 Task: Find connections with filter location Holzkirchen with filter topic #Managementconsultingwith filter profile language Potuguese with filter current company Medikabazaar with filter school St. Xavier's School, Jaipur with filter industry Electrical Equipment Manufacturing with filter service category Translation with filter keywords title Animal Shelter Manager
Action: Mouse moved to (496, 70)
Screenshot: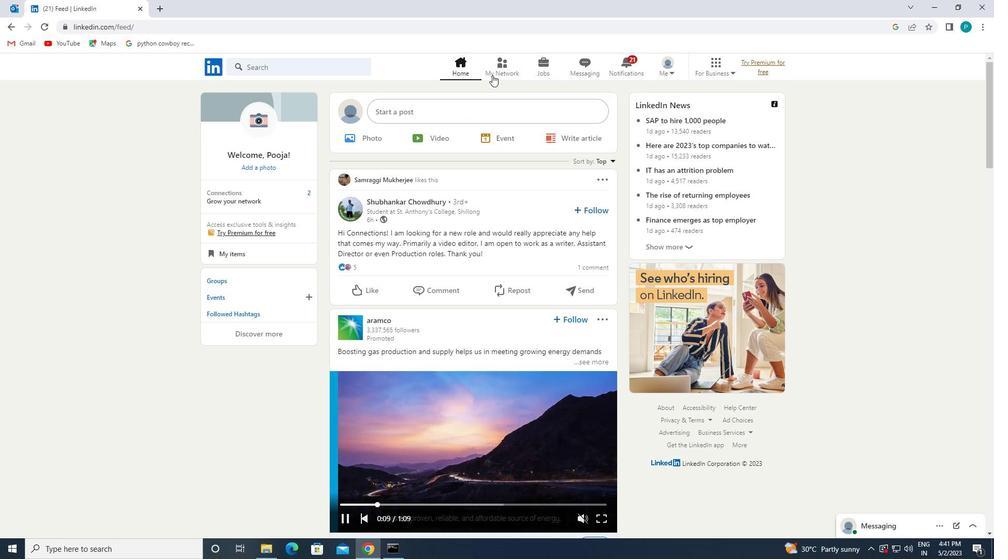 
Action: Mouse pressed left at (496, 70)
Screenshot: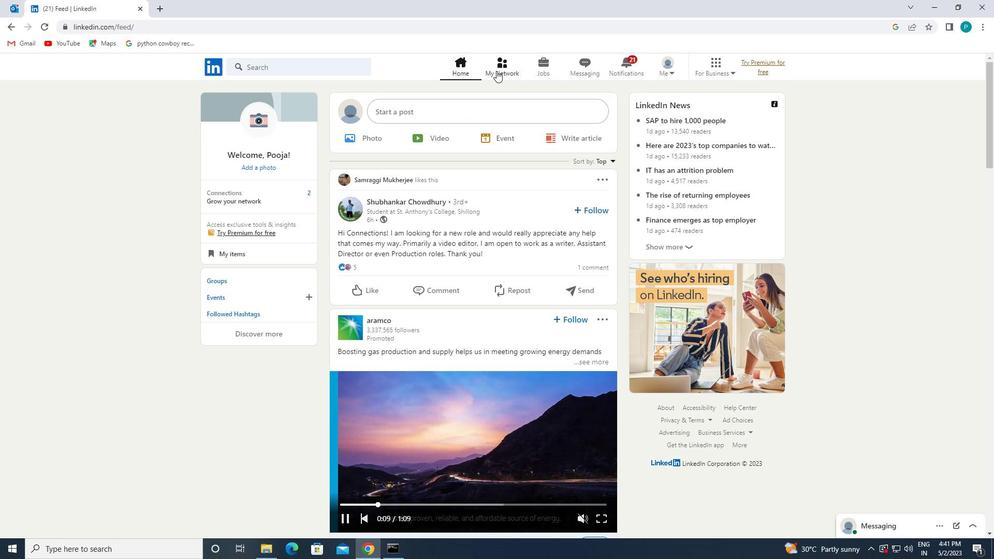 
Action: Mouse moved to (304, 123)
Screenshot: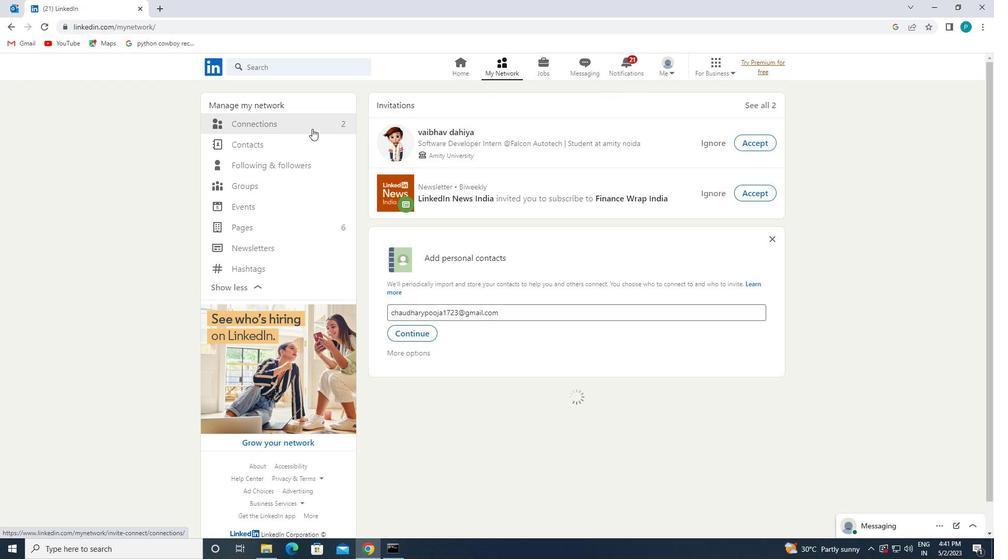
Action: Mouse pressed left at (304, 123)
Screenshot: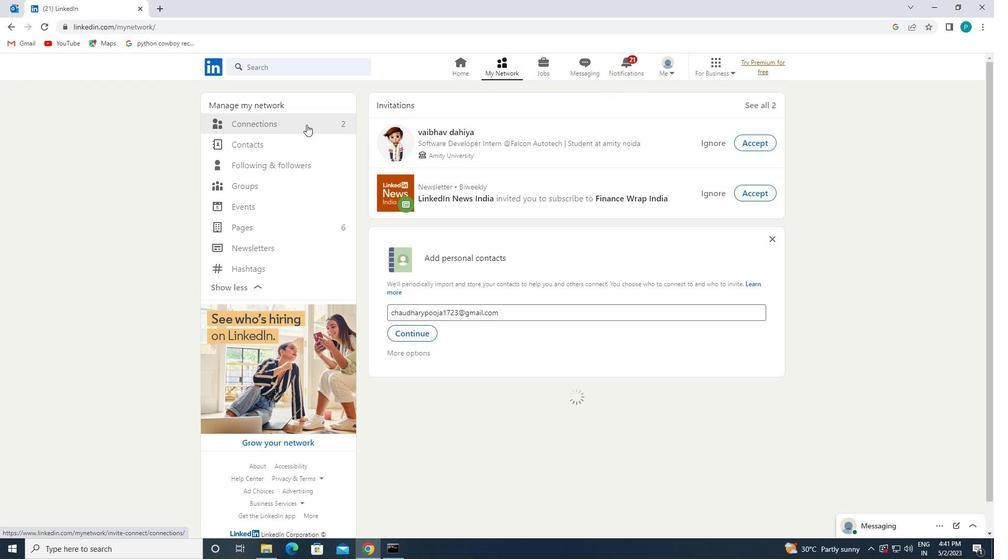 
Action: Mouse moved to (565, 129)
Screenshot: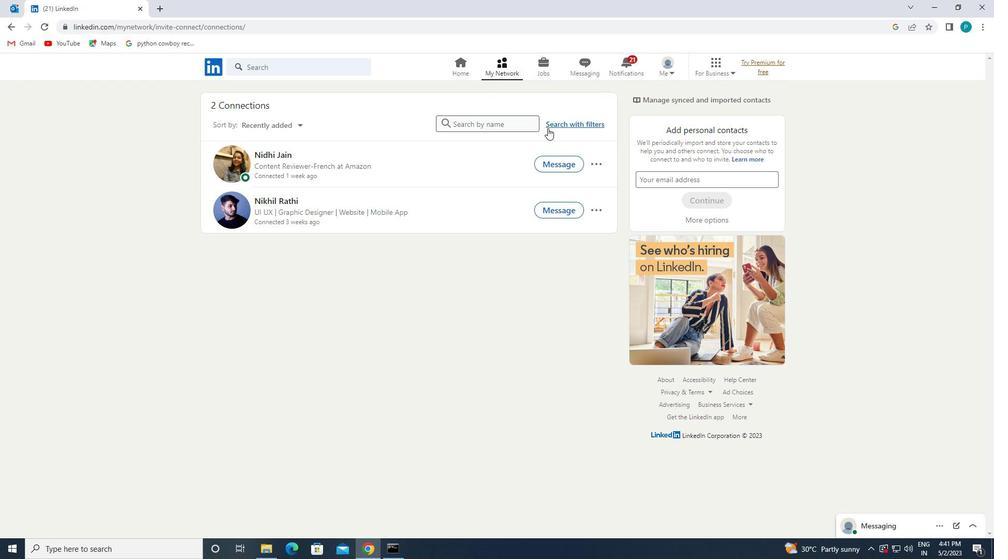 
Action: Mouse pressed left at (565, 129)
Screenshot: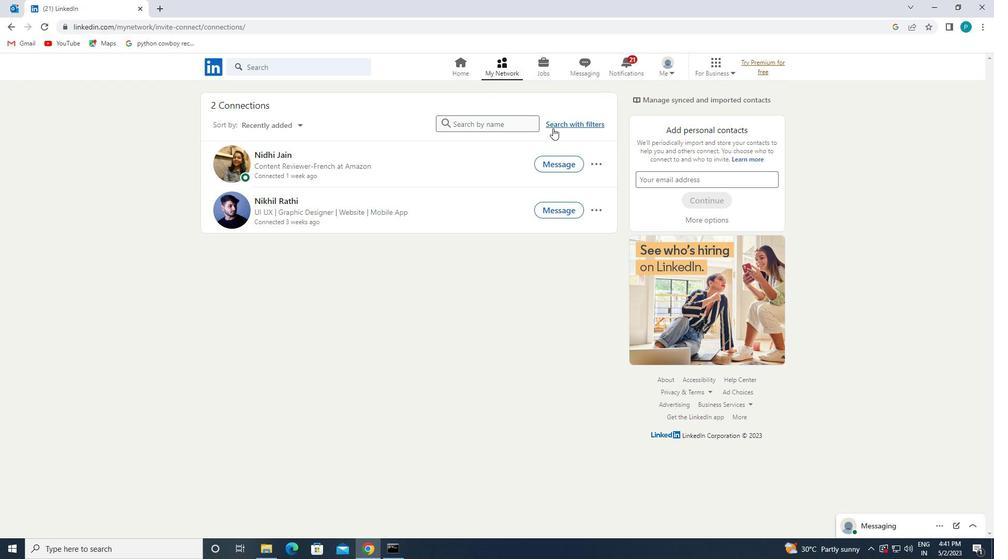 
Action: Mouse moved to (525, 98)
Screenshot: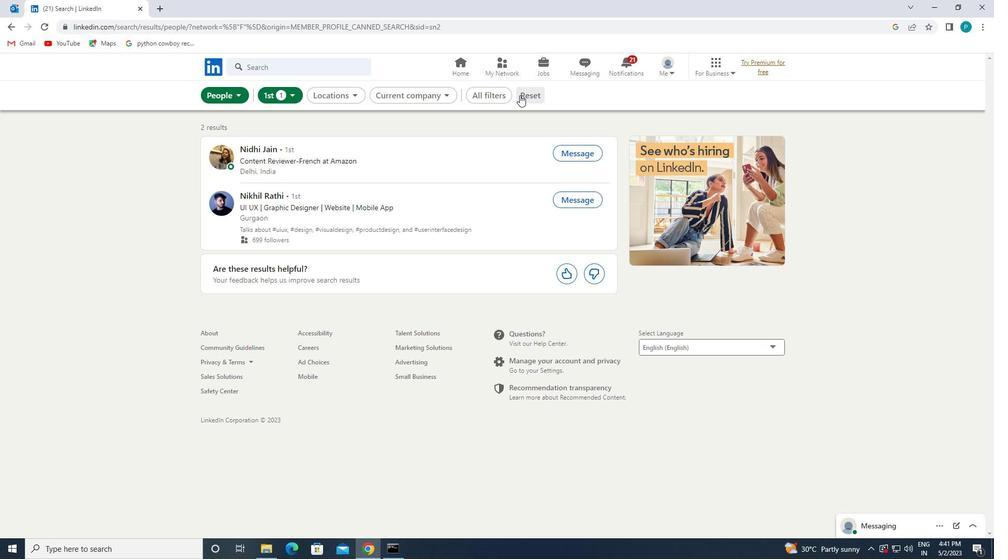 
Action: Mouse pressed left at (525, 98)
Screenshot: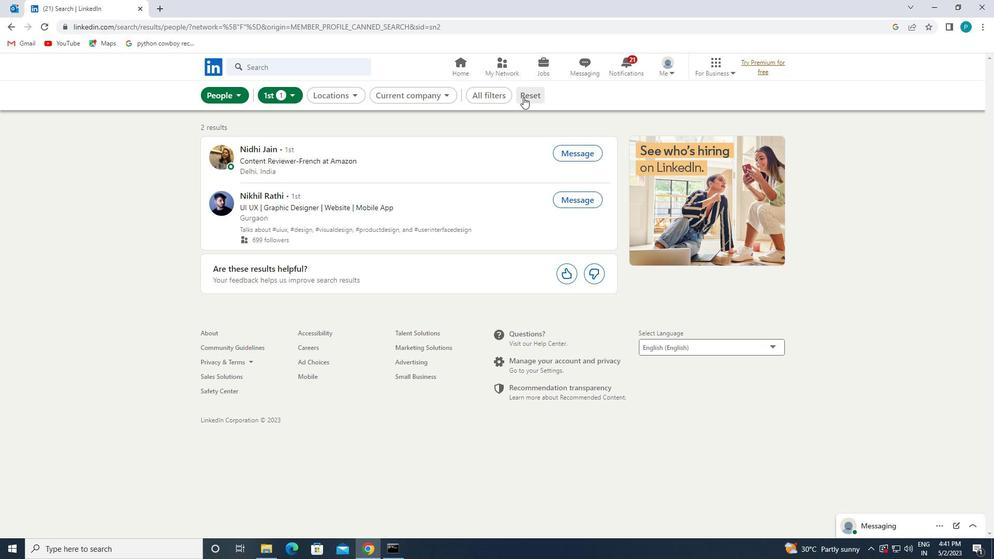 
Action: Mouse moved to (494, 95)
Screenshot: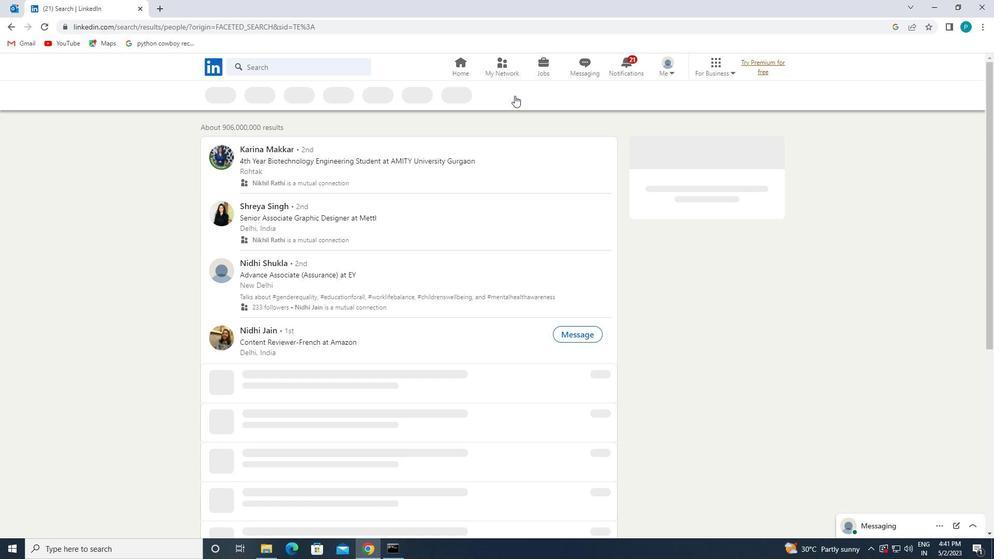 
Action: Mouse pressed left at (494, 95)
Screenshot: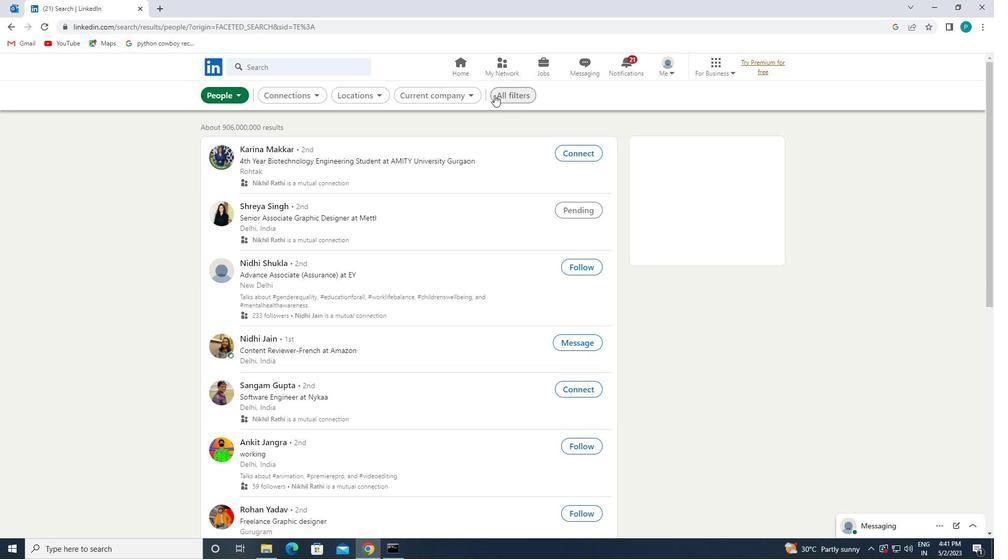 
Action: Mouse moved to (889, 282)
Screenshot: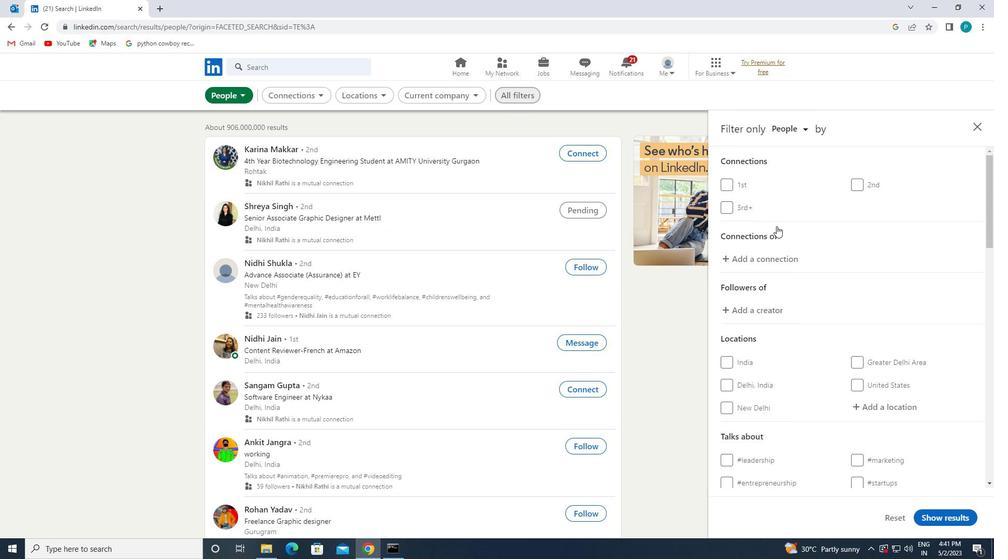 
Action: Mouse scrolled (889, 282) with delta (0, 0)
Screenshot: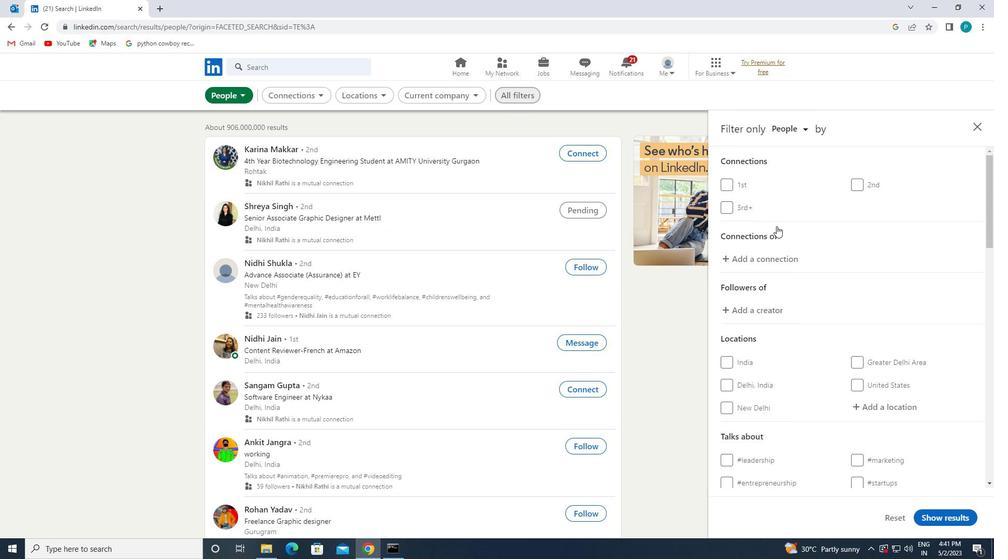 
Action: Mouse moved to (892, 287)
Screenshot: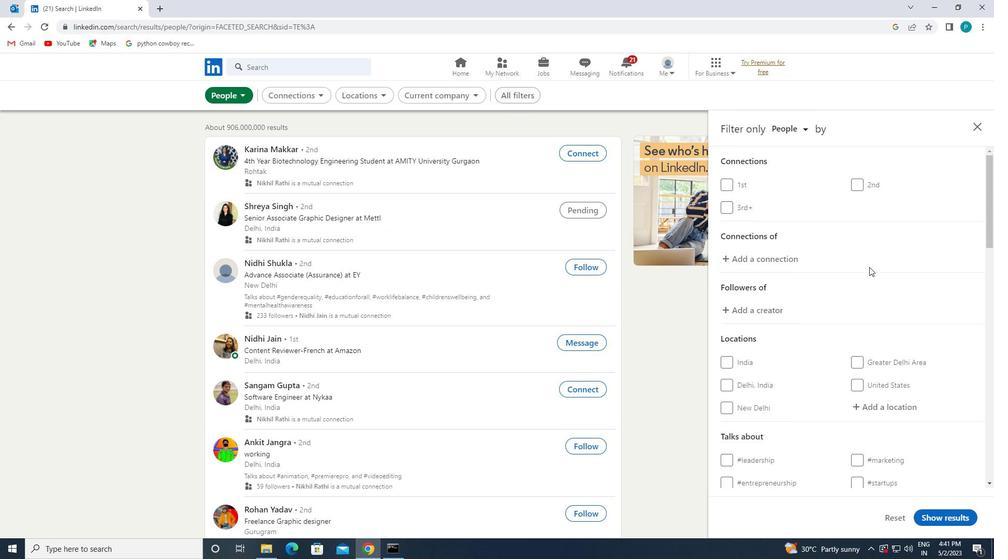
Action: Mouse scrolled (892, 286) with delta (0, 0)
Screenshot: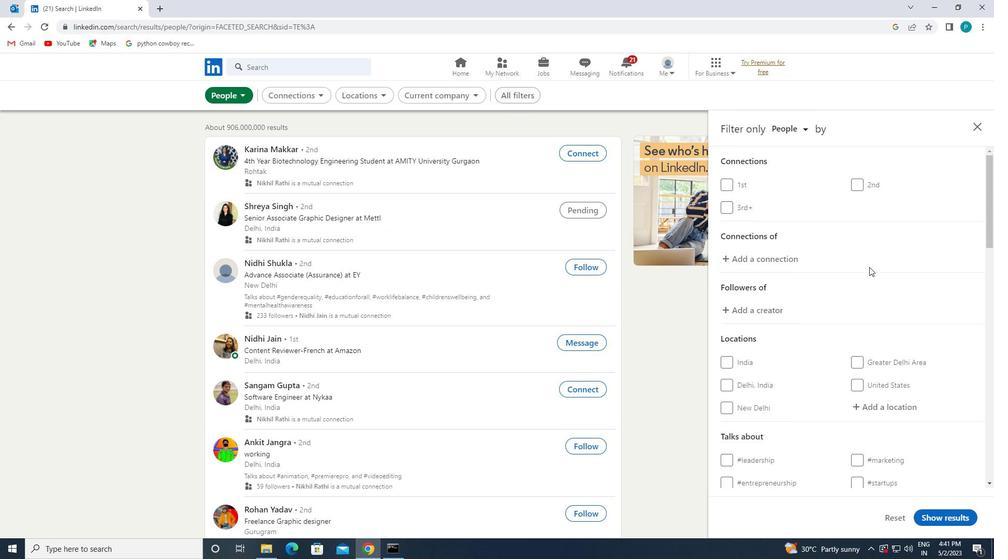 
Action: Mouse moved to (897, 302)
Screenshot: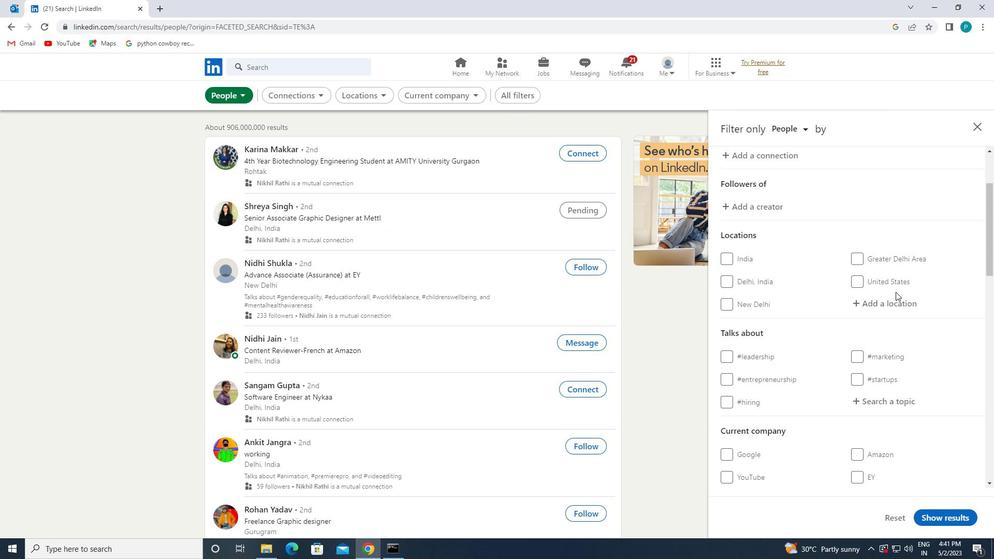 
Action: Mouse pressed left at (897, 302)
Screenshot: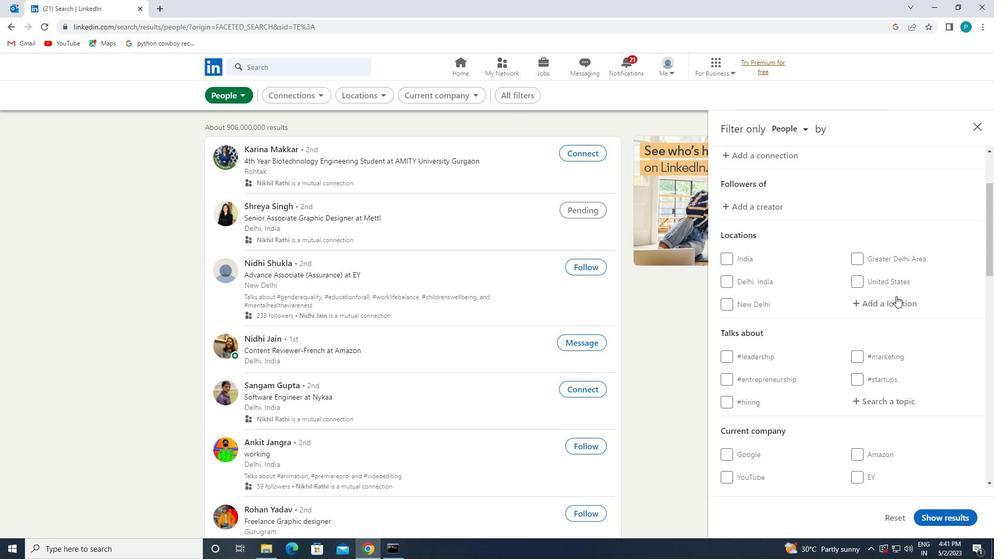 
Action: Mouse moved to (956, 335)
Screenshot: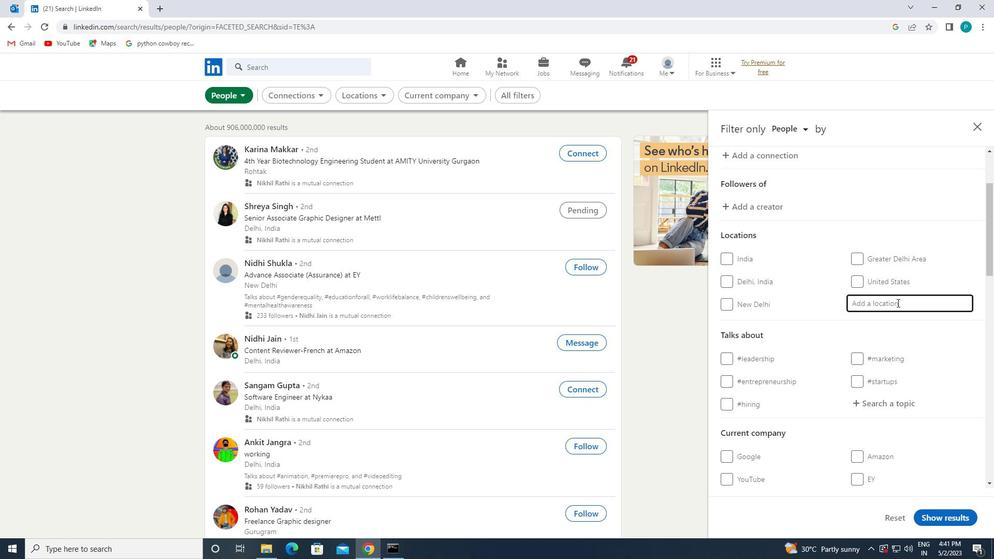
Action: Key pressed <Key.caps_lock>h<Key.caps_lock>olx<Key.backspace>zkir
Screenshot: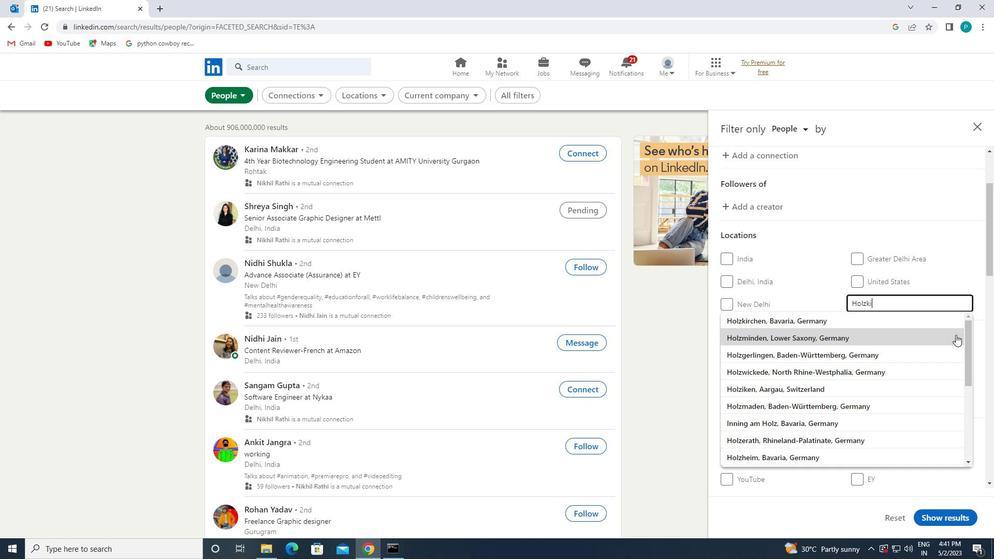 
Action: Mouse moved to (894, 331)
Screenshot: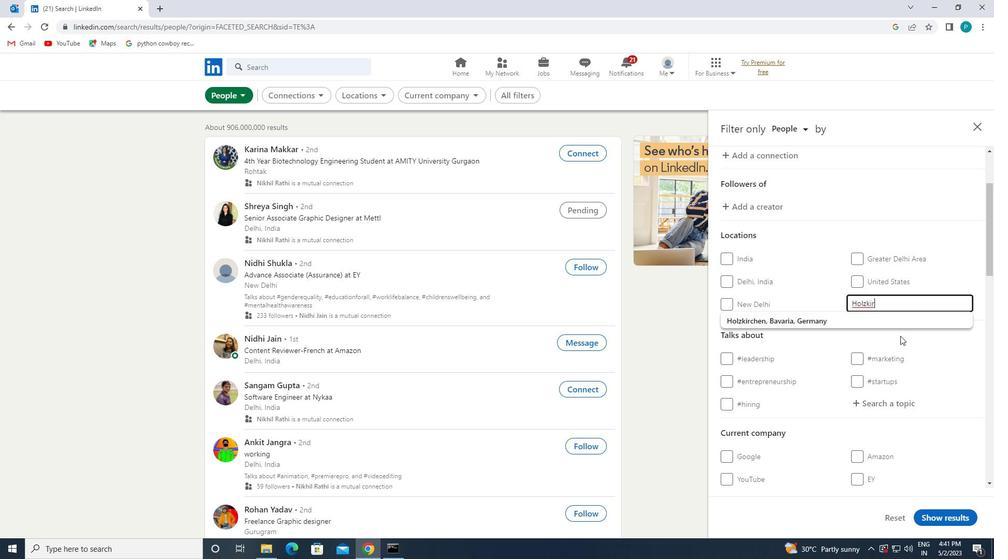
Action: Mouse pressed left at (894, 331)
Screenshot: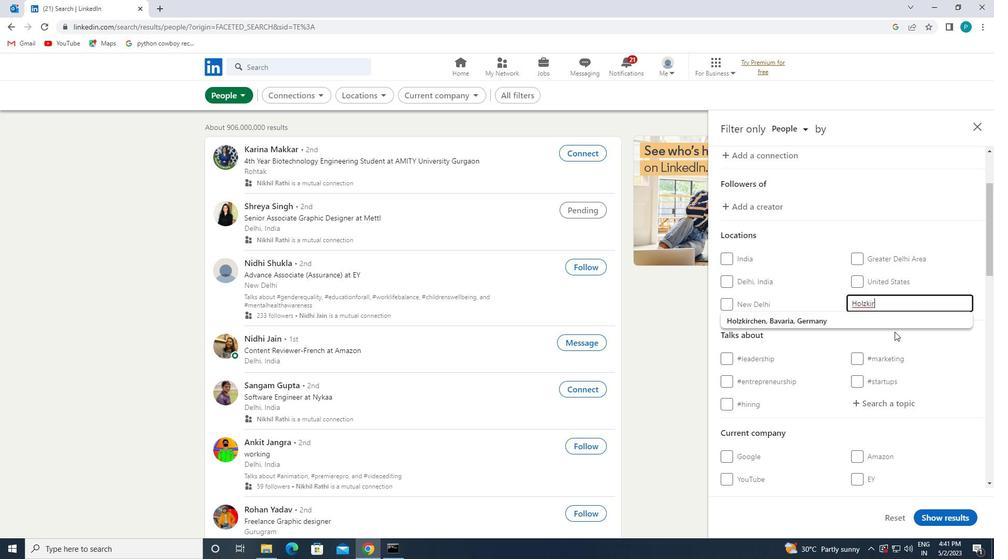 
Action: Mouse moved to (888, 308)
Screenshot: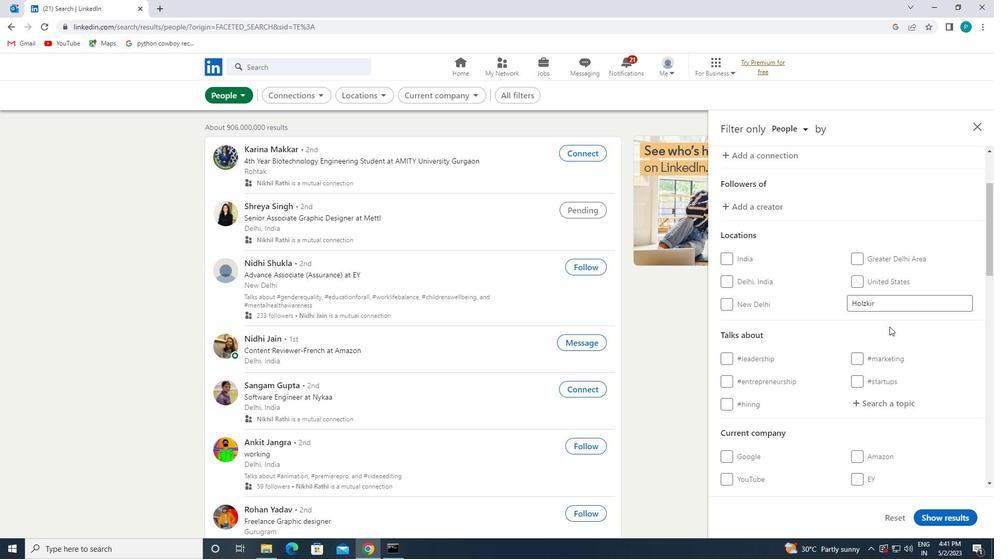 
Action: Mouse pressed left at (888, 308)
Screenshot: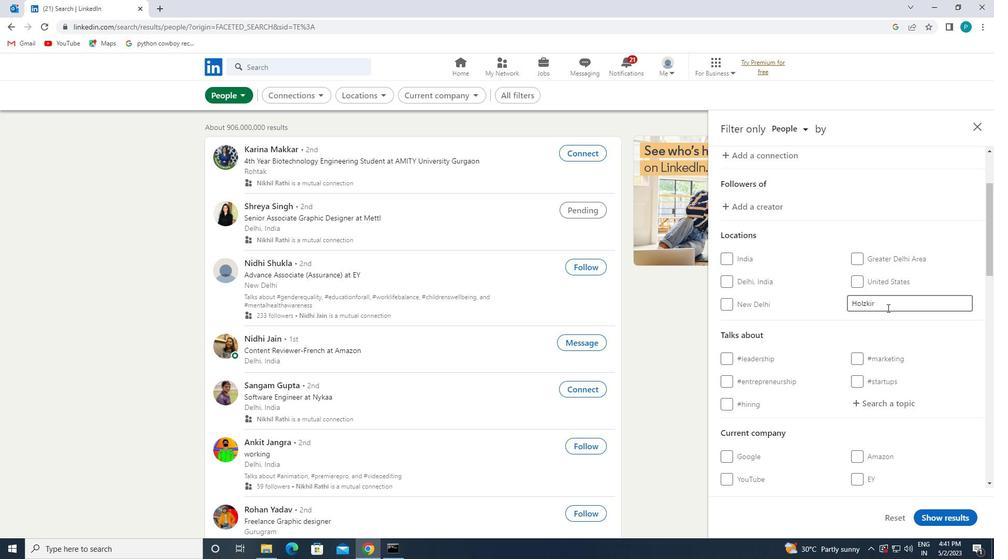 
Action: Mouse moved to (869, 321)
Screenshot: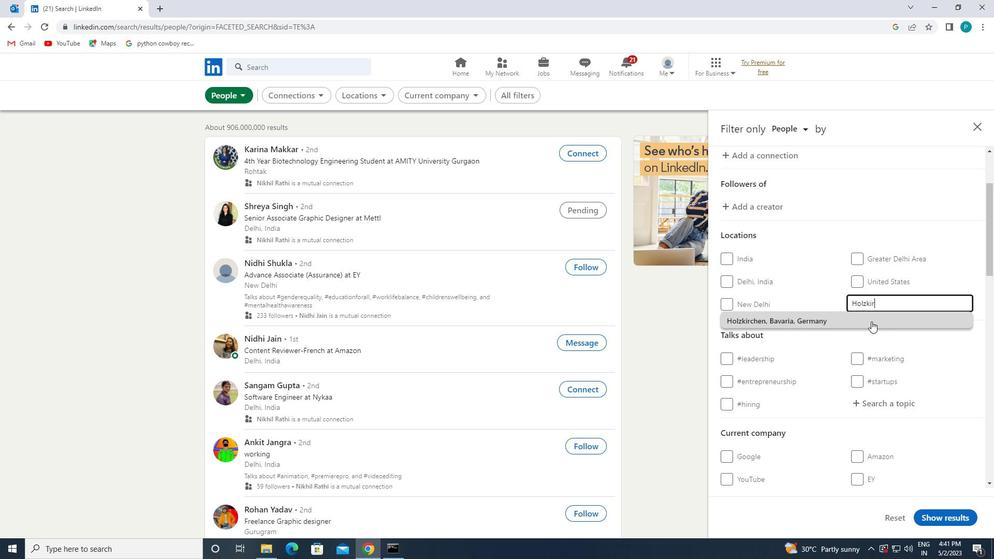 
Action: Mouse pressed left at (869, 321)
Screenshot: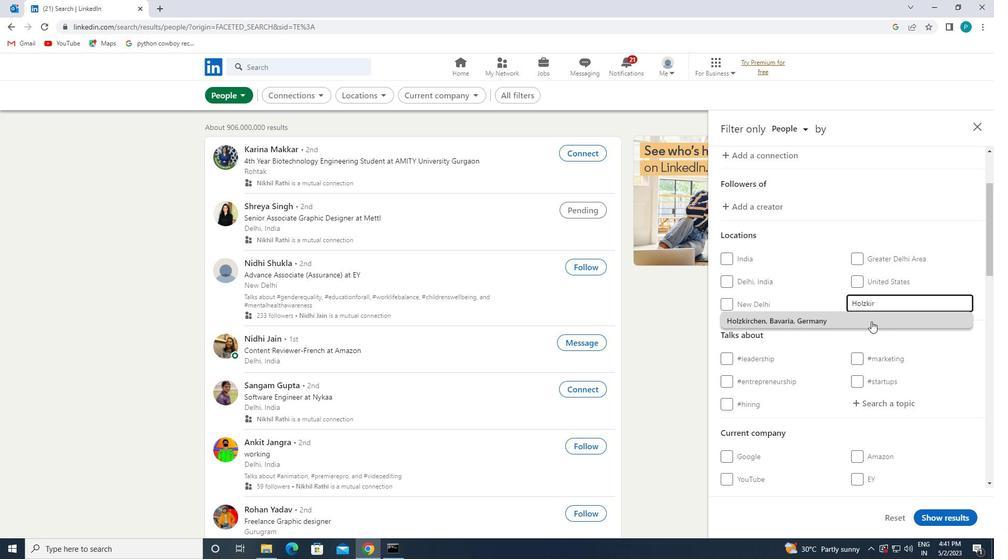 
Action: Mouse moved to (874, 336)
Screenshot: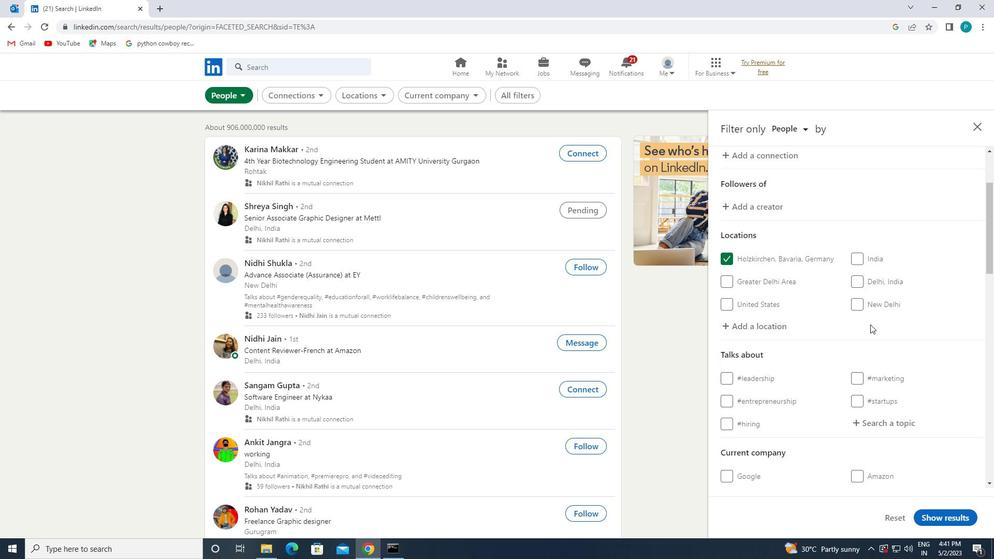 
Action: Mouse scrolled (874, 335) with delta (0, 0)
Screenshot: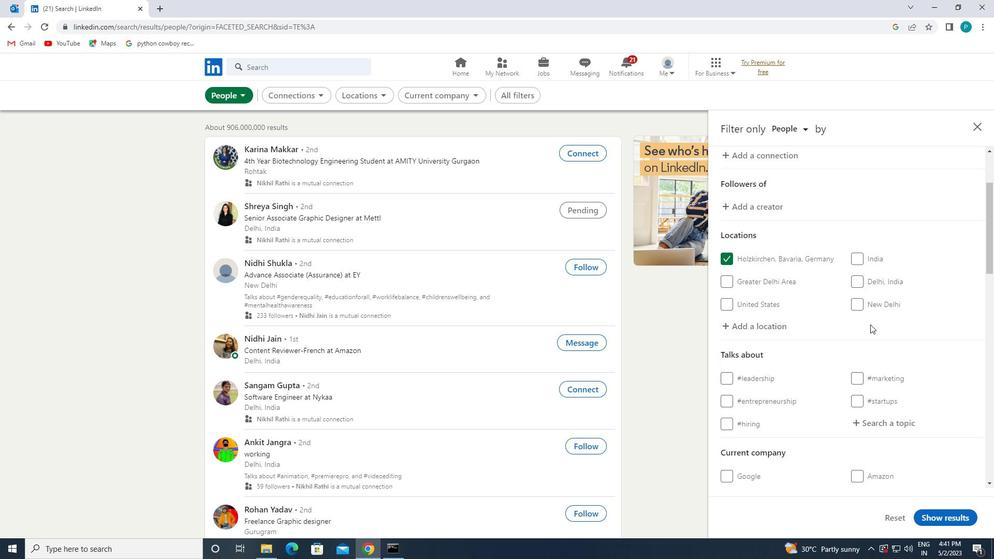 
Action: Mouse moved to (875, 339)
Screenshot: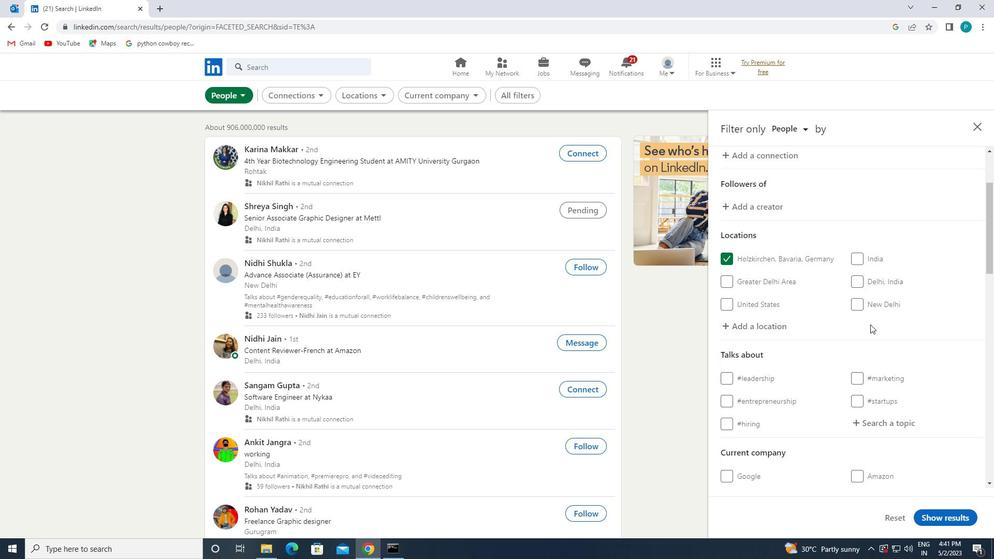
Action: Mouse scrolled (875, 339) with delta (0, 0)
Screenshot: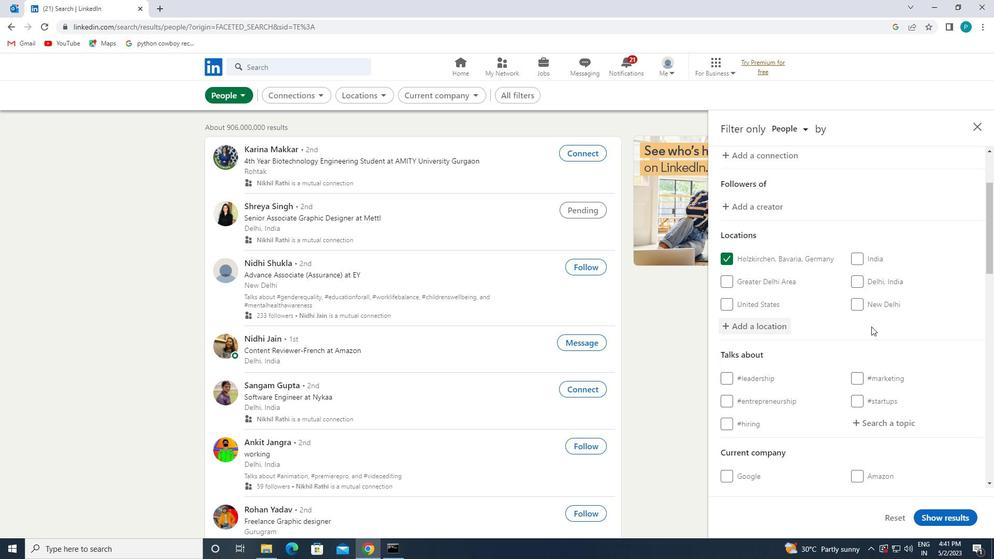 
Action: Mouse moved to (875, 340)
Screenshot: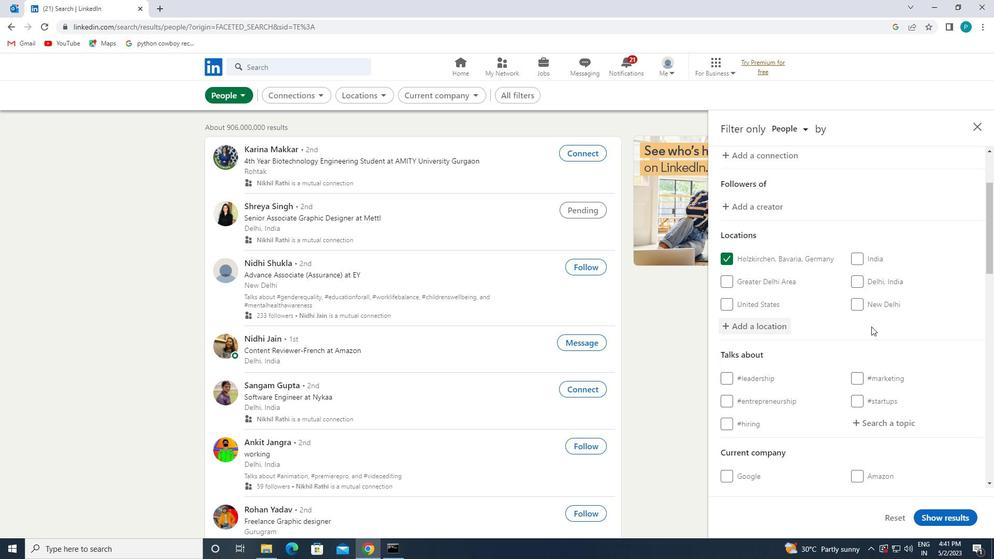 
Action: Mouse scrolled (875, 339) with delta (0, 0)
Screenshot: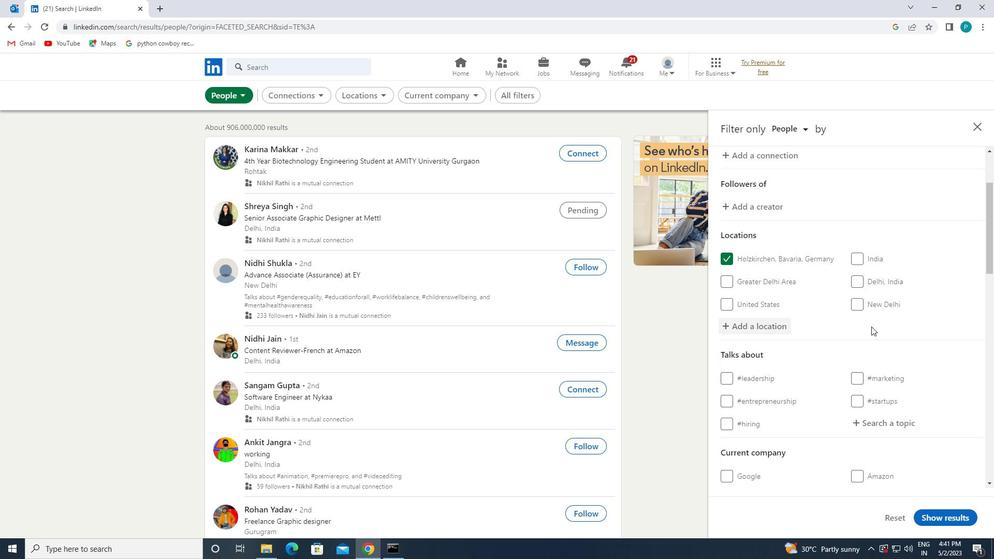 
Action: Mouse moved to (875, 266)
Screenshot: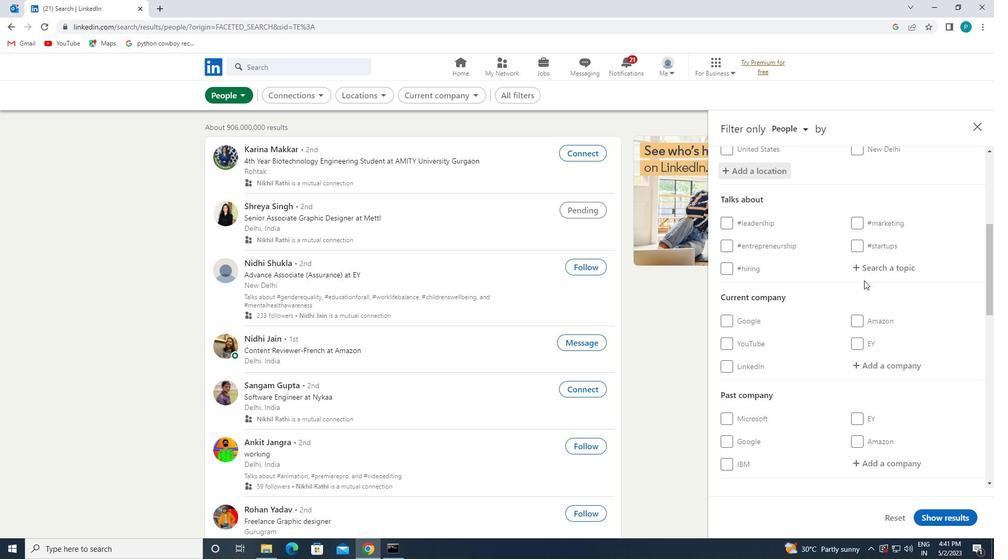 
Action: Mouse pressed left at (875, 266)
Screenshot: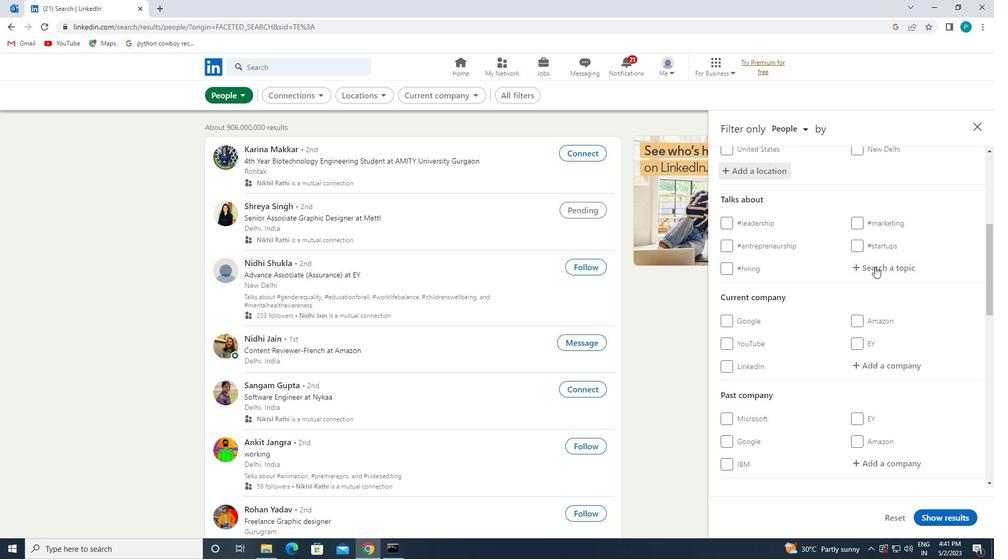 
Action: Mouse moved to (887, 272)
Screenshot: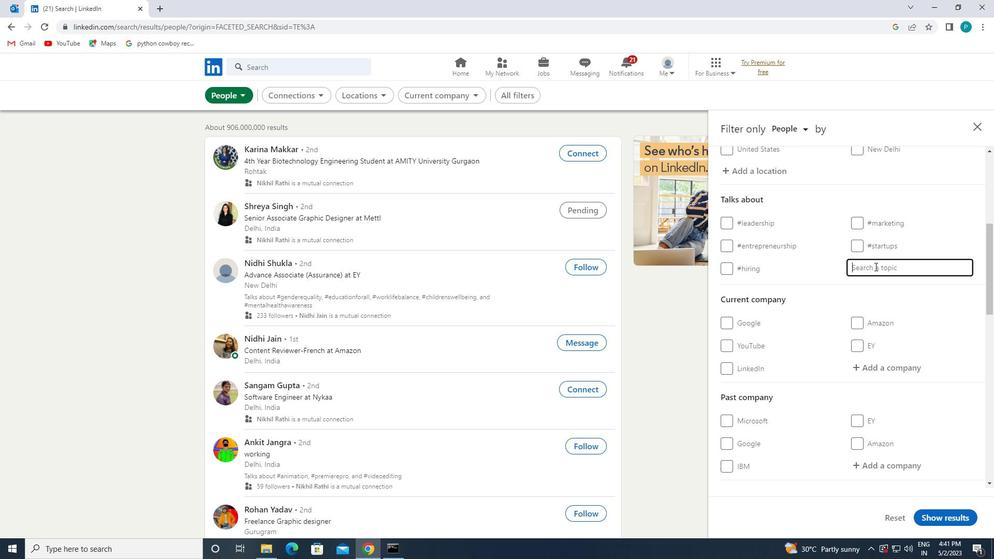 
Action: Key pressed <Key.shift><Key.shift><Key.shift>#<Key.caps_lock>M<Key.caps_lock>ANAGEMENT<Key.caps_lock>C<Key.caps_lock>ONSULTING
Screenshot: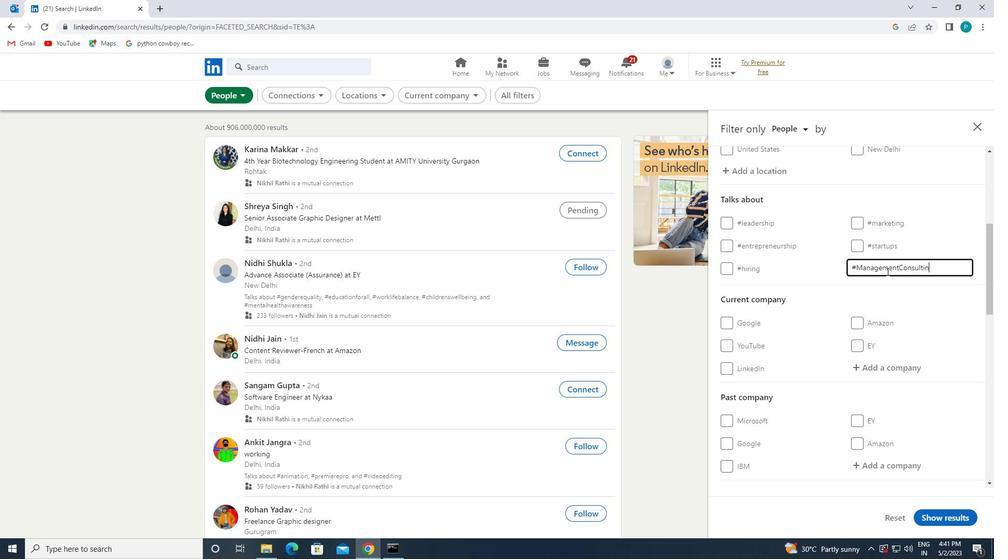 
Action: Mouse moved to (912, 348)
Screenshot: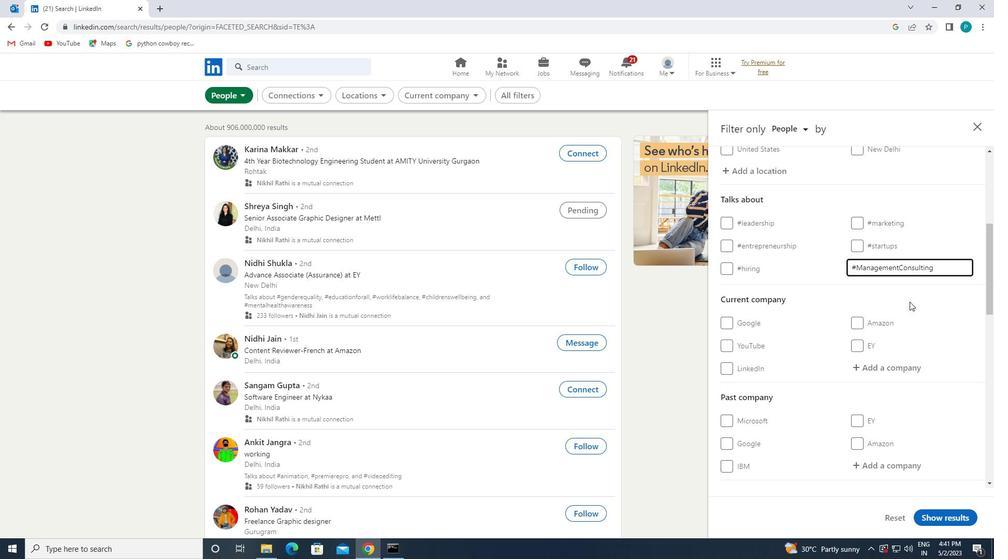 
Action: Mouse scrolled (912, 347) with delta (0, 0)
Screenshot: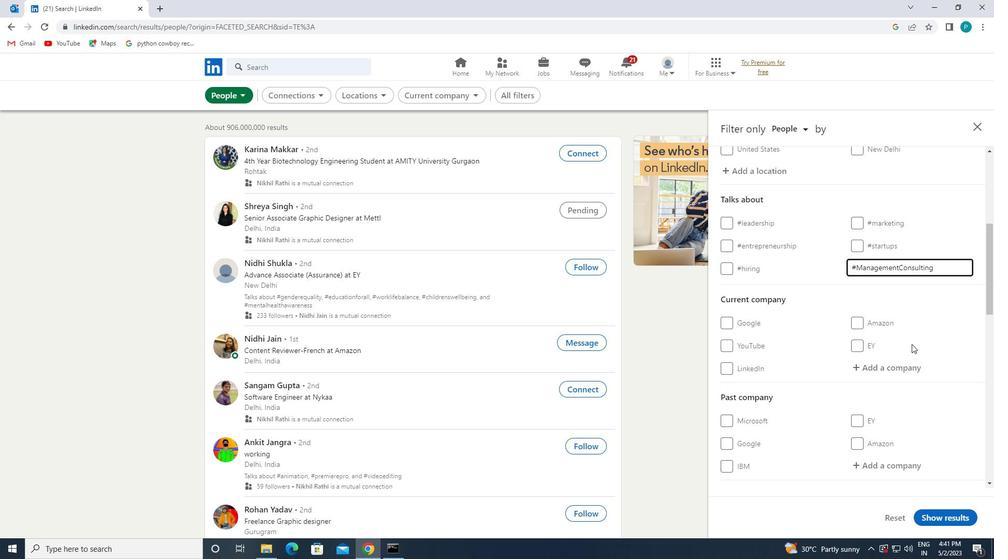 
Action: Mouse moved to (885, 333)
Screenshot: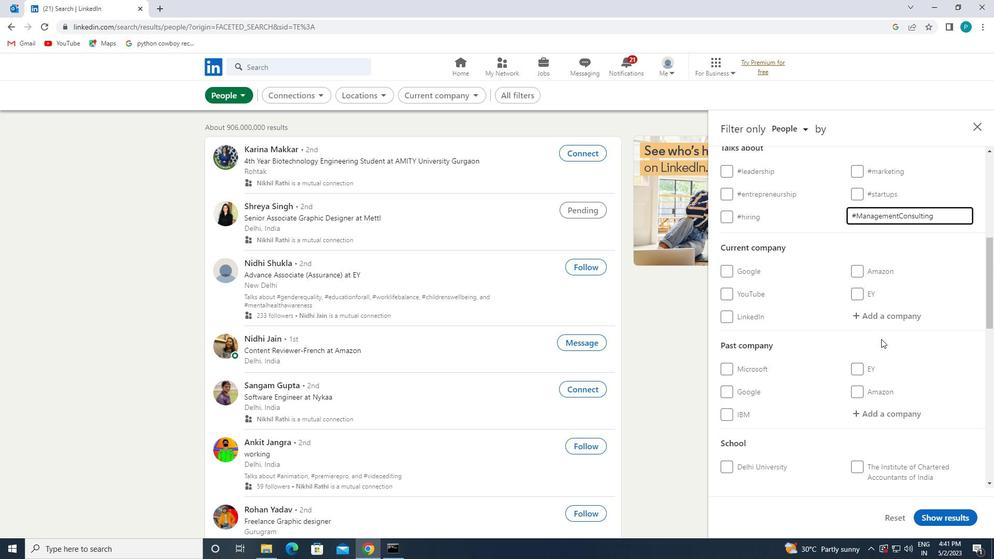 
Action: Mouse scrolled (885, 333) with delta (0, 0)
Screenshot: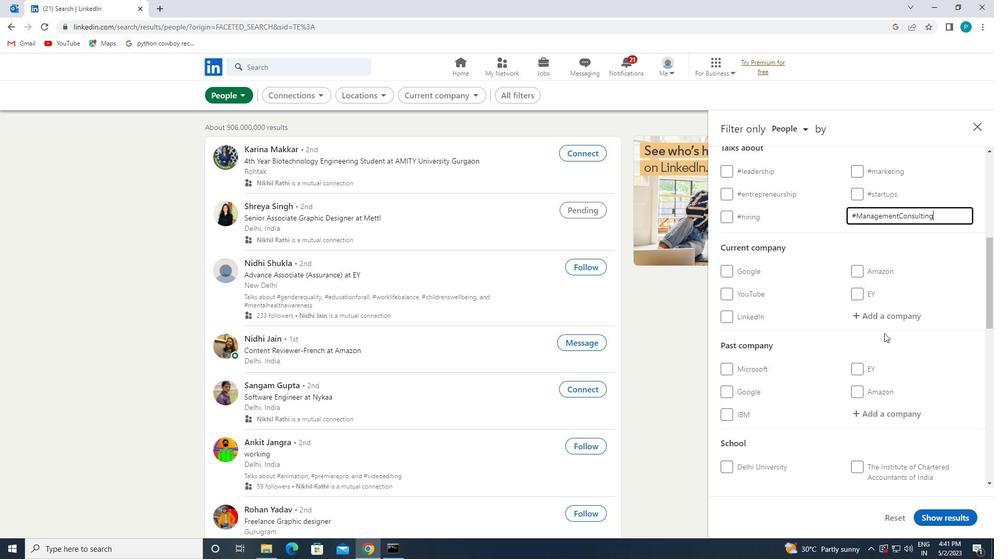 
Action: Mouse scrolled (885, 333) with delta (0, 0)
Screenshot: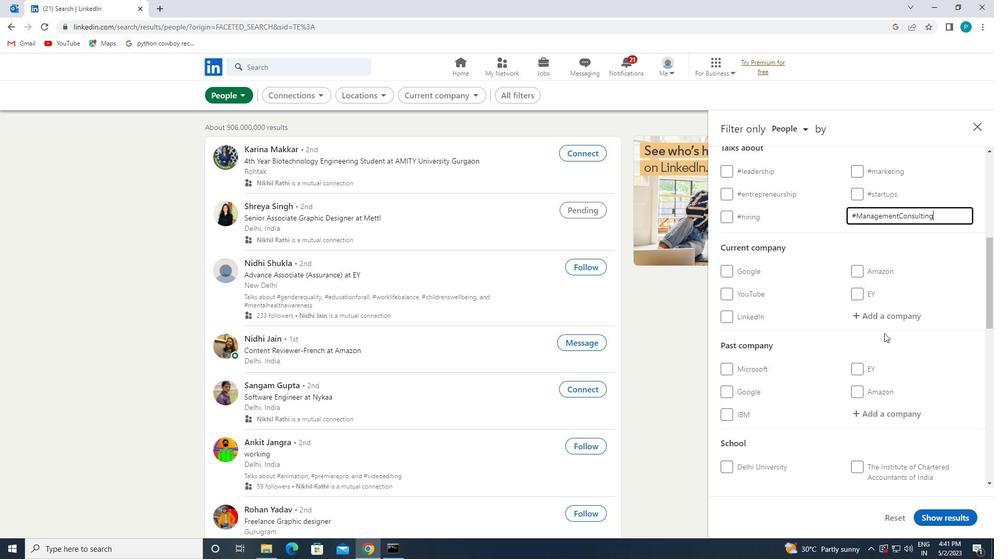 
Action: Mouse scrolled (885, 333) with delta (0, 0)
Screenshot: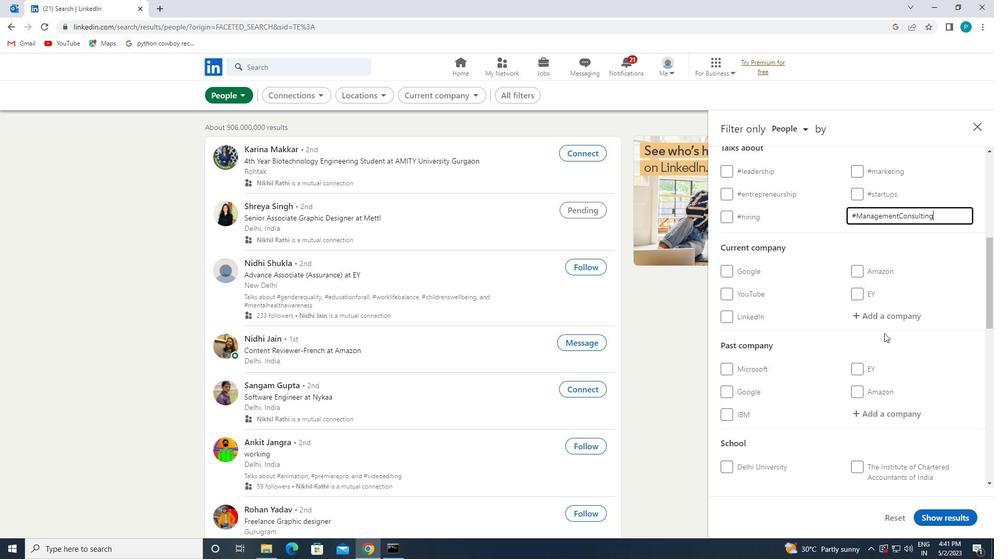 
Action: Mouse scrolled (885, 333) with delta (0, 0)
Screenshot: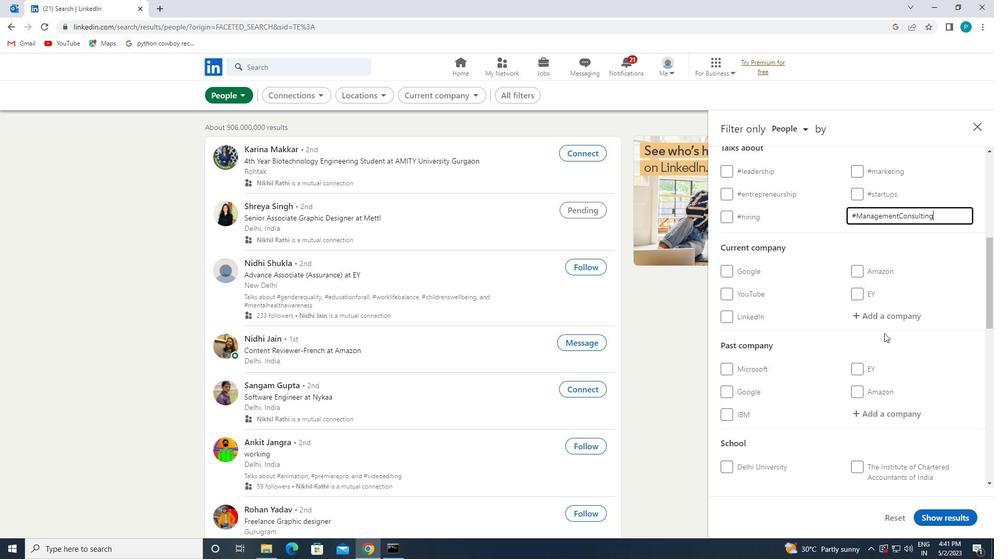 
Action: Mouse moved to (854, 349)
Screenshot: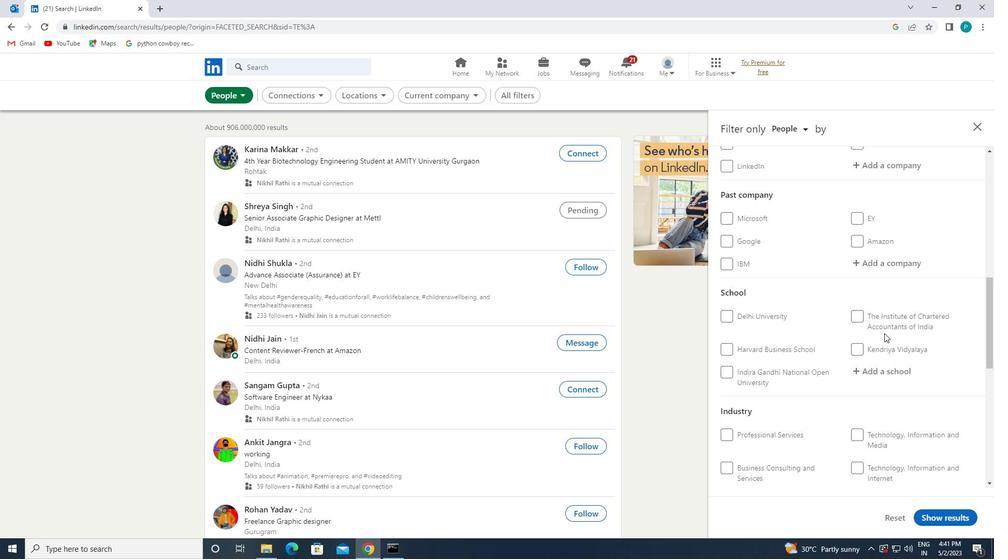 
Action: Mouse scrolled (854, 348) with delta (0, 0)
Screenshot: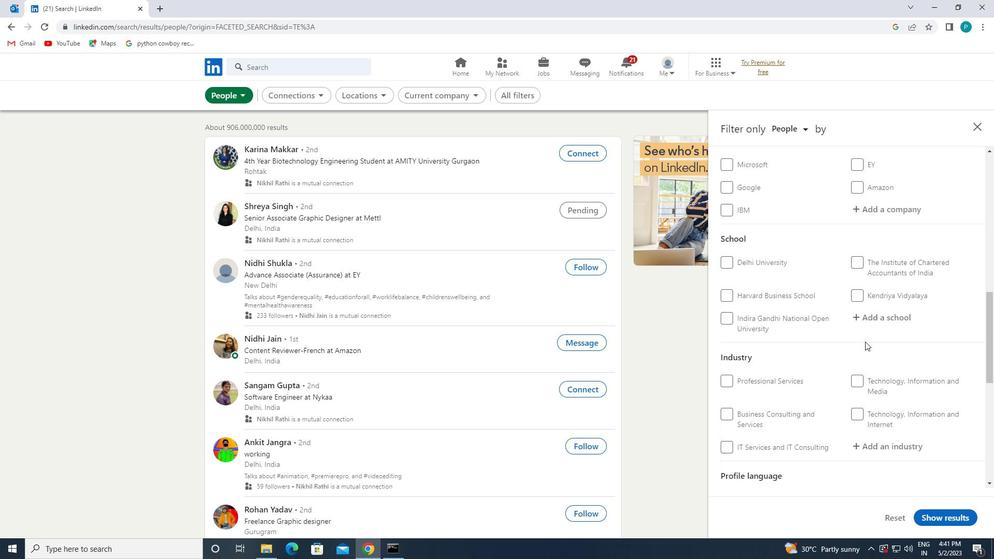 
Action: Mouse moved to (854, 349)
Screenshot: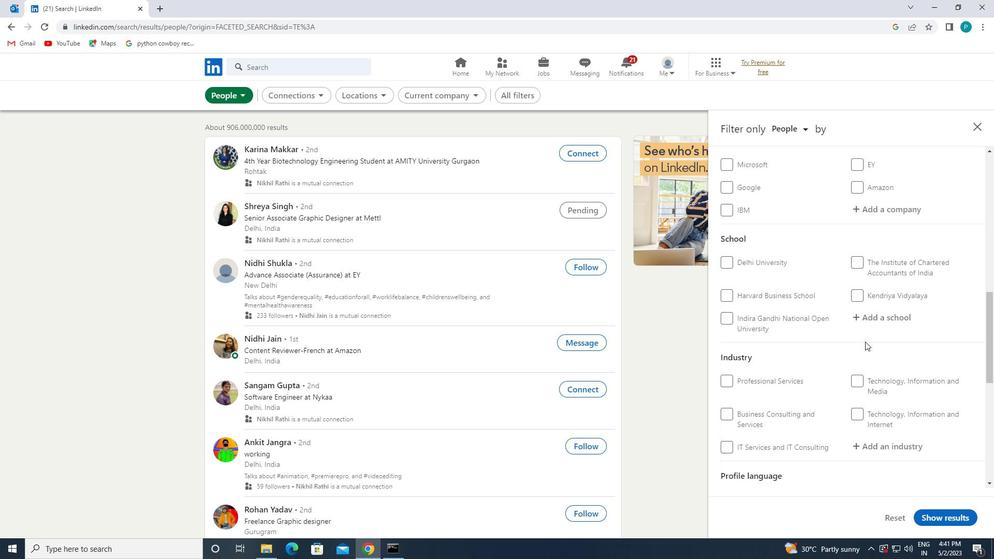
Action: Mouse scrolled (854, 348) with delta (0, 0)
Screenshot: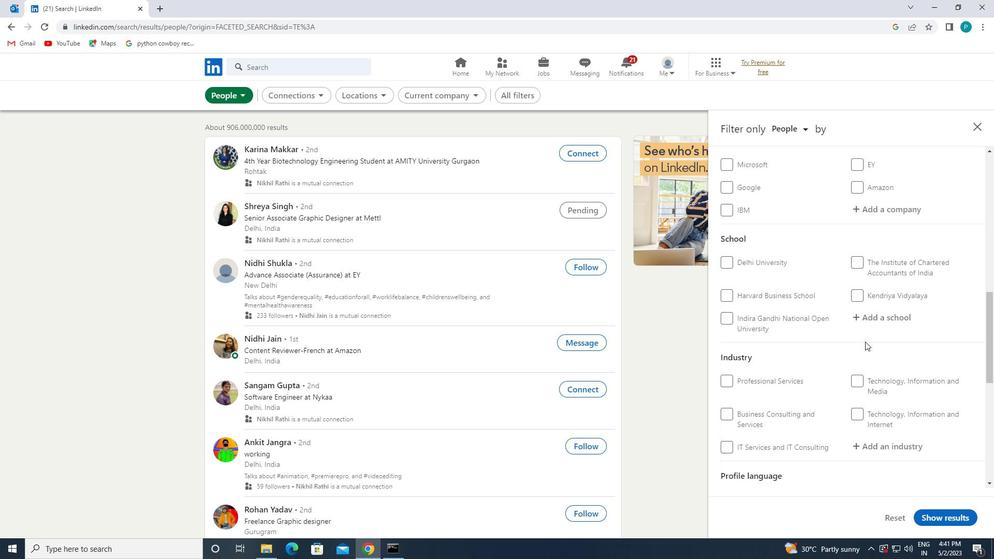 
Action: Mouse moved to (862, 370)
Screenshot: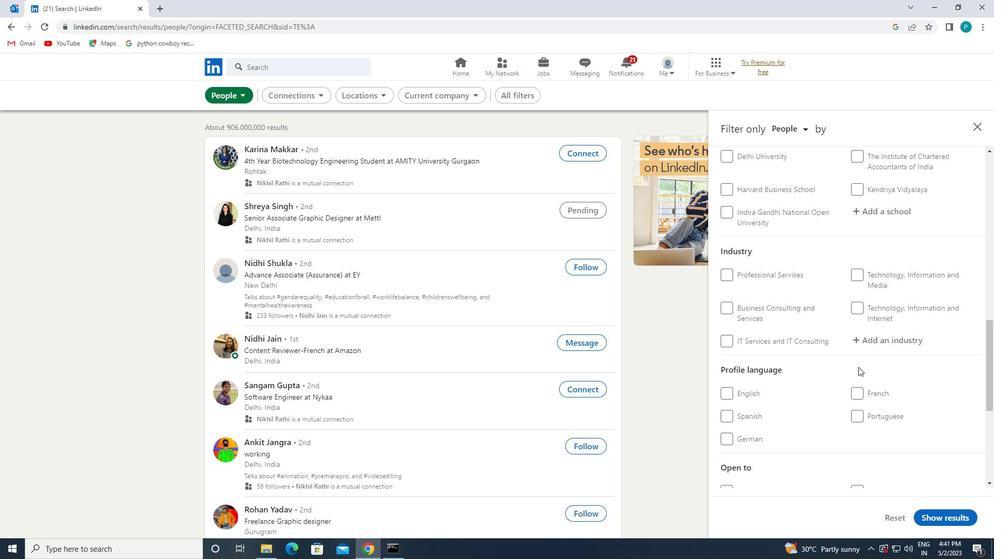 
Action: Mouse scrolled (862, 370) with delta (0, 0)
Screenshot: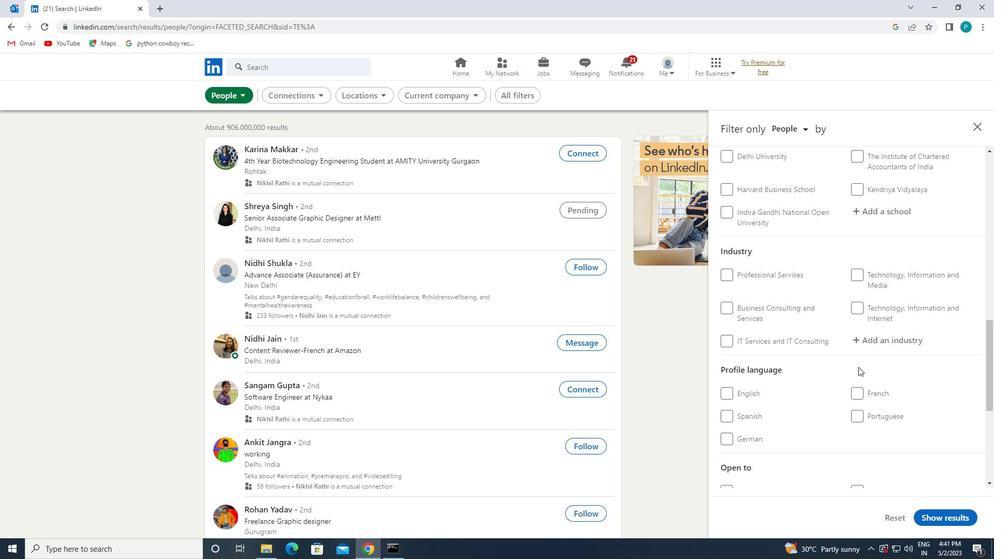 
Action: Mouse pressed left at (862, 370)
Screenshot: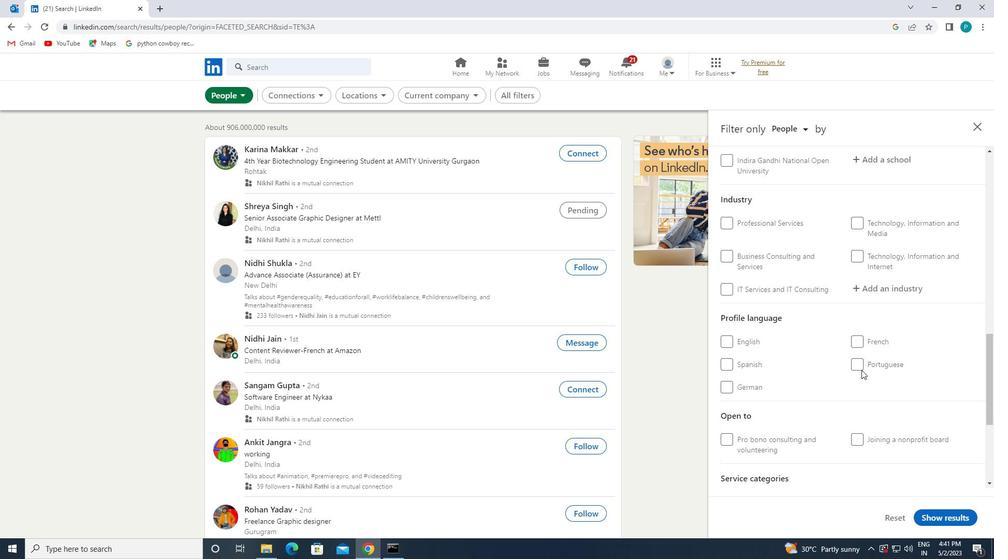 
Action: Mouse moved to (942, 360)
Screenshot: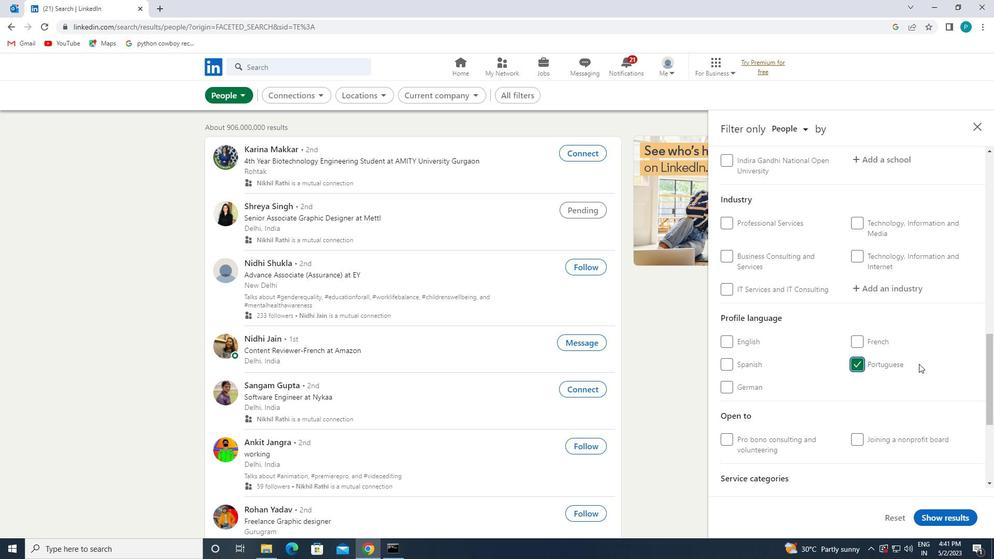 
Action: Mouse scrolled (942, 361) with delta (0, 0)
Screenshot: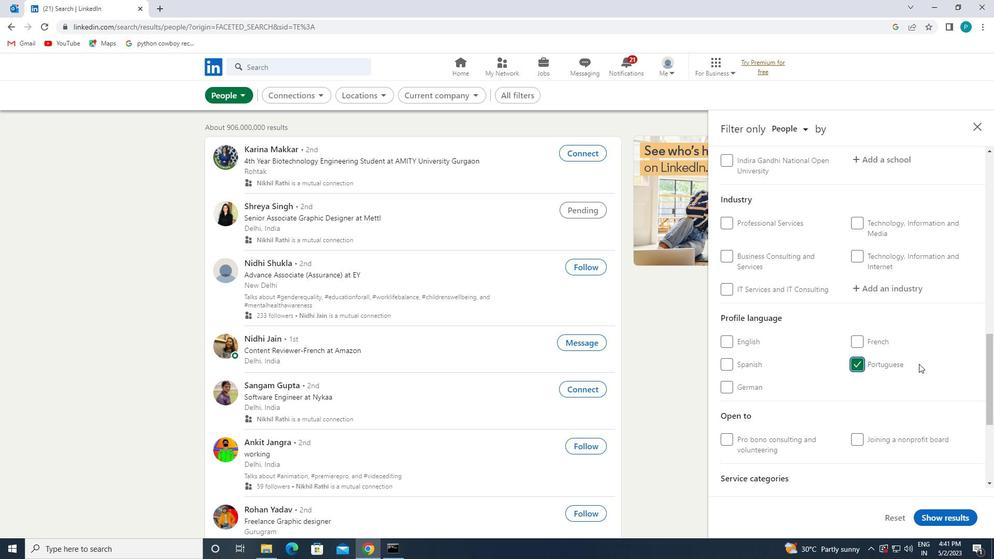 
Action: Mouse scrolled (942, 361) with delta (0, 0)
Screenshot: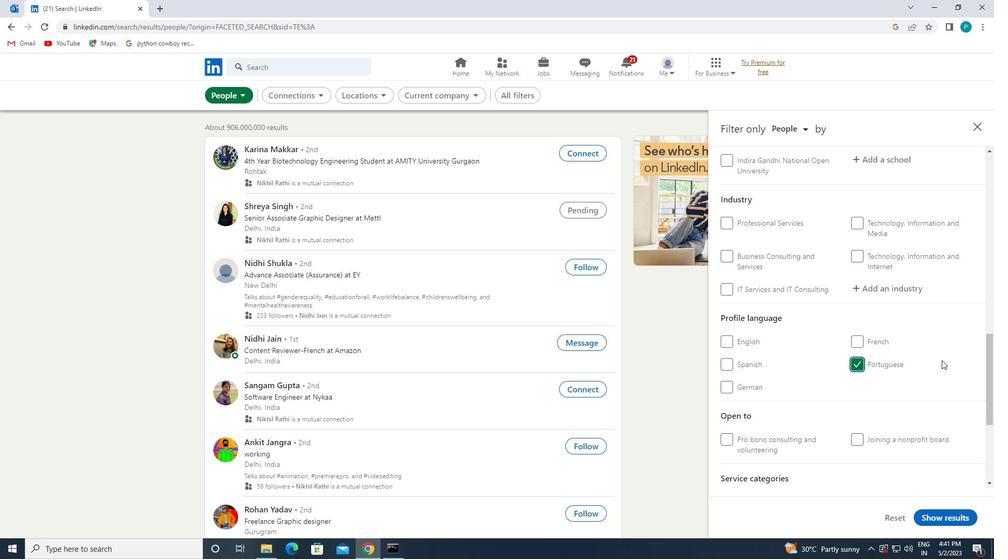 
Action: Mouse scrolled (942, 361) with delta (0, 0)
Screenshot: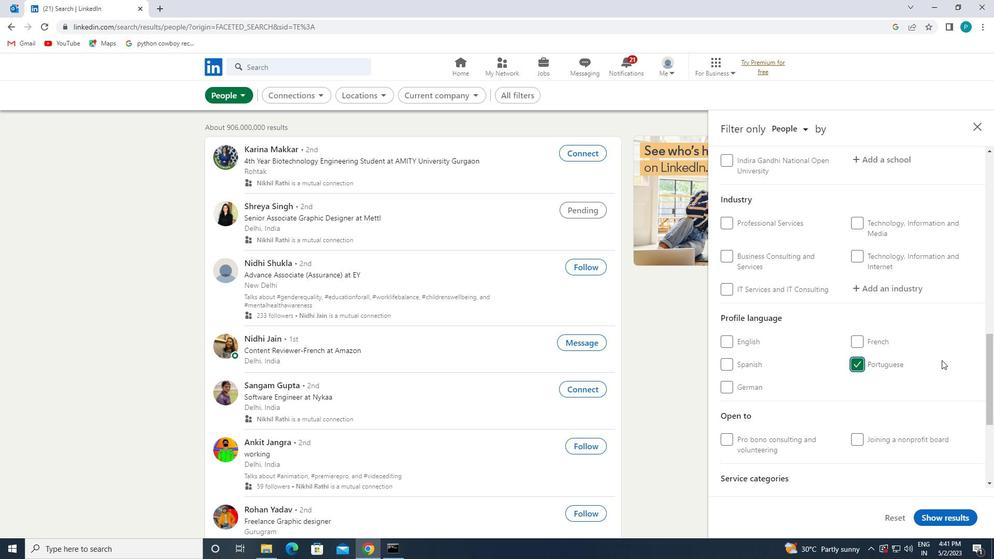 
Action: Mouse moved to (928, 351)
Screenshot: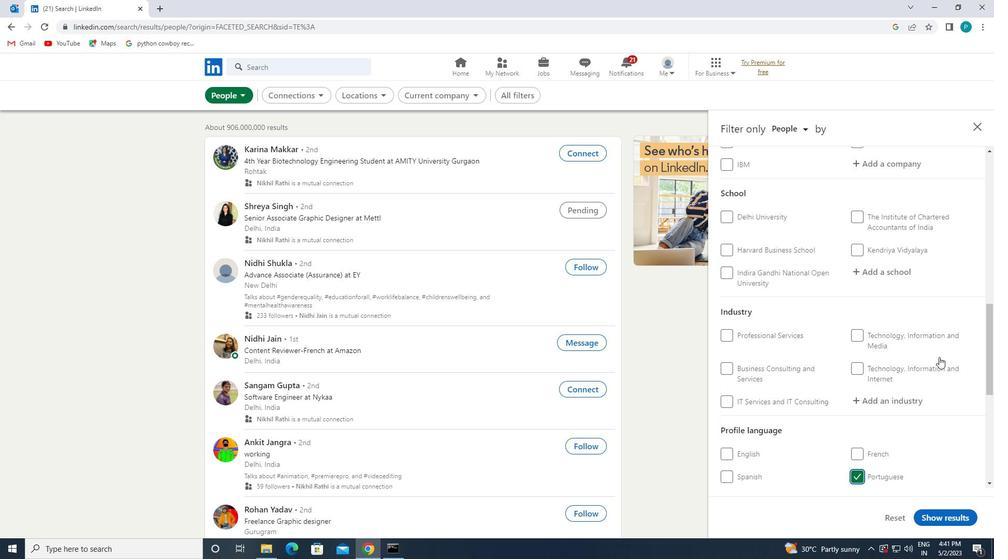 
Action: Mouse scrolled (928, 351) with delta (0, 0)
Screenshot: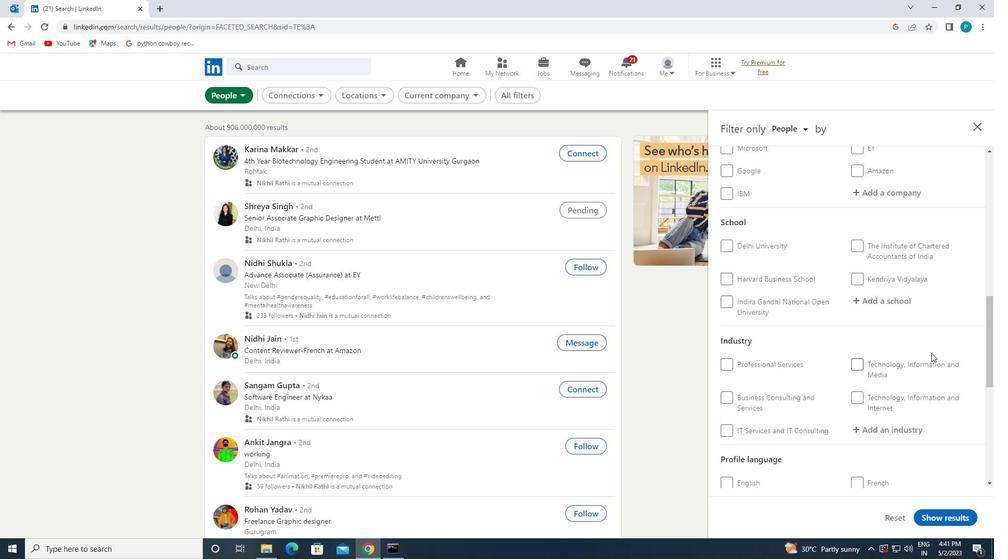 
Action: Mouse scrolled (928, 351) with delta (0, 0)
Screenshot: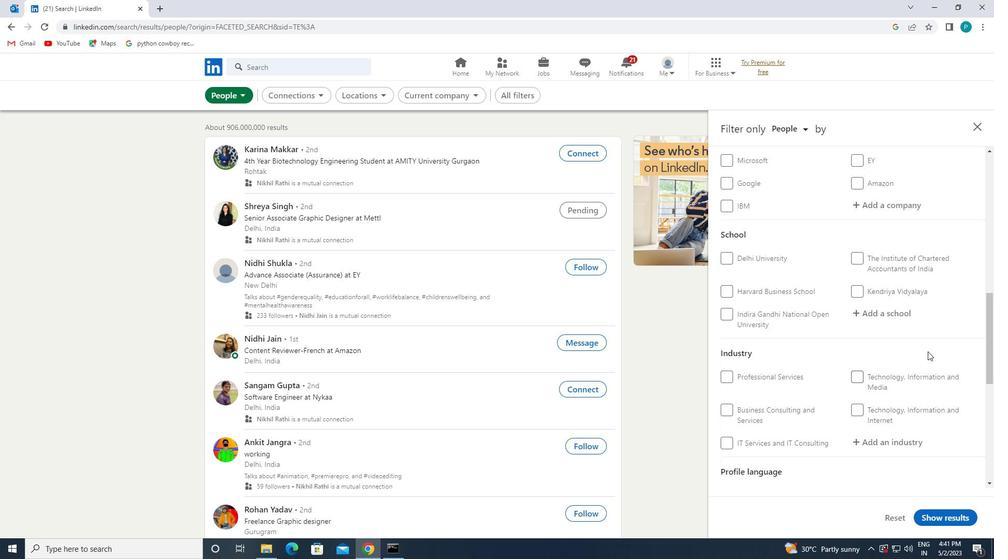 
Action: Mouse moved to (906, 338)
Screenshot: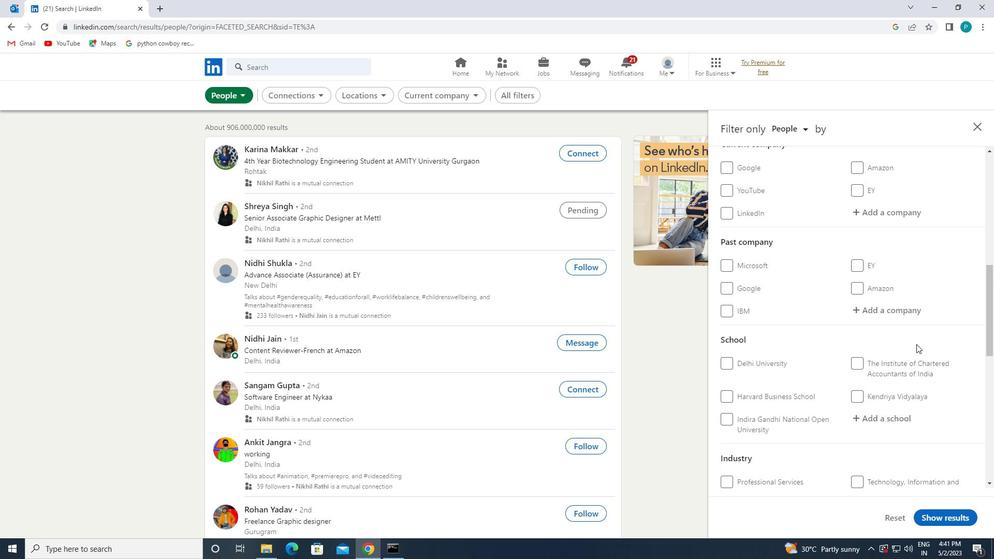 
Action: Mouse scrolled (906, 338) with delta (0, 0)
Screenshot: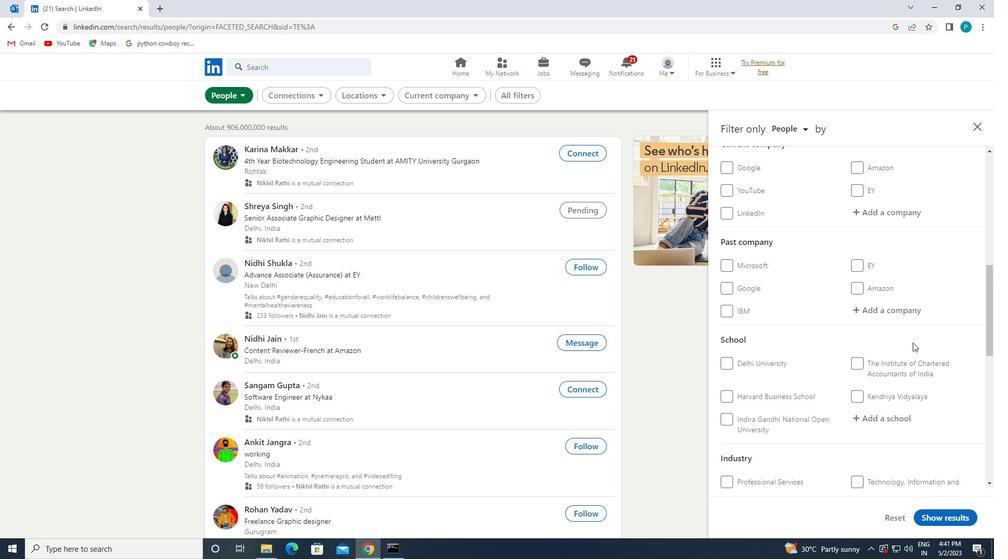 
Action: Mouse moved to (906, 338)
Screenshot: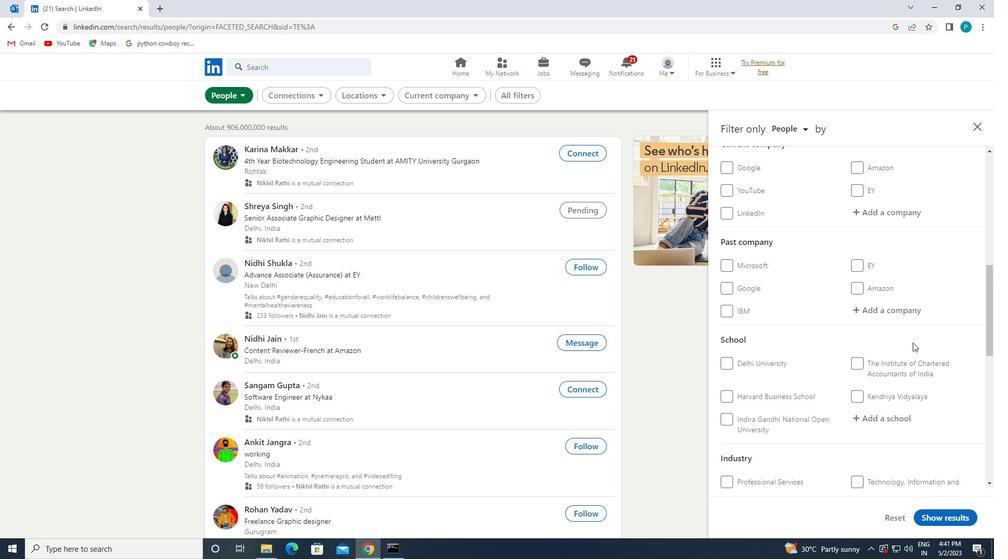 
Action: Mouse scrolled (906, 338) with delta (0, 0)
Screenshot: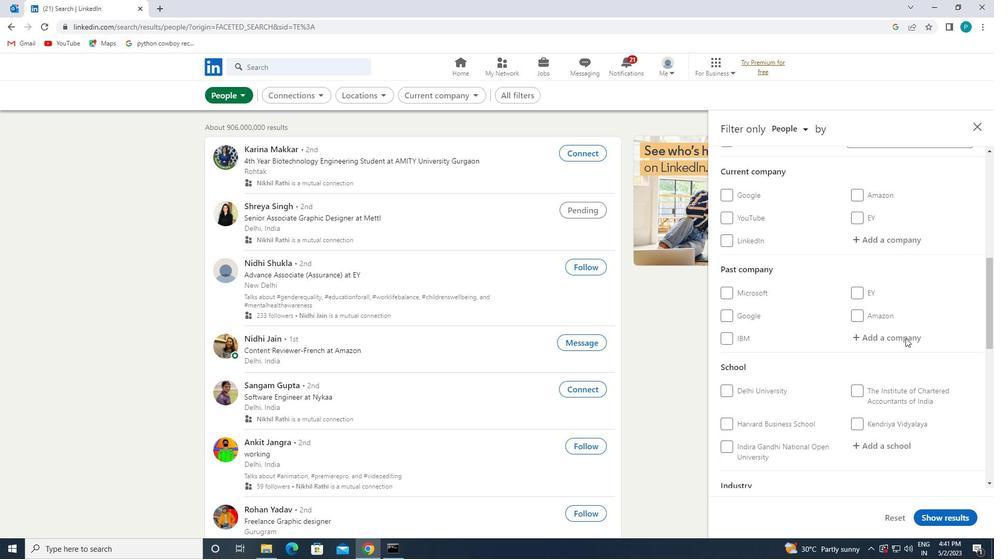 
Action: Mouse moved to (886, 325)
Screenshot: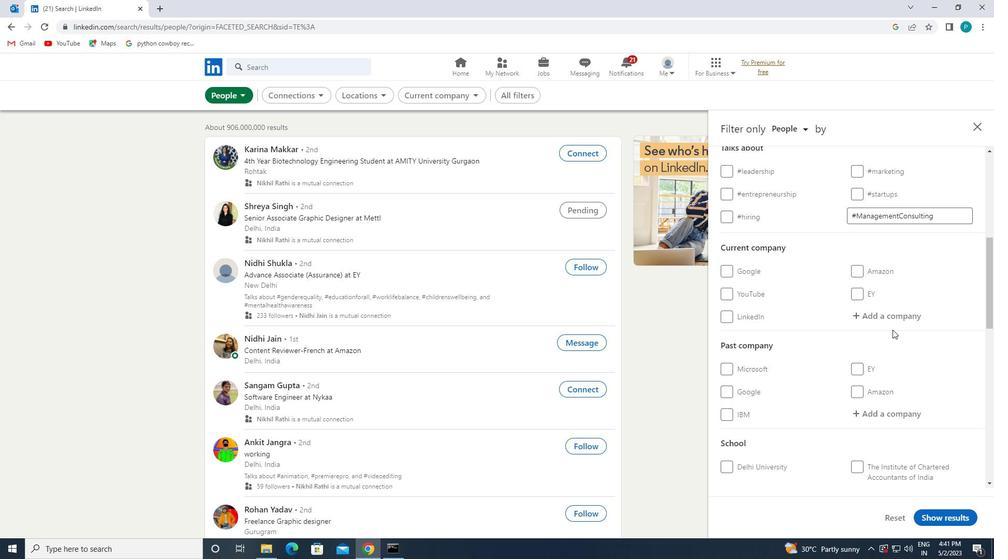 
Action: Mouse pressed left at (886, 325)
Screenshot: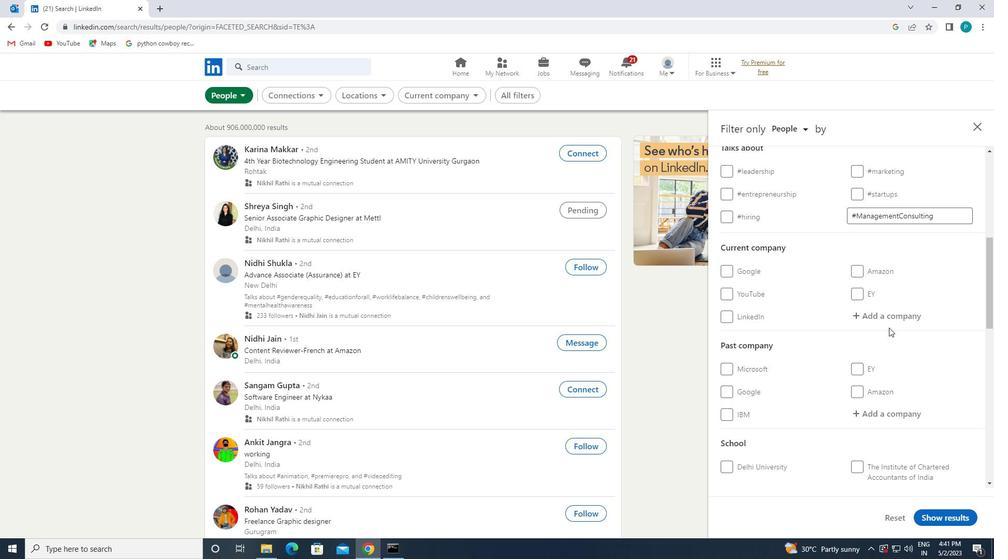 
Action: Mouse moved to (883, 323)
Screenshot: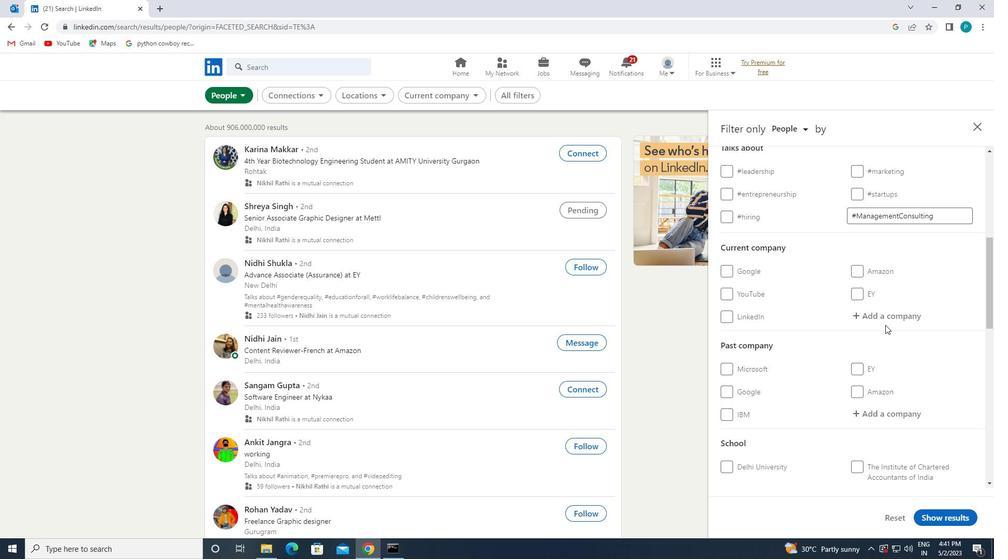 
Action: Mouse pressed left at (883, 323)
Screenshot: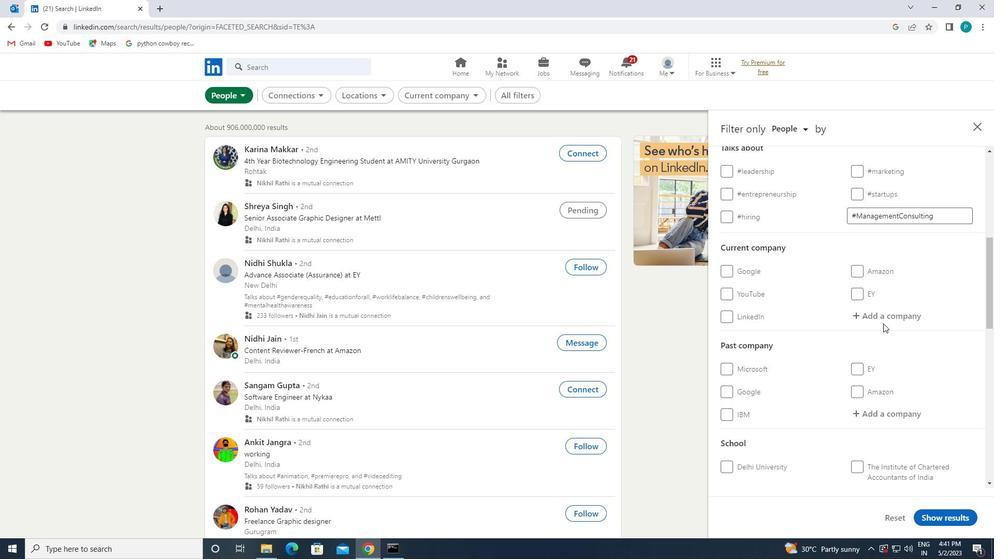 
Action: Key pressed <Key.caps_lock>M<Key.caps_lock>EDIK
Screenshot: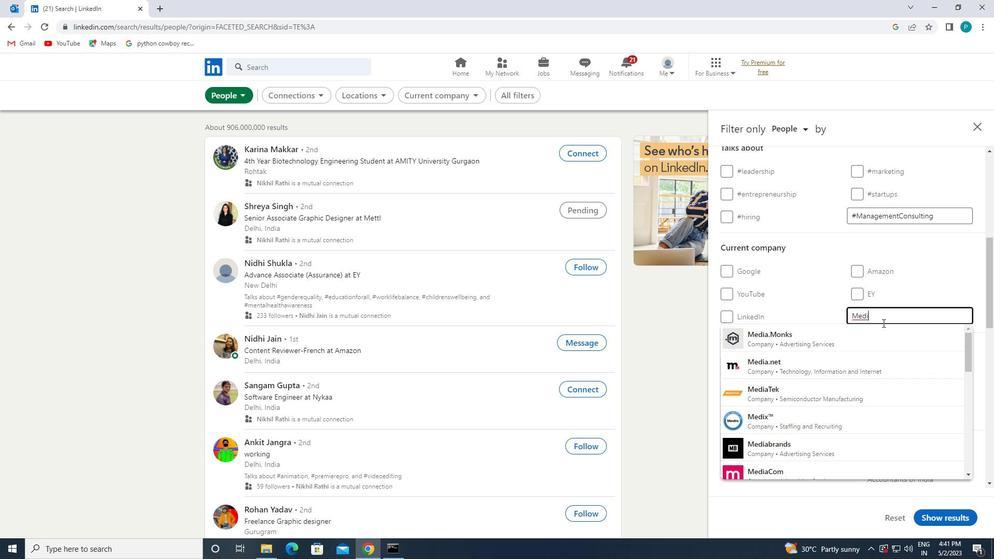 
Action: Mouse moved to (866, 356)
Screenshot: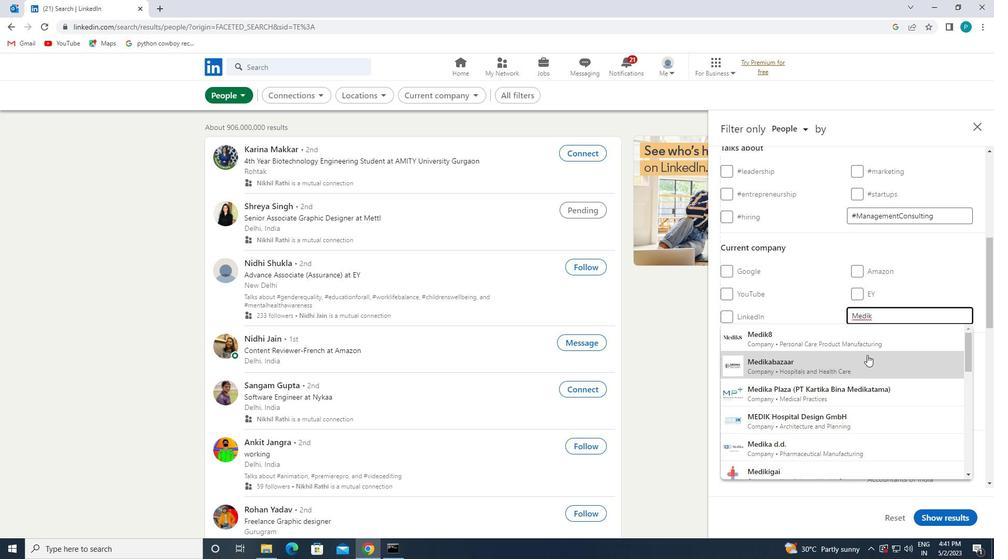 
Action: Mouse pressed left at (866, 356)
Screenshot: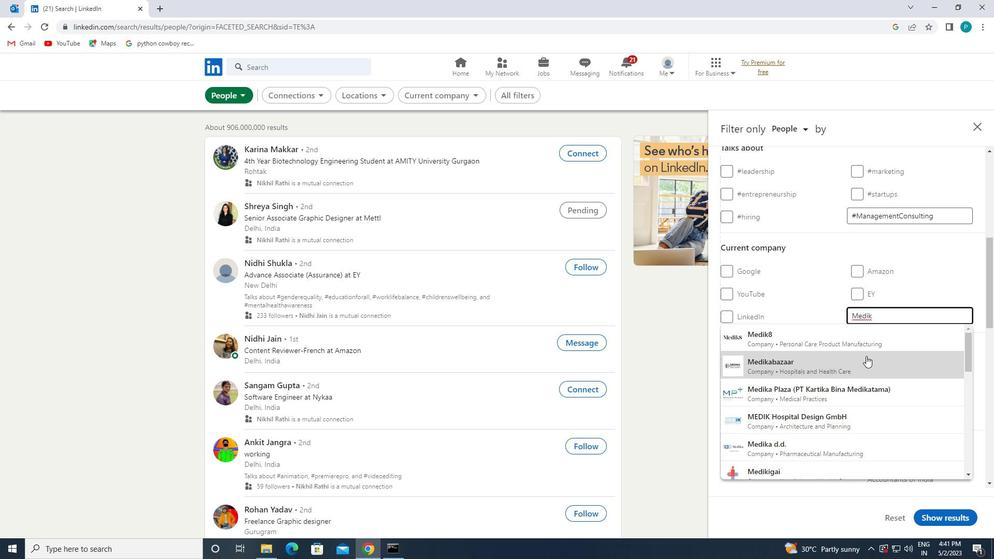 
Action: Mouse scrolled (866, 356) with delta (0, 0)
Screenshot: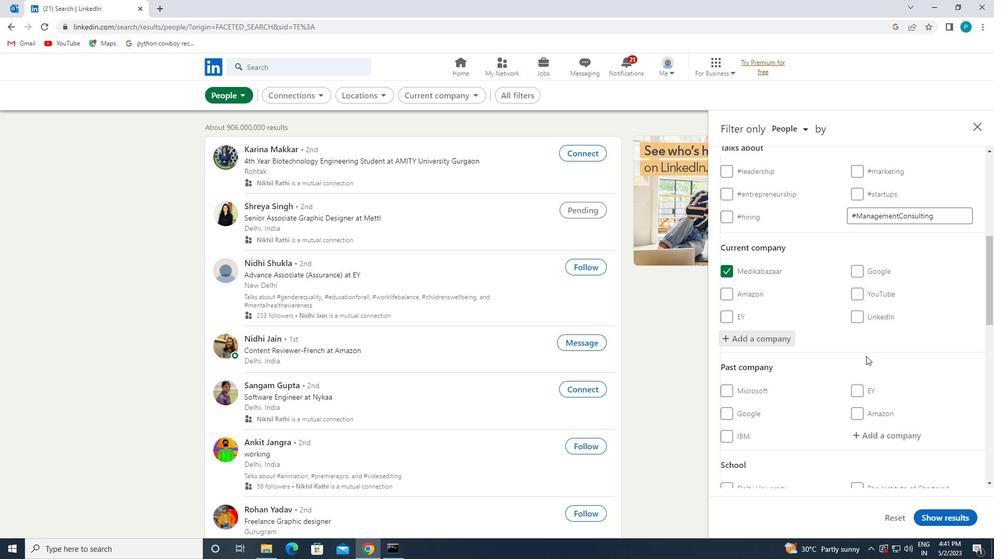 
Action: Mouse scrolled (866, 356) with delta (0, 0)
Screenshot: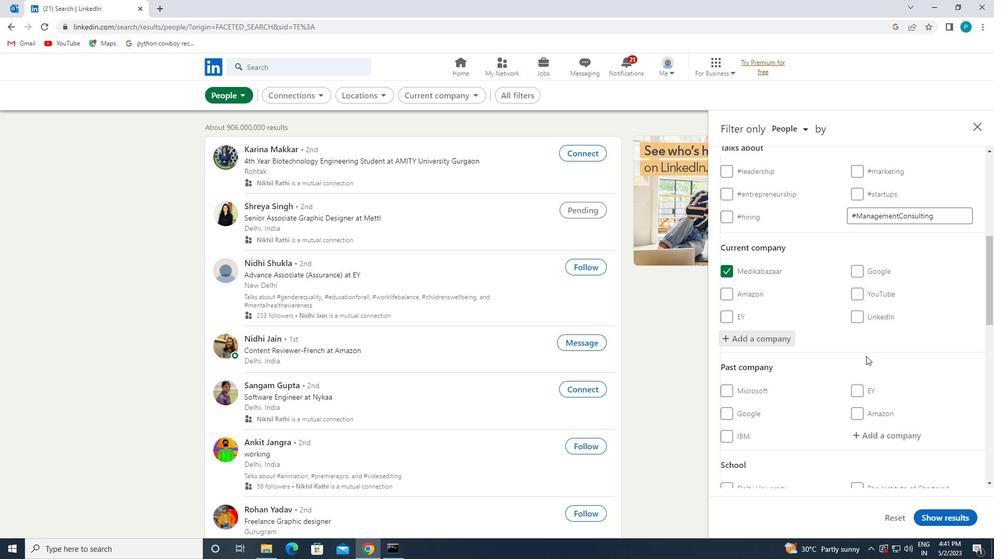 
Action: Mouse scrolled (866, 356) with delta (0, 0)
Screenshot: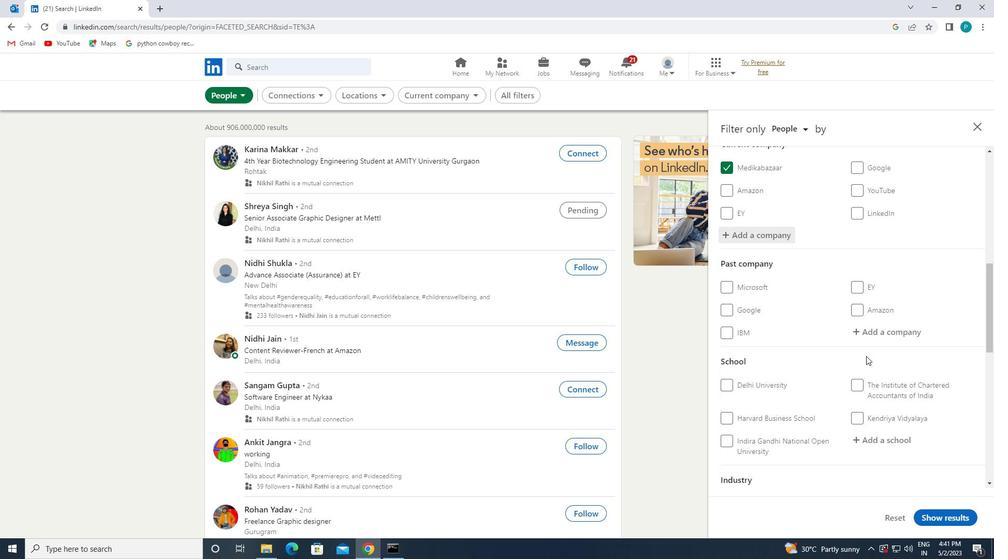 
Action: Mouse moved to (867, 358)
Screenshot: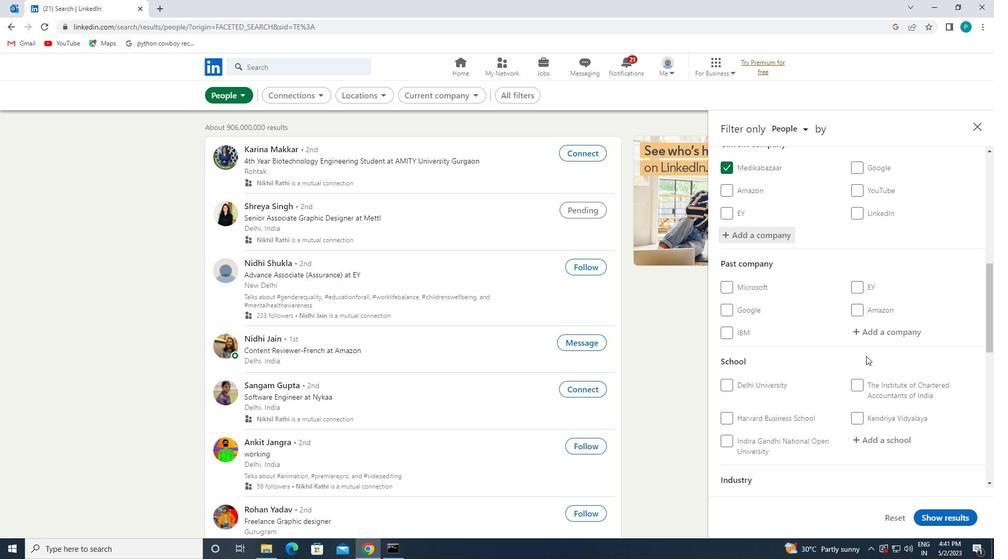 
Action: Mouse scrolled (867, 358) with delta (0, 0)
Screenshot: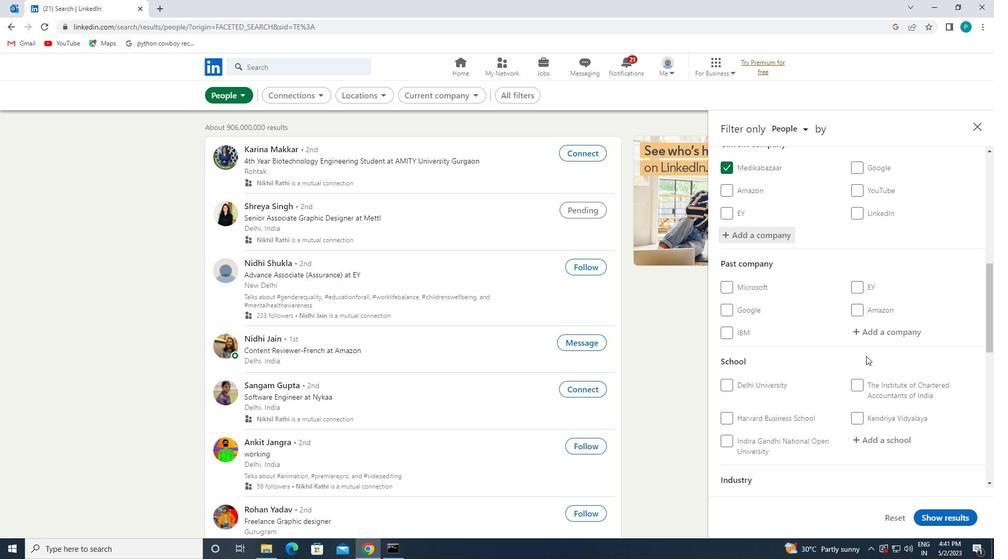 
Action: Mouse moved to (876, 340)
Screenshot: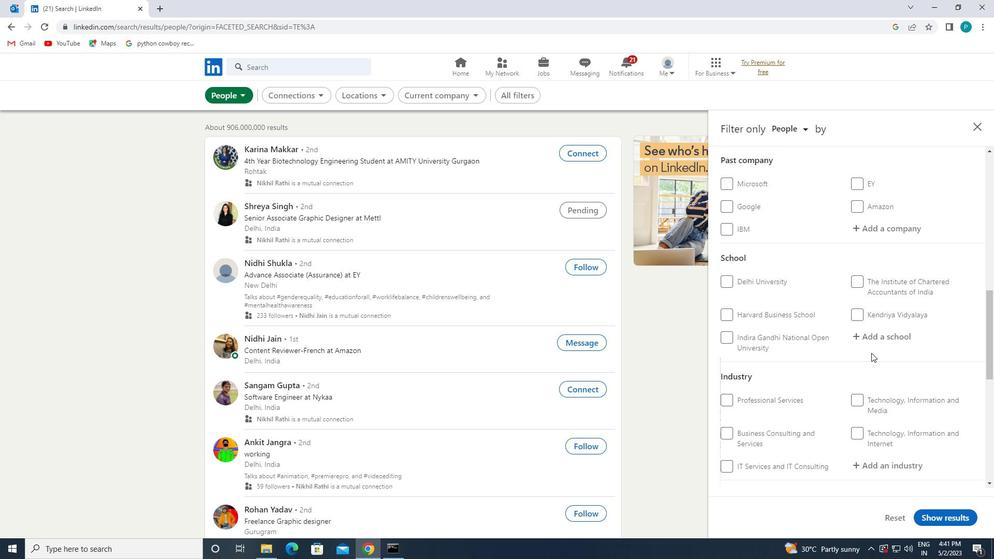
Action: Mouse pressed left at (876, 340)
Screenshot: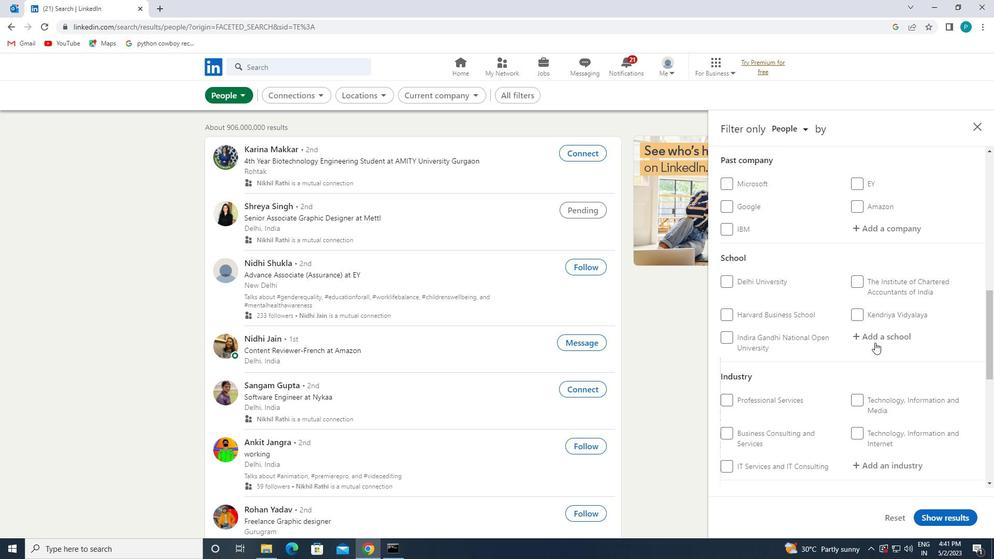 
Action: Mouse moved to (885, 345)
Screenshot: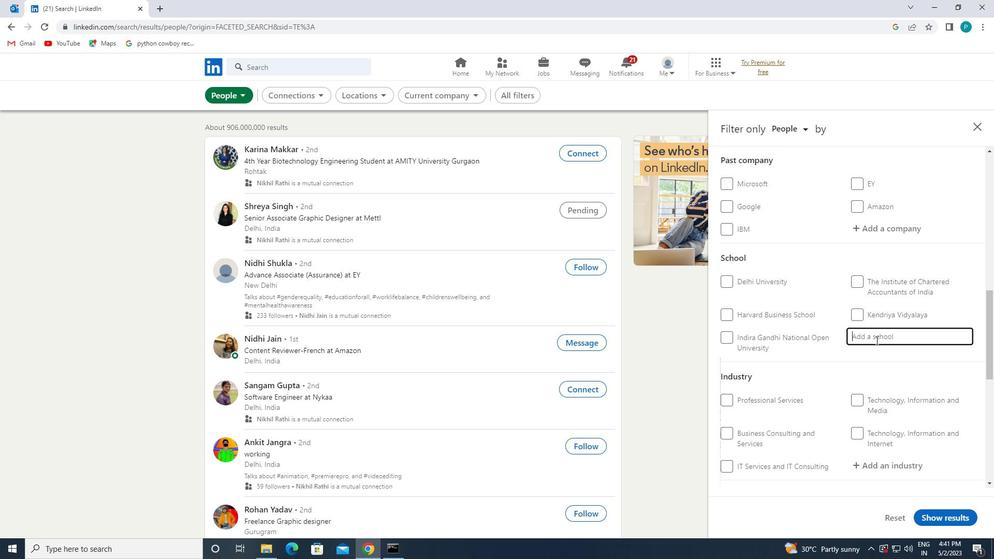 
Action: Key pressed <Key.caps_lock>S<Key.caps_lock>T,<Key.backspace>.
Screenshot: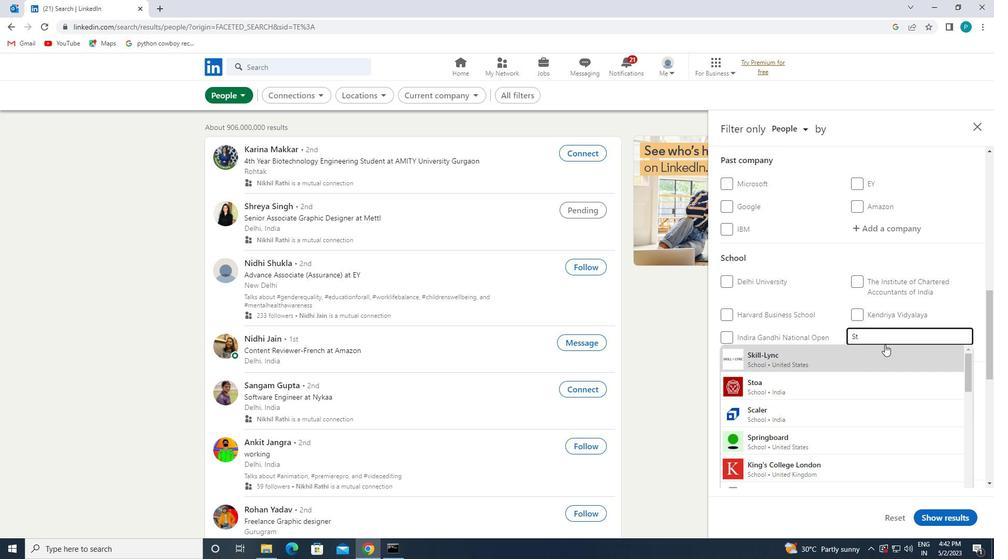 
Action: Mouse moved to (870, 385)
Screenshot: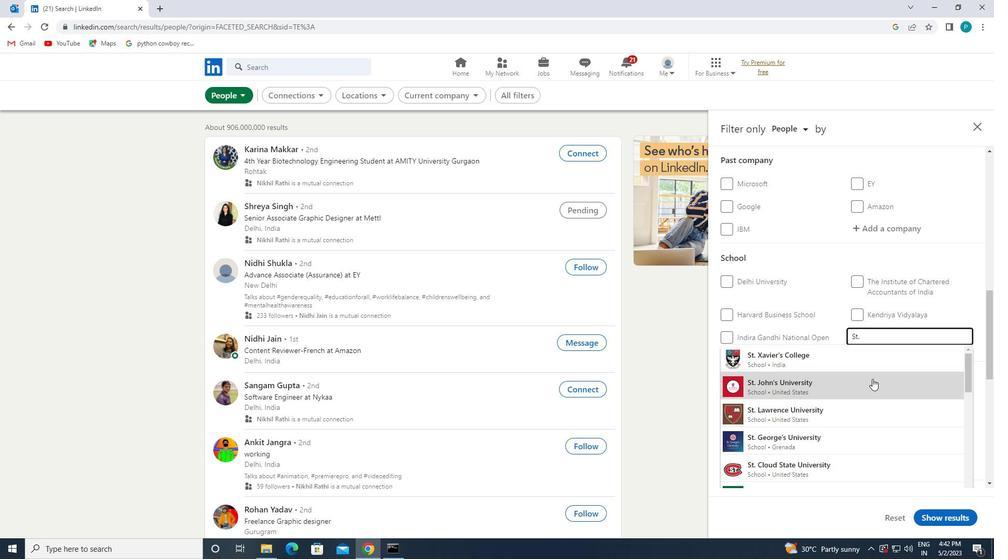 
Action: Mouse scrolled (870, 384) with delta (0, 0)
Screenshot: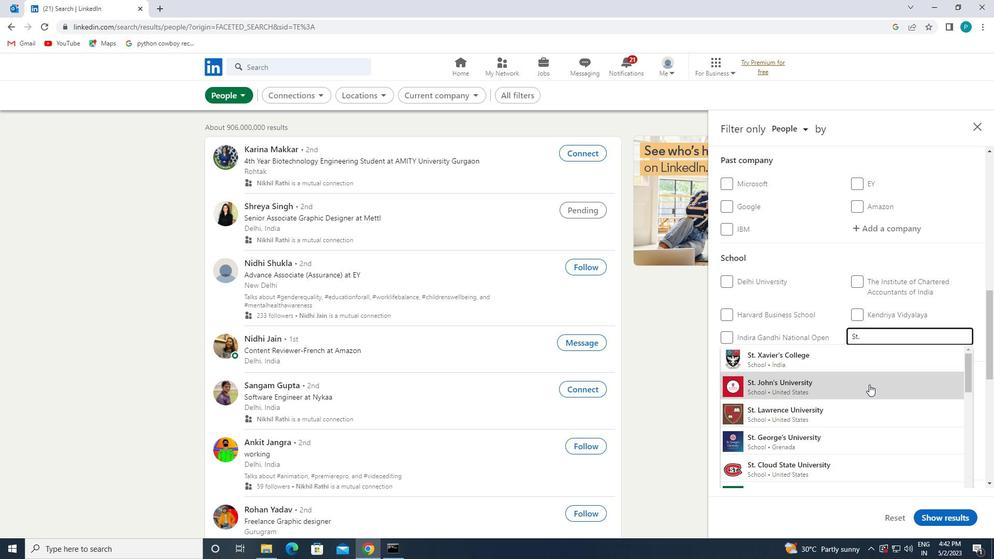 
Action: Mouse moved to (938, 380)
Screenshot: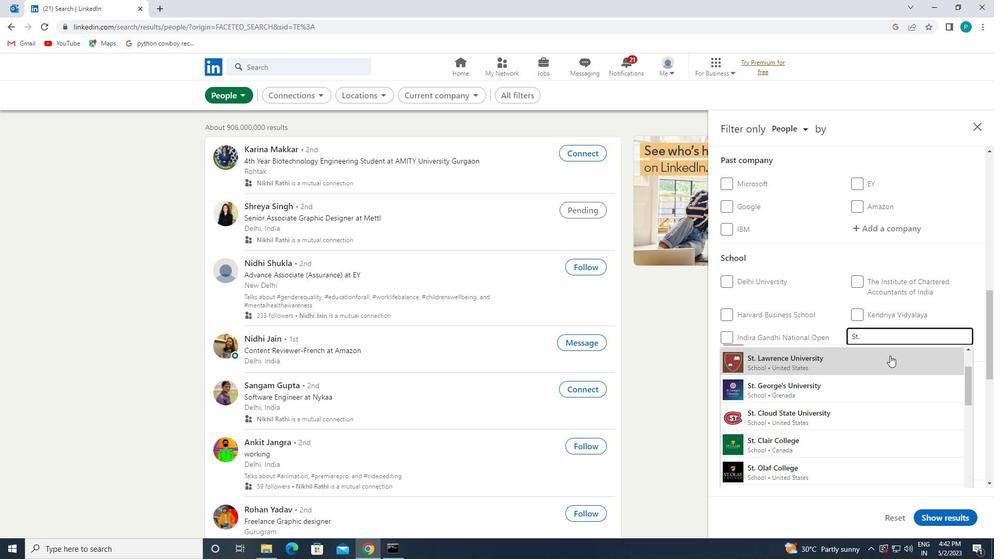 
Action: Key pressed <Key.space><Key.caps_lock>X<Key.caps_lock>AVIER'S
Screenshot: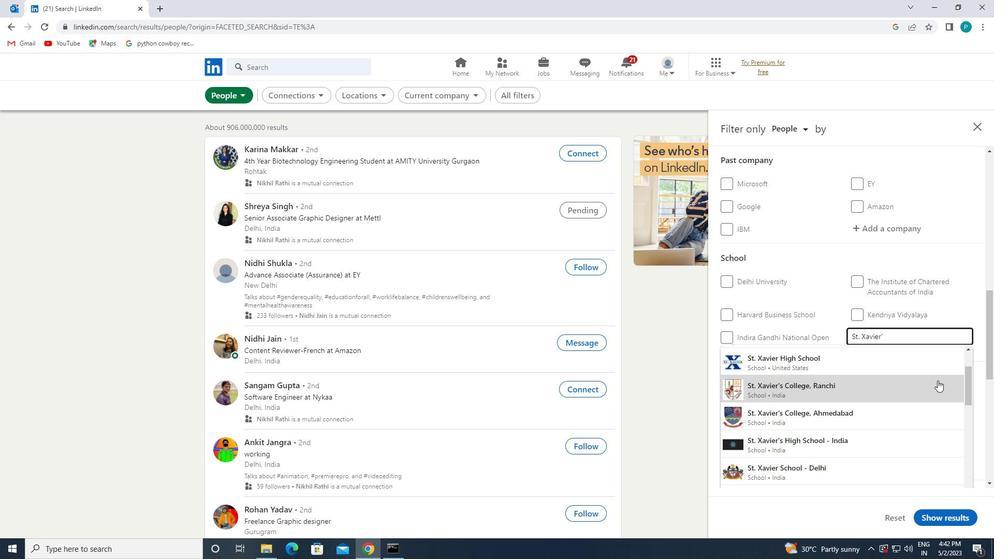 
Action: Mouse moved to (922, 372)
Screenshot: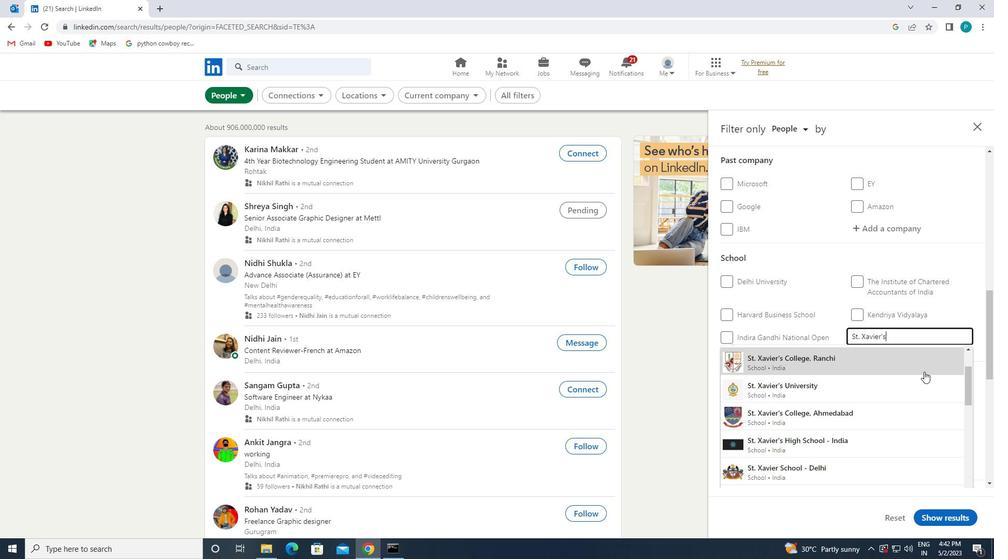 
Action: Mouse scrolled (922, 372) with delta (0, 0)
Screenshot: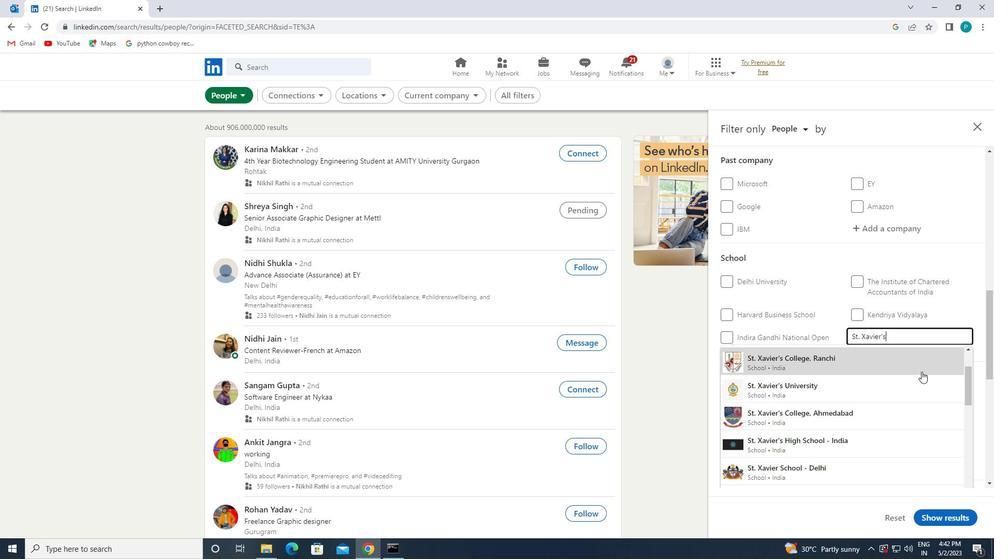 
Action: Mouse moved to (922, 372)
Screenshot: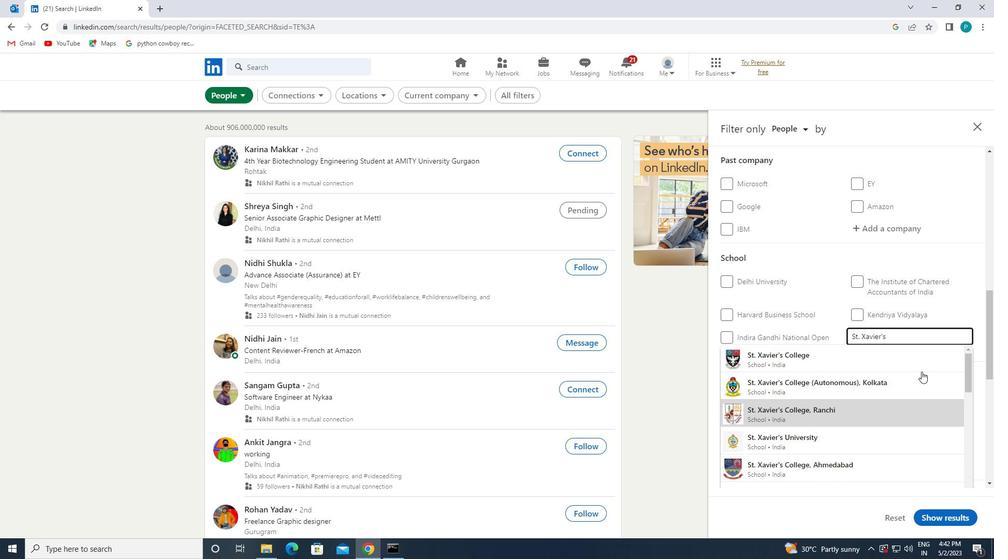 
Action: Mouse scrolled (922, 372) with delta (0, 0)
Screenshot: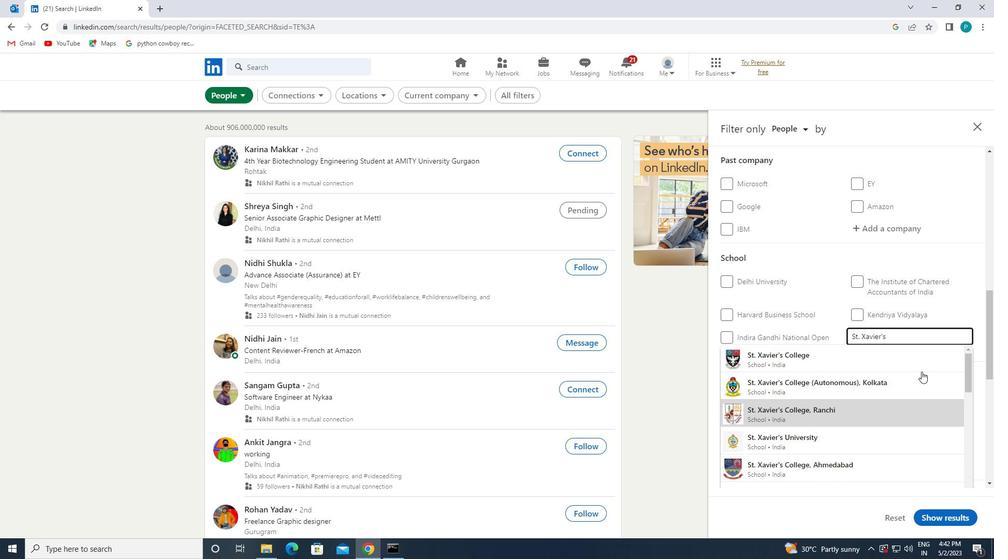 
Action: Mouse moved to (923, 374)
Screenshot: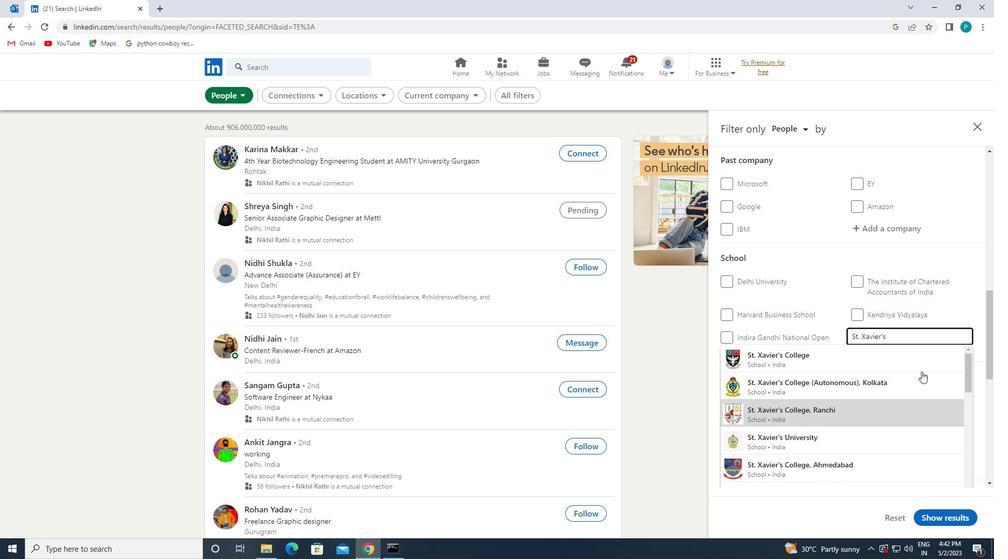 
Action: Mouse scrolled (923, 374) with delta (0, 0)
Screenshot: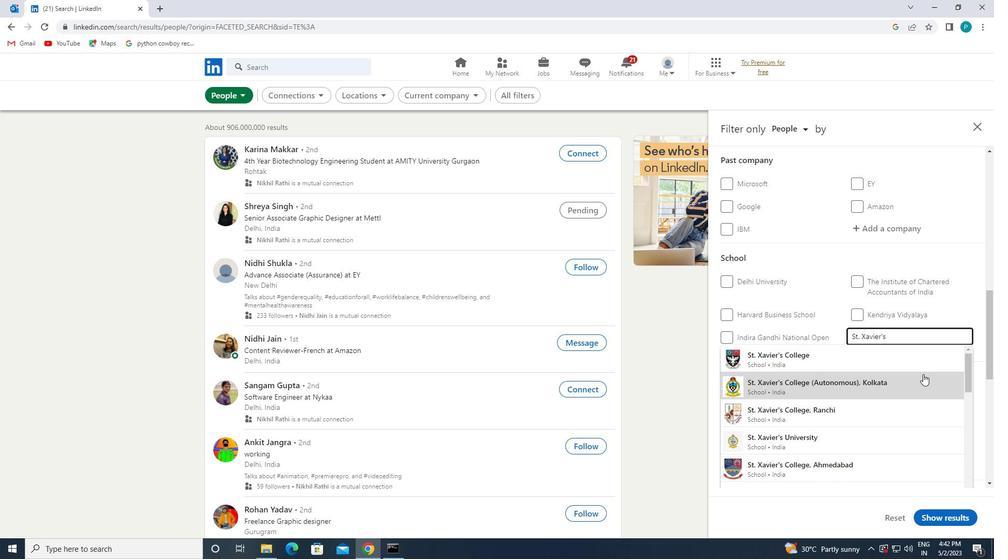 
Action: Mouse scrolled (923, 374) with delta (0, 0)
Screenshot: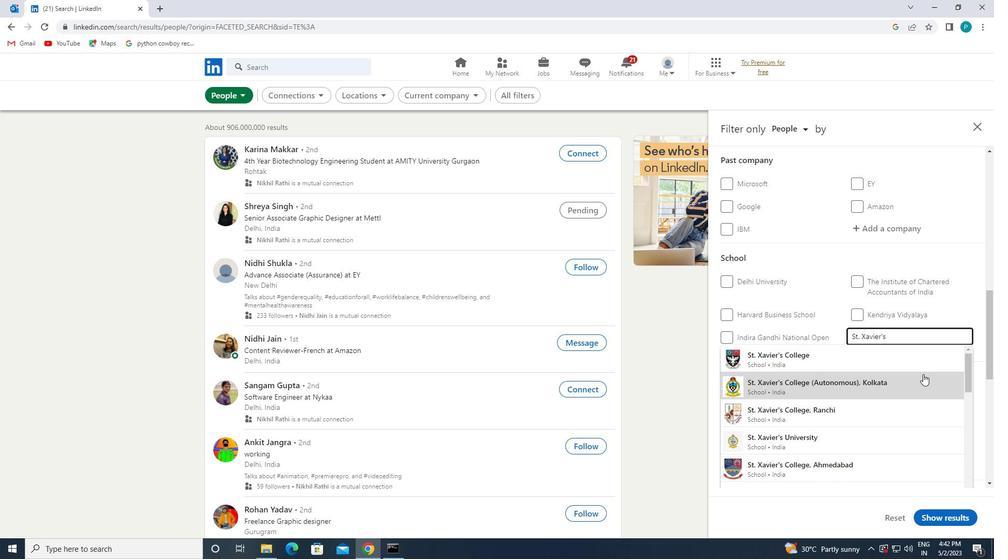 
Action: Mouse scrolled (923, 375) with delta (0, 0)
Screenshot: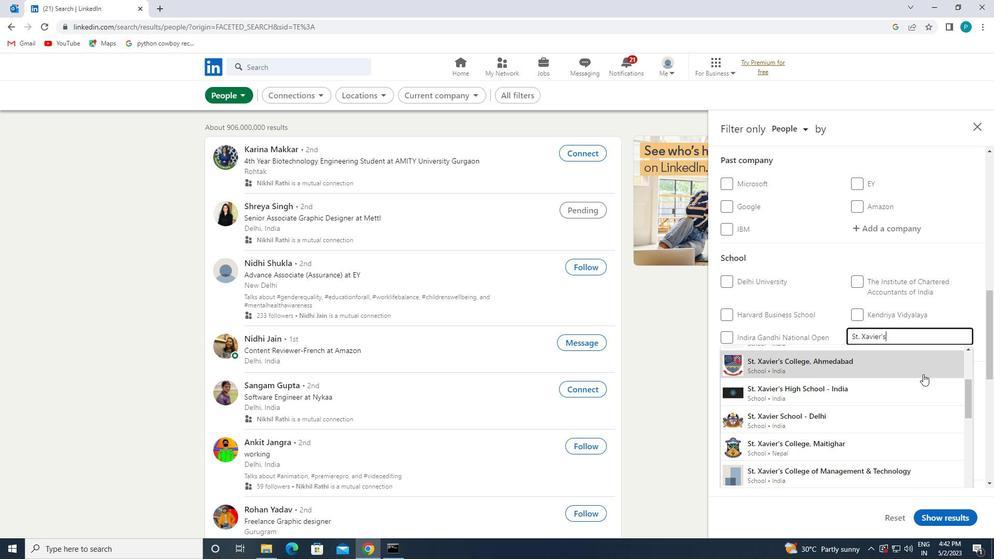 
Action: Mouse moved to (923, 374)
Screenshot: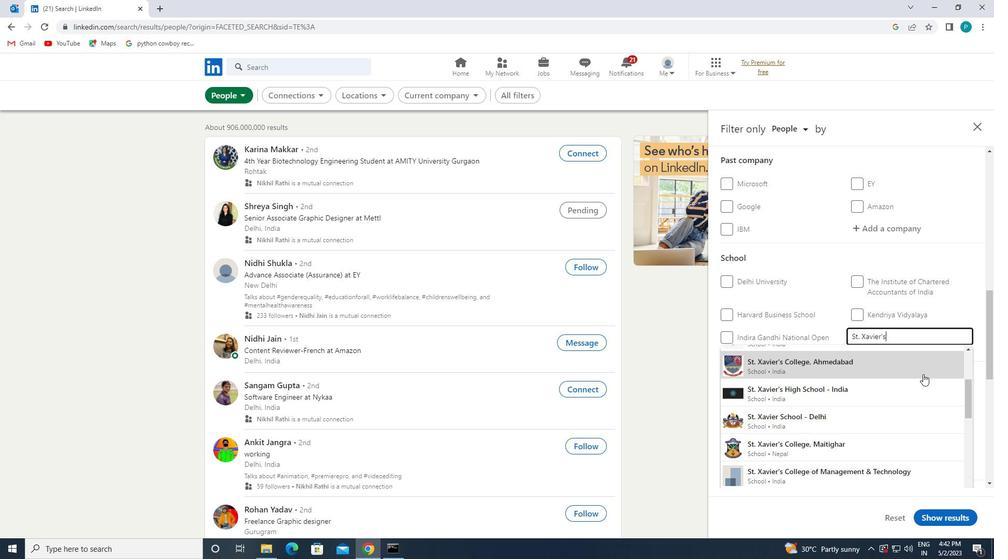 
Action: Mouse scrolled (923, 374) with delta (0, 0)
Screenshot: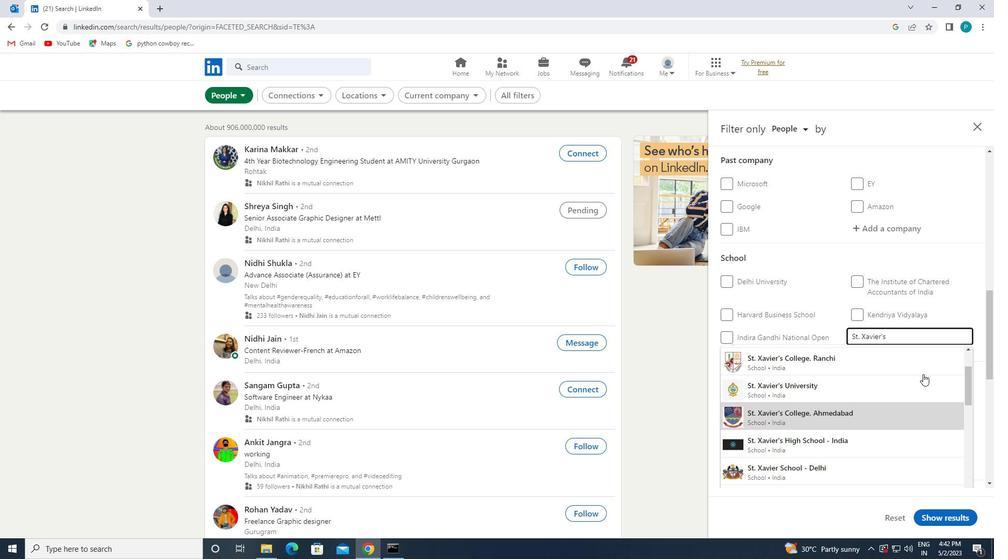 
Action: Mouse moved to (907, 400)
Screenshot: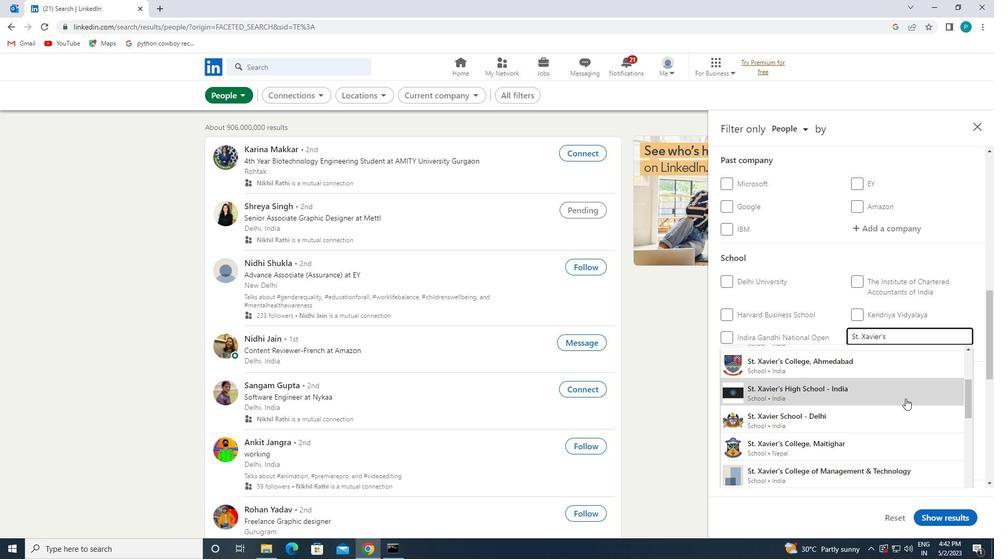 
Action: Mouse scrolled (907, 401) with delta (0, 0)
Screenshot: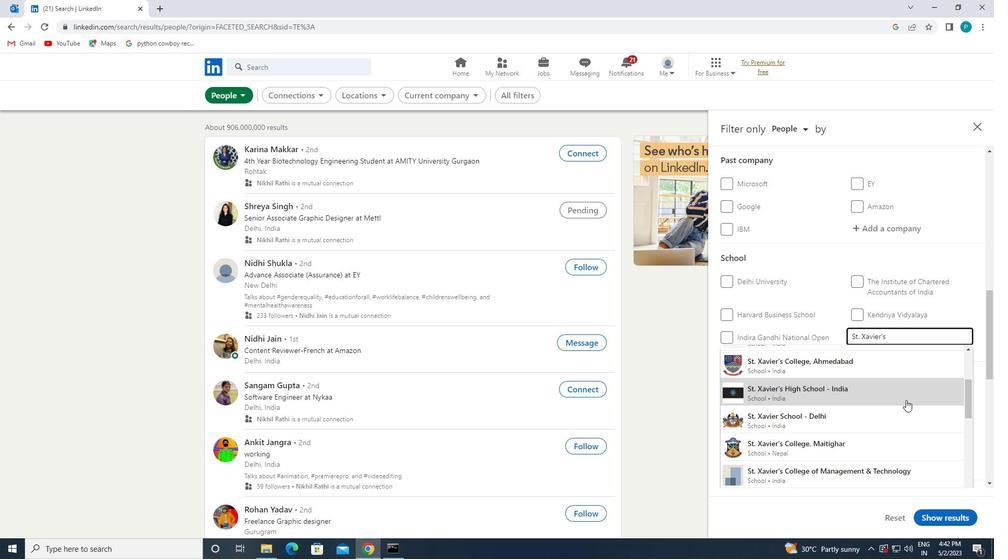 
Action: Mouse scrolled (907, 400) with delta (0, 0)
Screenshot: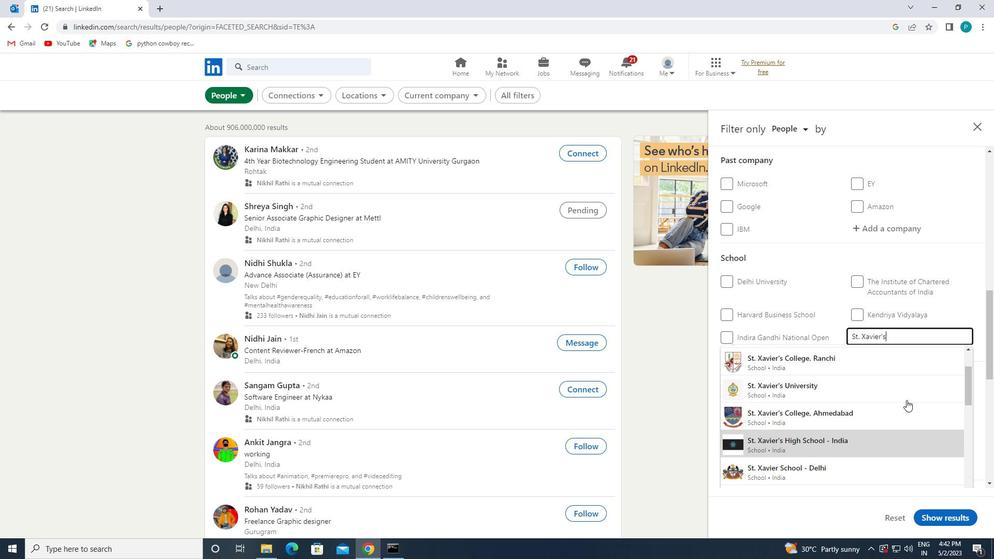 
Action: Mouse scrolled (907, 400) with delta (0, 0)
Screenshot: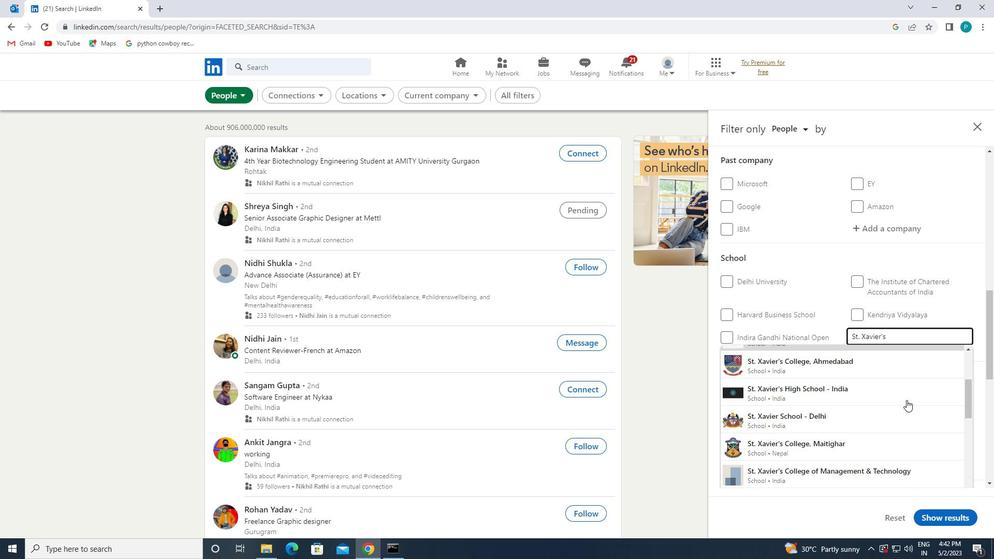 
Action: Mouse scrolled (907, 400) with delta (0, 0)
Screenshot: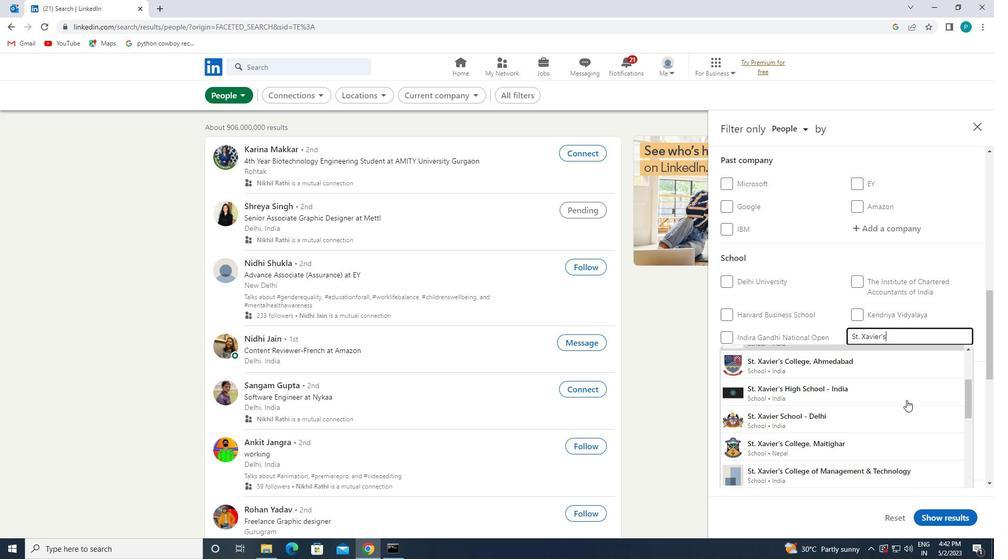 
Action: Mouse moved to (897, 411)
Screenshot: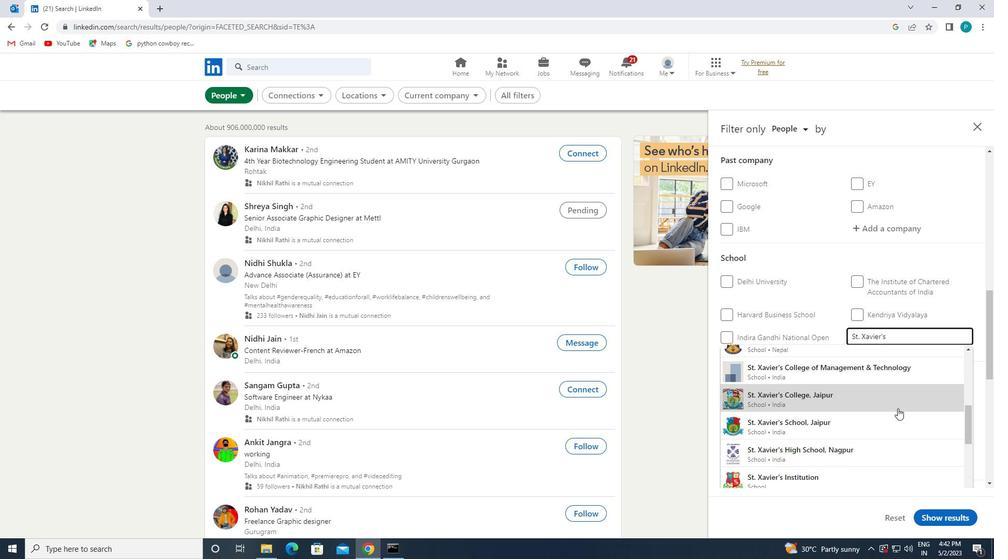 
Action: Mouse pressed left at (897, 411)
Screenshot: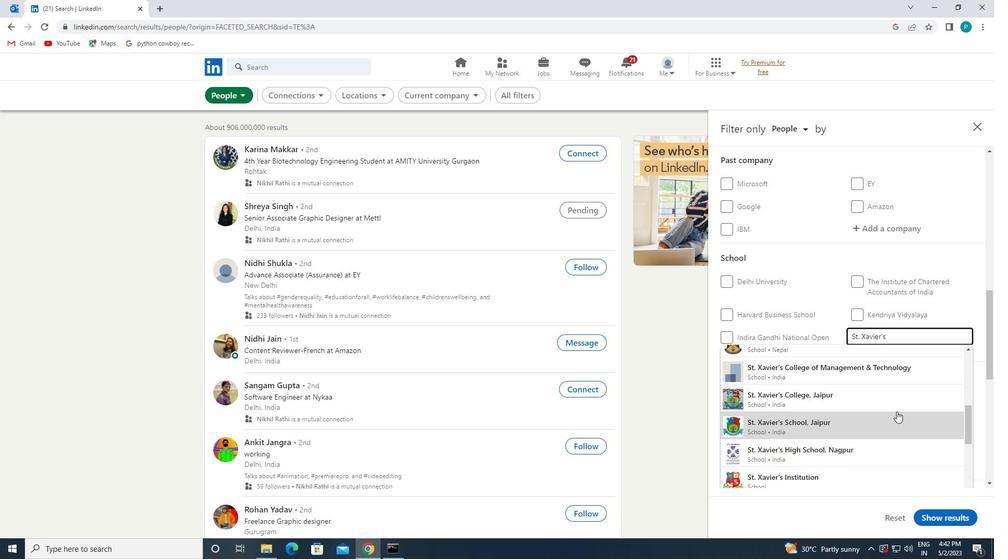 
Action: Mouse scrolled (897, 411) with delta (0, 0)
Screenshot: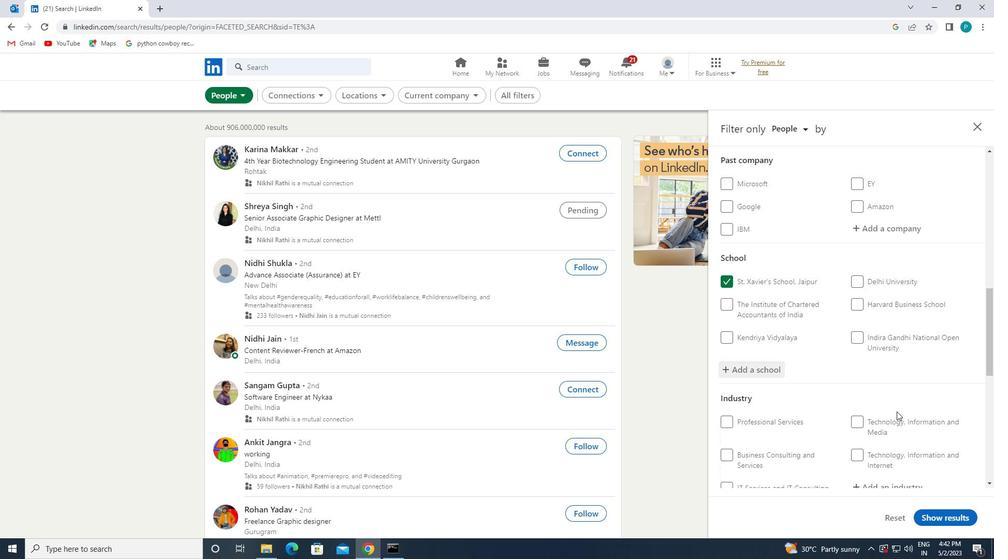 
Action: Mouse scrolled (897, 411) with delta (0, 0)
Screenshot: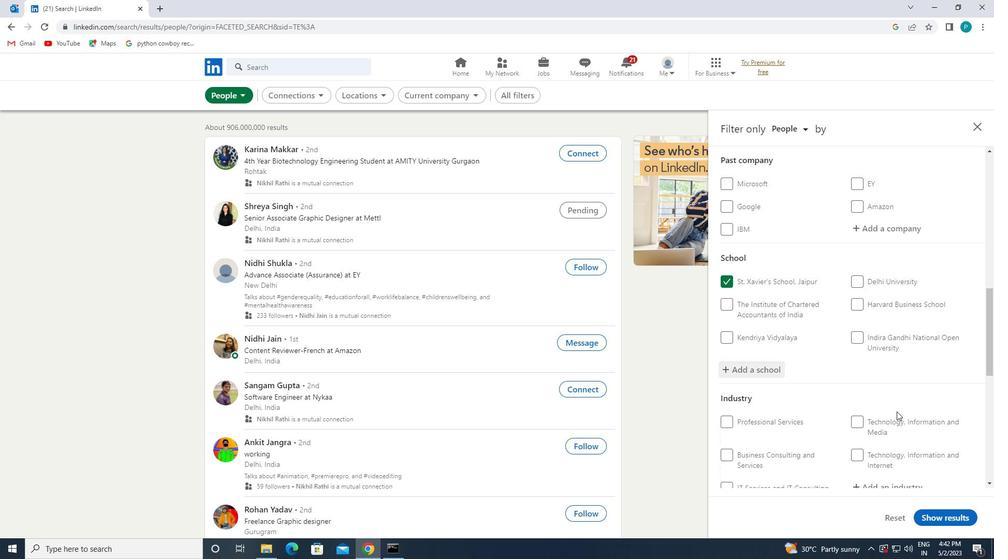
Action: Mouse moved to (893, 390)
Screenshot: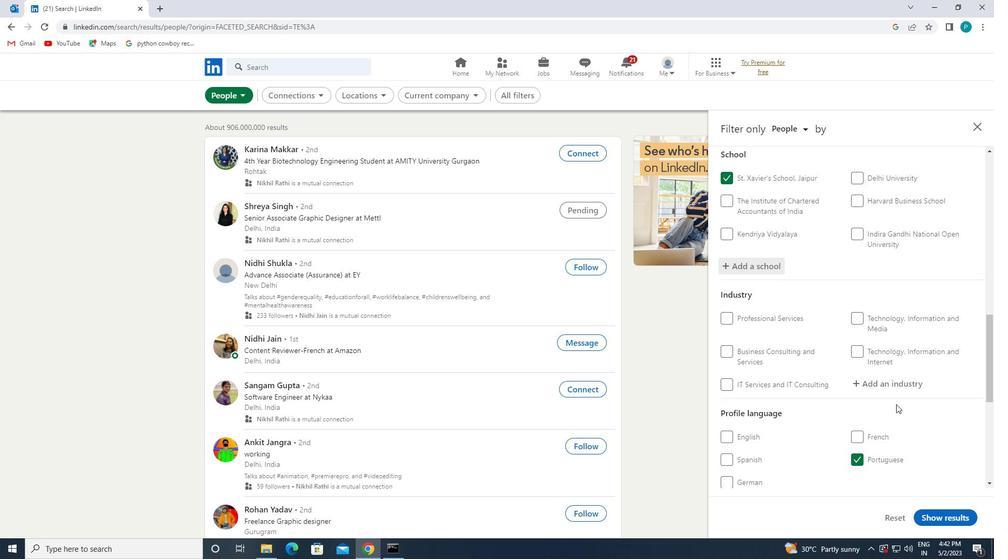 
Action: Mouse pressed left at (893, 390)
Screenshot: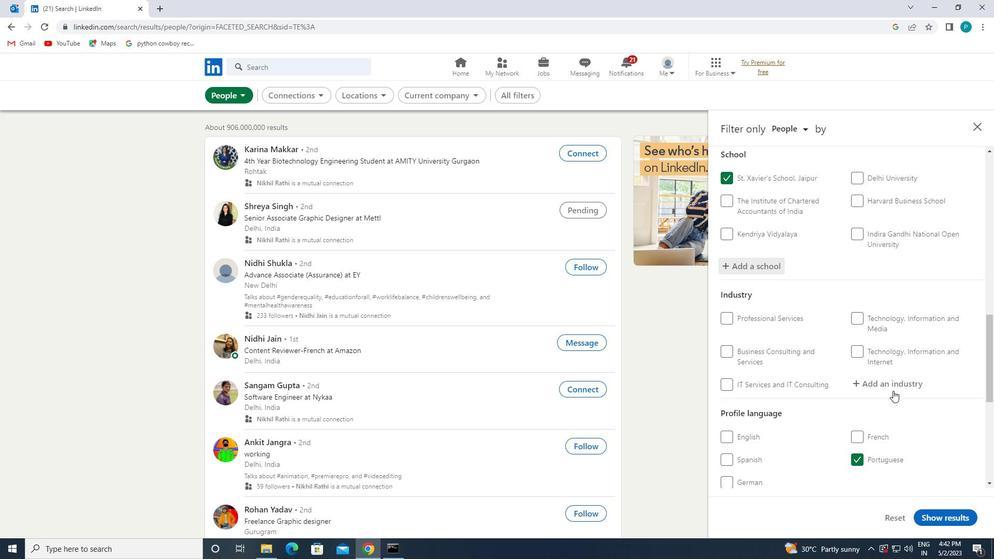 
Action: Mouse moved to (906, 399)
Screenshot: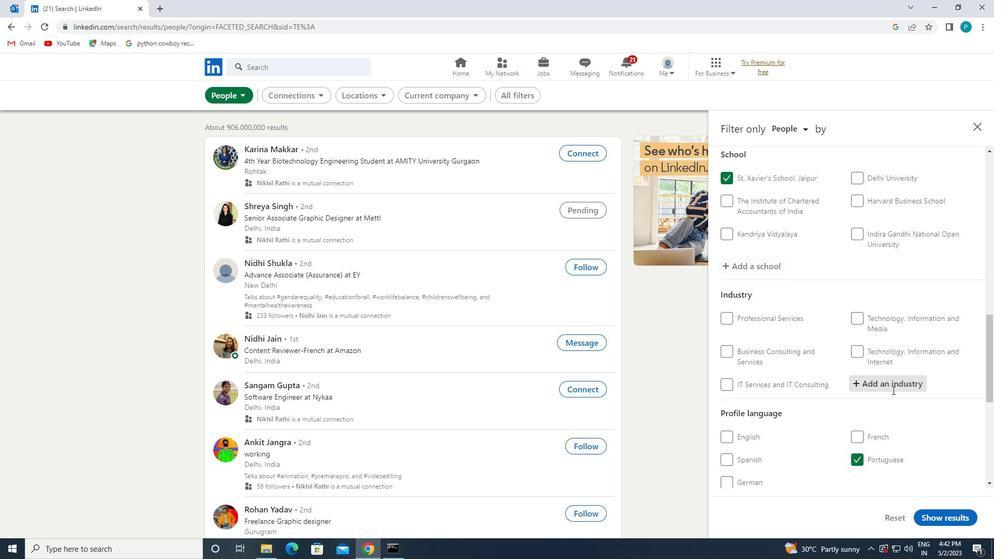 
Action: Key pressed <Key.caps_lock>E<Key.caps_lock>LECTI<Key.backspace>E<Key.backspace>RICAL<Key.space>
Screenshot: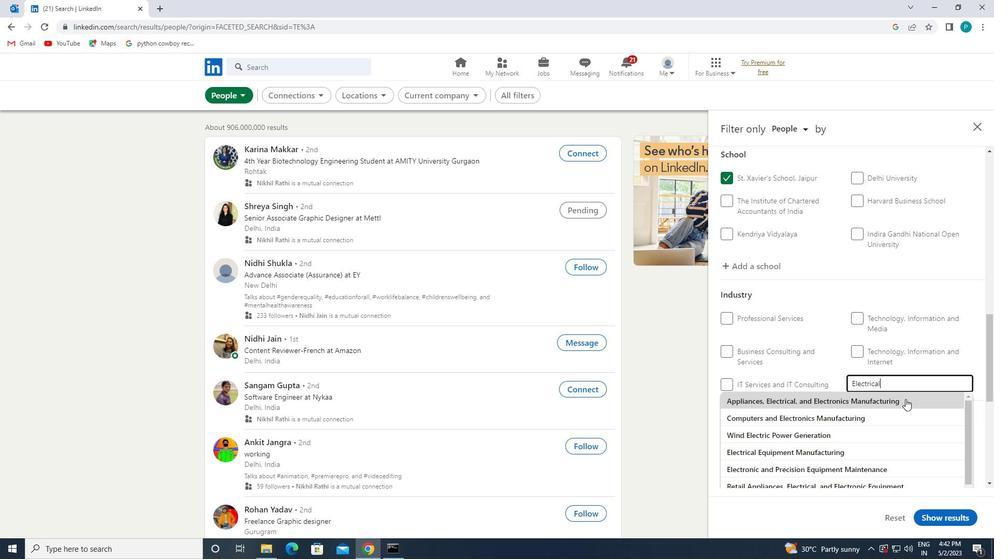 
Action: Mouse moved to (875, 408)
Screenshot: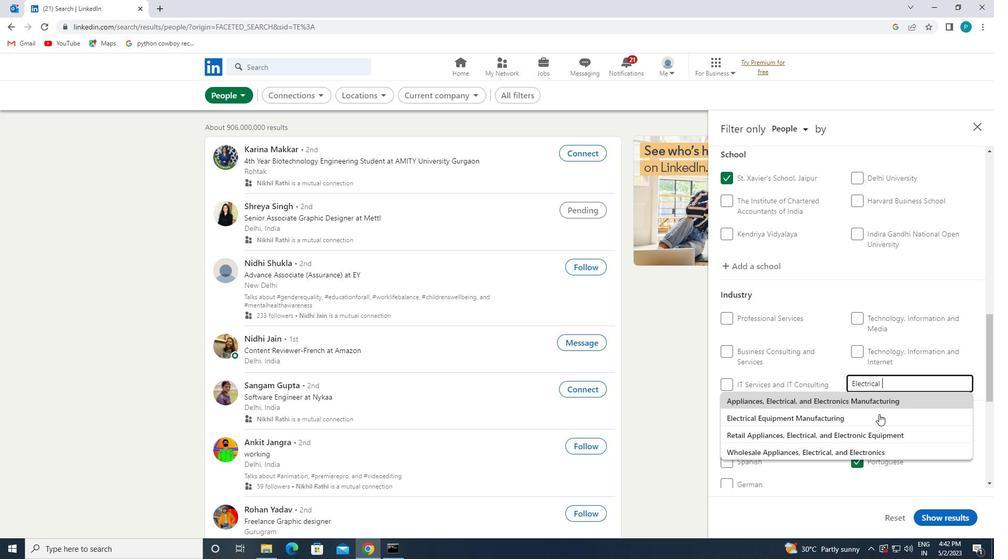 
Action: Mouse pressed left at (875, 408)
Screenshot: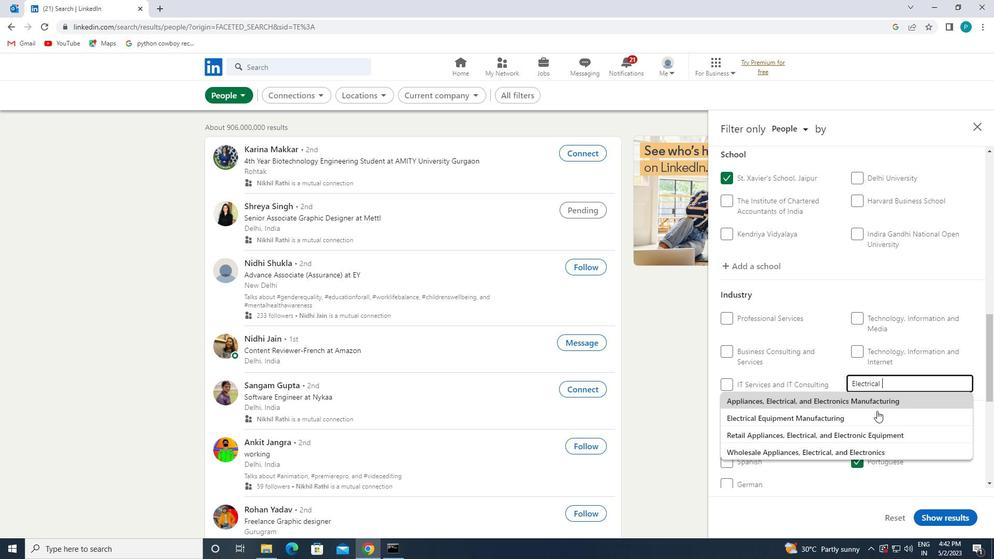 
Action: Mouse moved to (875, 414)
Screenshot: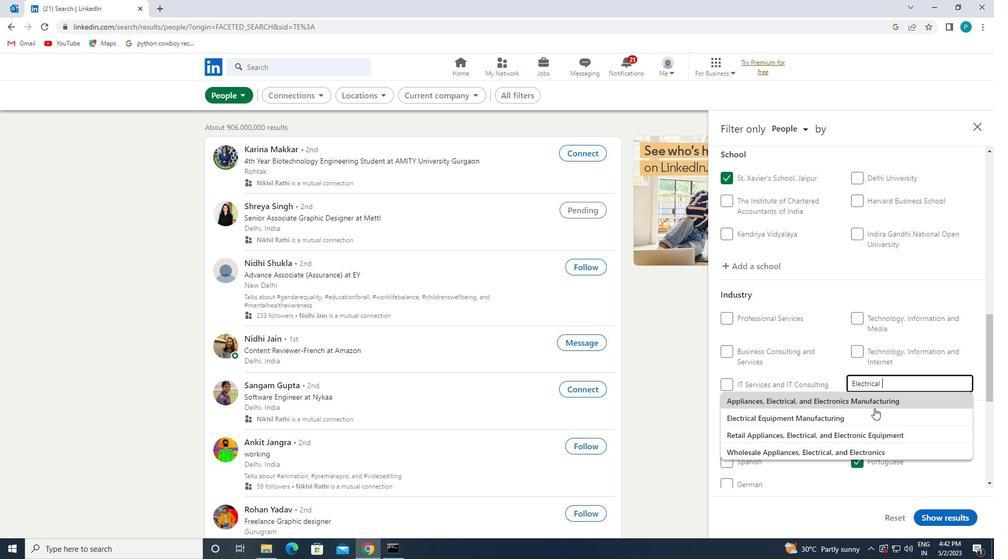 
Action: Mouse pressed left at (875, 414)
Screenshot: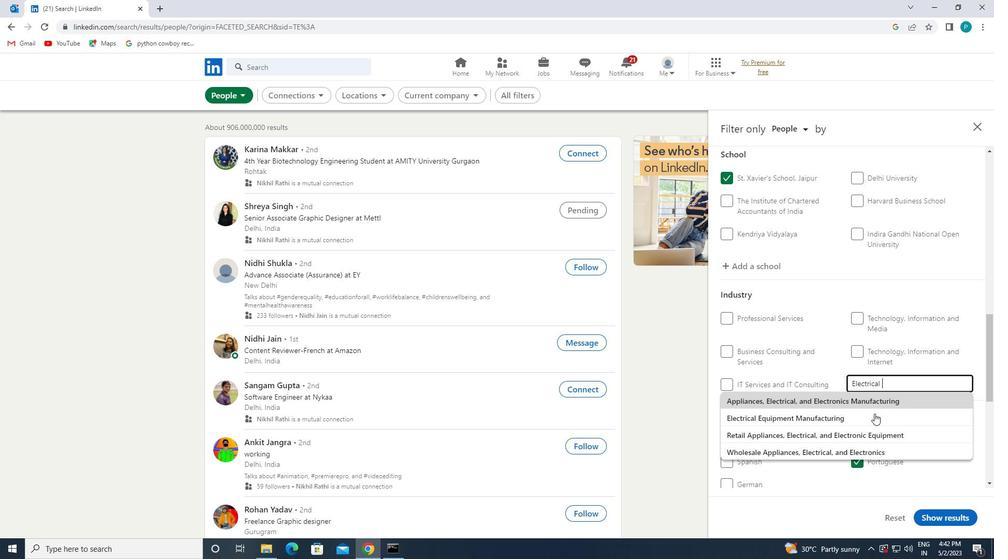 
Action: Mouse moved to (874, 414)
Screenshot: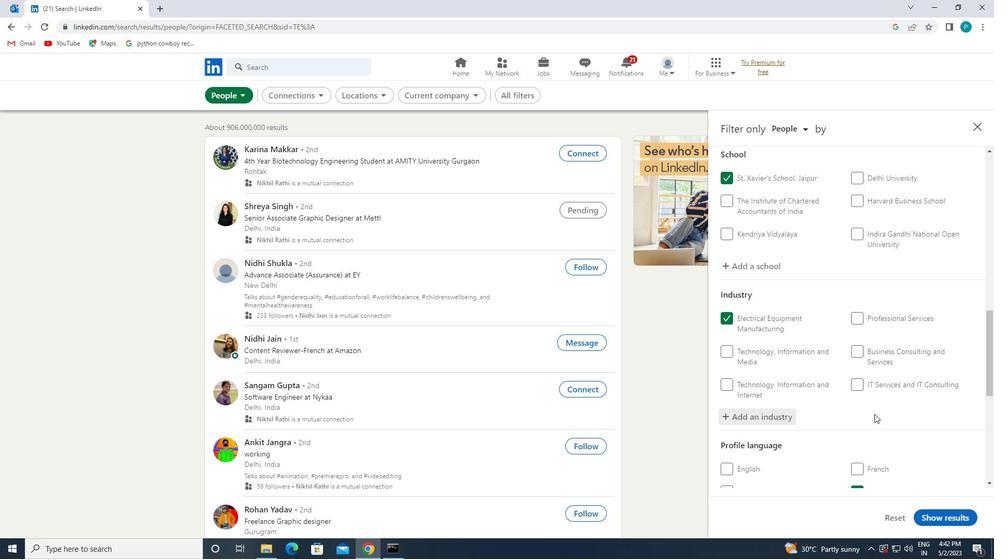 
Action: Mouse scrolled (874, 414) with delta (0, 0)
Screenshot: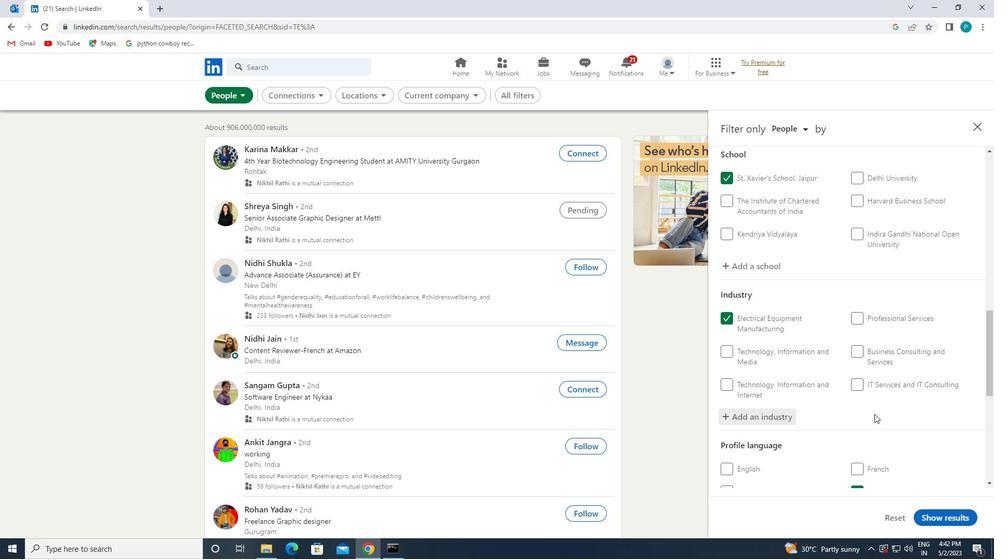 
Action: Mouse moved to (874, 415)
Screenshot: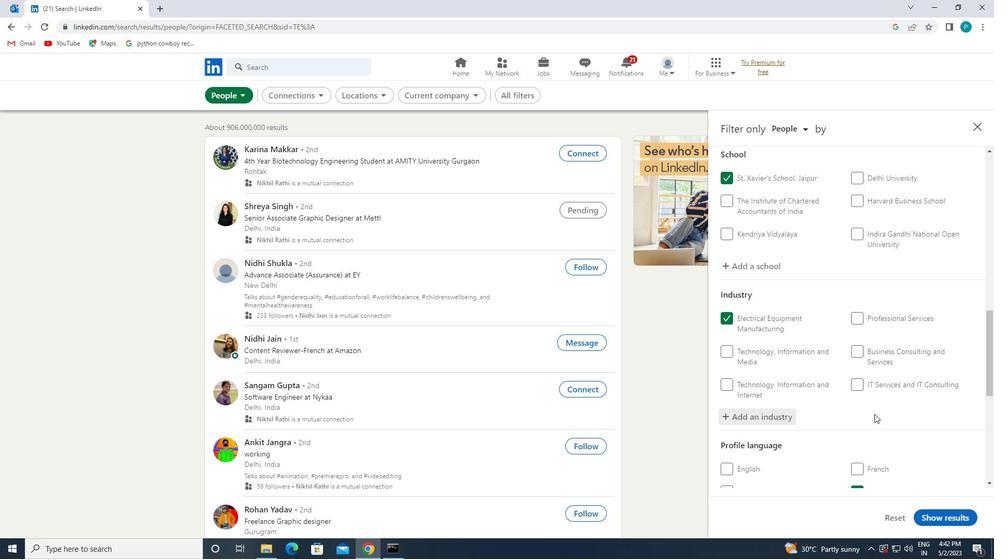 
Action: Mouse scrolled (874, 414) with delta (0, 0)
Screenshot: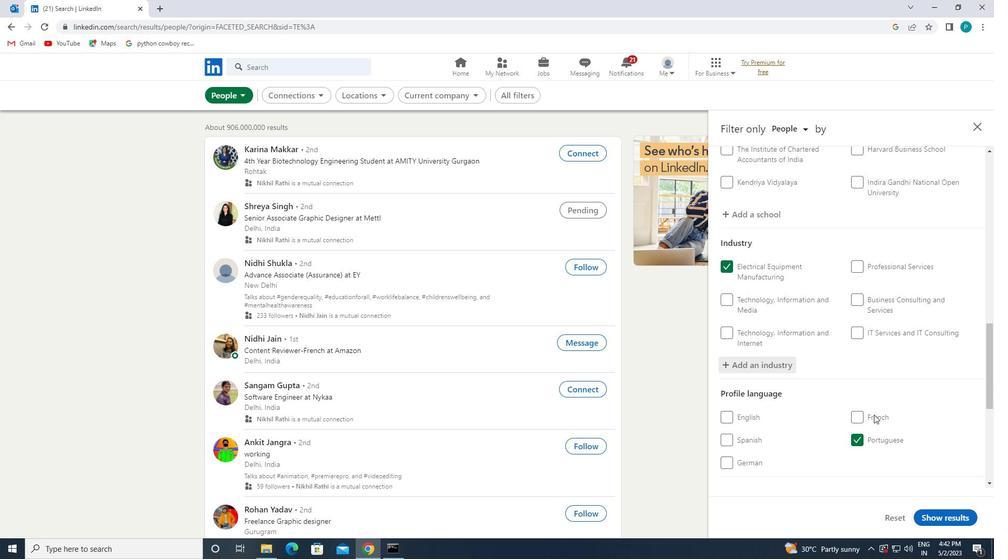 
Action: Mouse scrolled (874, 414) with delta (0, 0)
Screenshot: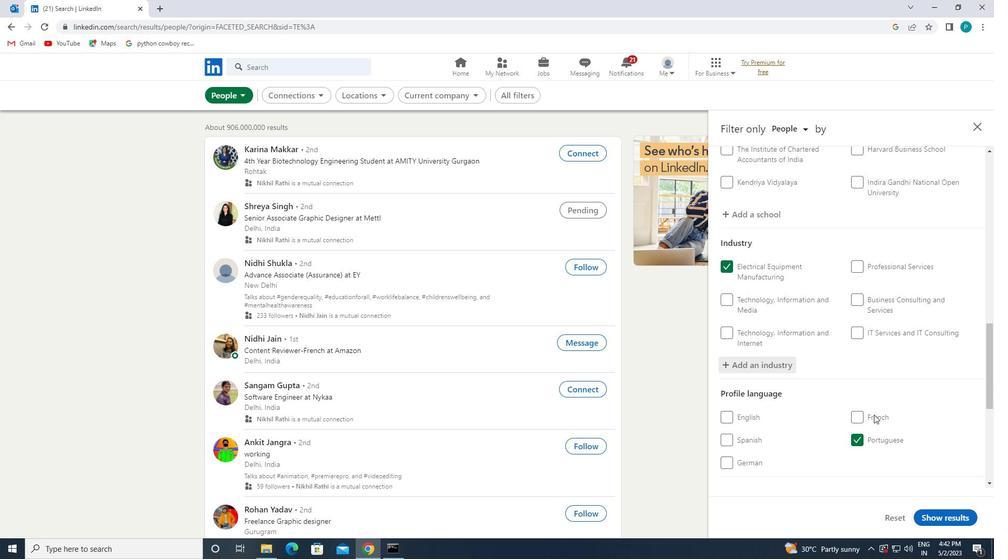 
Action: Mouse moved to (874, 416)
Screenshot: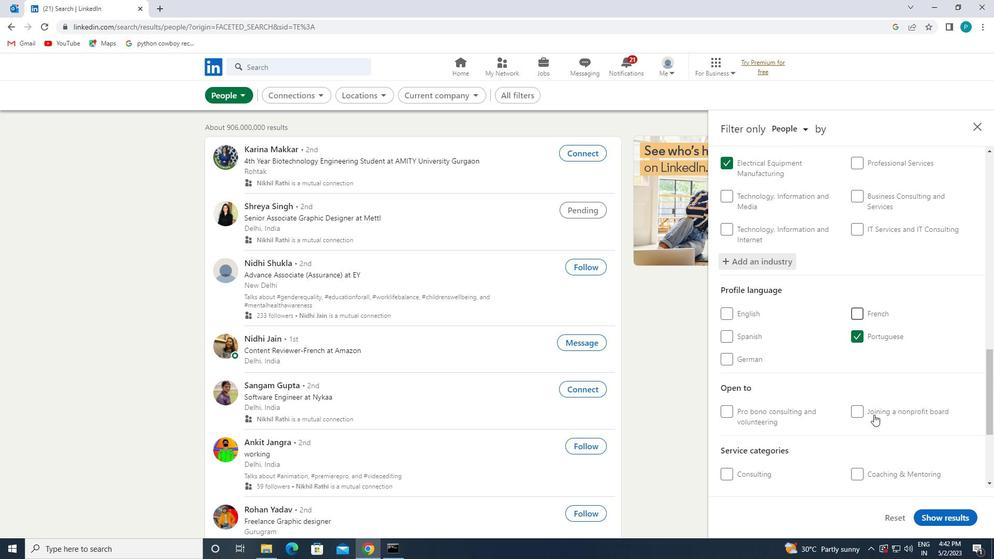 
Action: Mouse scrolled (874, 416) with delta (0, 0)
Screenshot: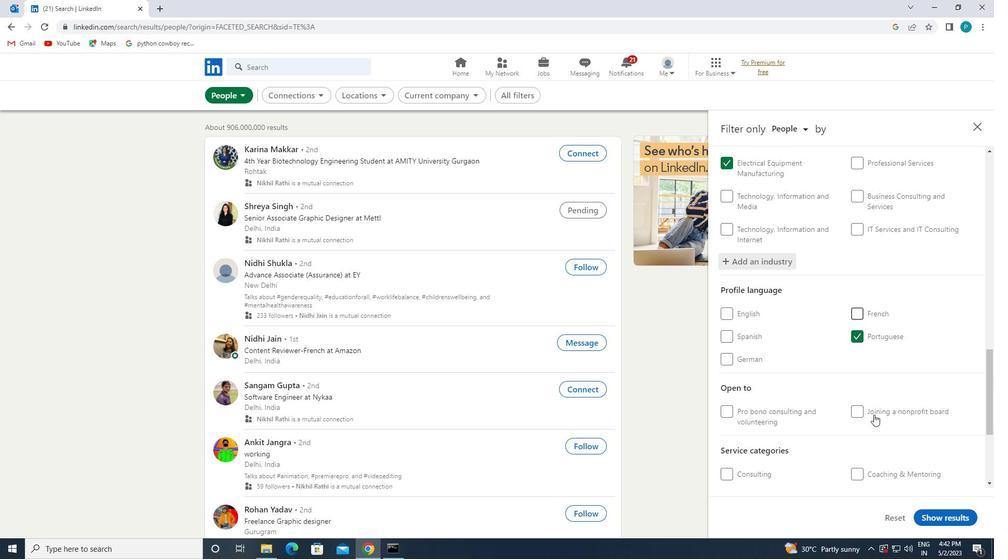 
Action: Mouse scrolled (874, 416) with delta (0, 0)
Screenshot: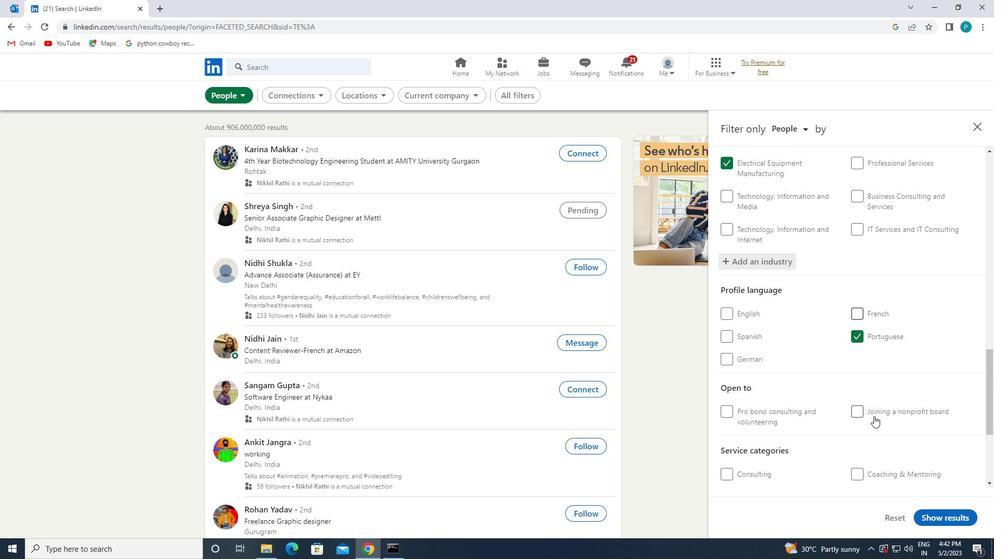 
Action: Mouse moved to (875, 417)
Screenshot: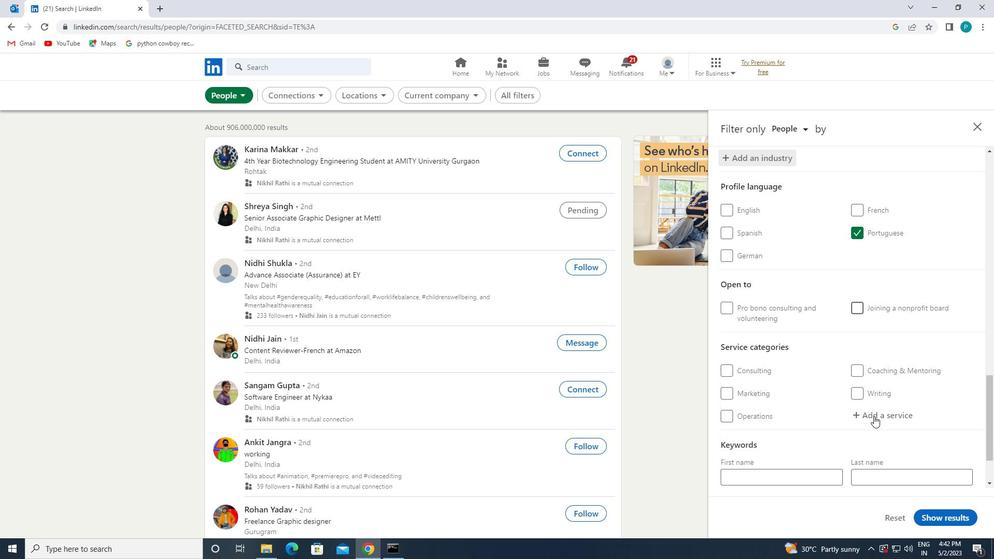 
Action: Mouse pressed left at (875, 417)
Screenshot: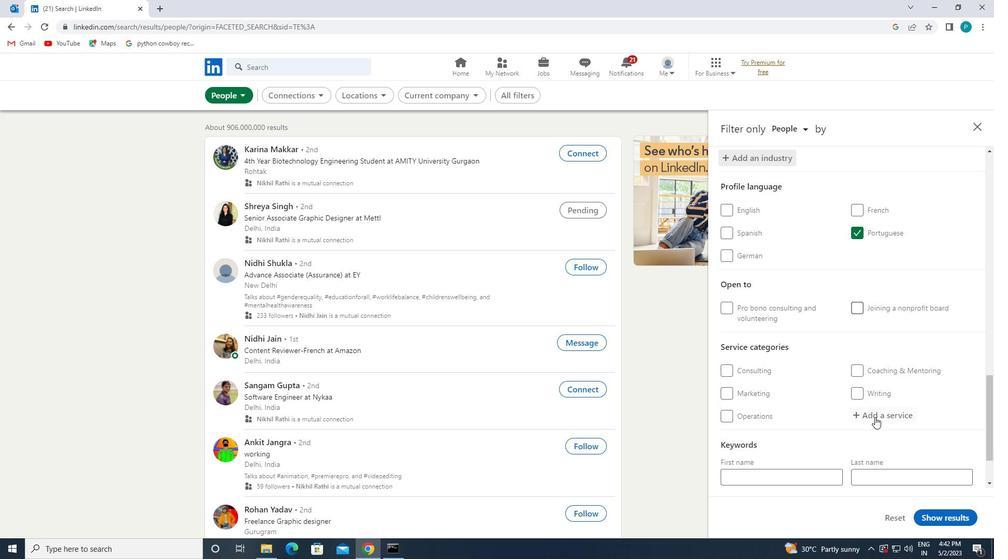
Action: Key pressed <Key.caps_lock>T<Key.caps_lock>RANS
Screenshot: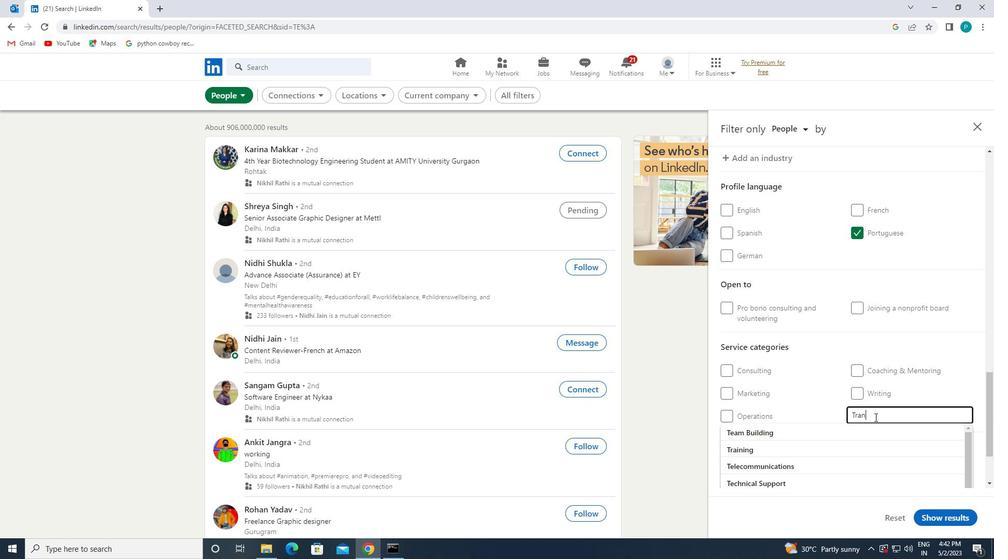 
Action: Mouse moved to (822, 436)
Screenshot: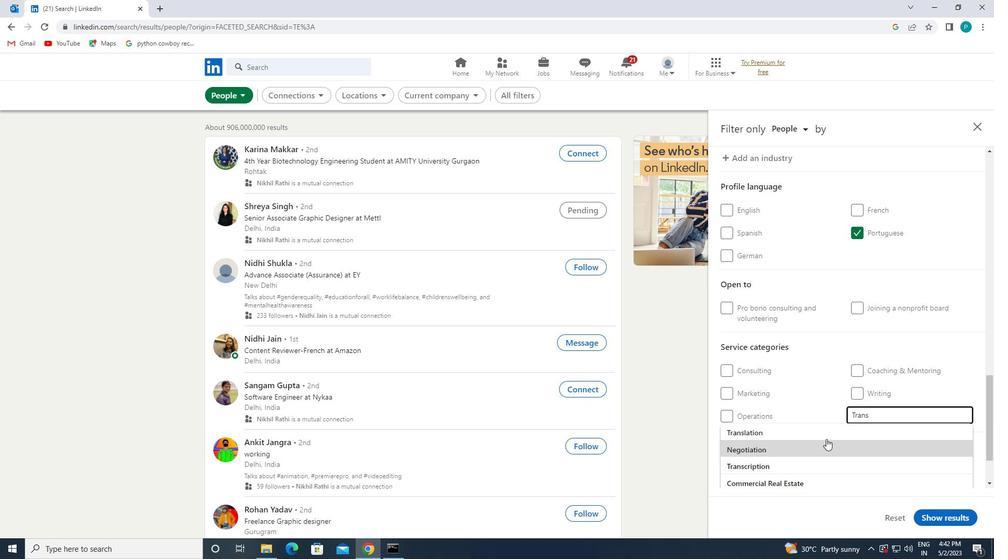 
Action: Mouse pressed left at (822, 436)
Screenshot: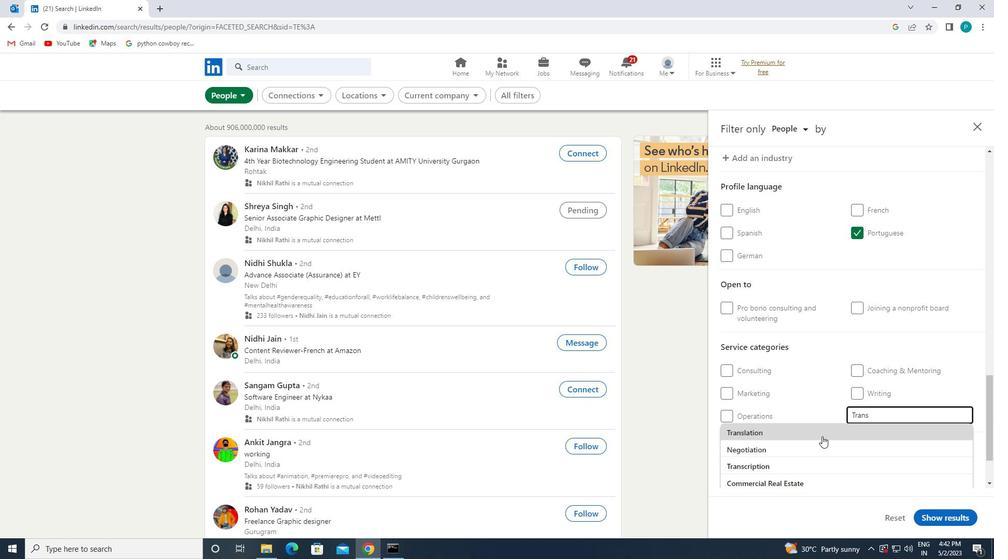 
Action: Mouse scrolled (822, 436) with delta (0, 0)
Screenshot: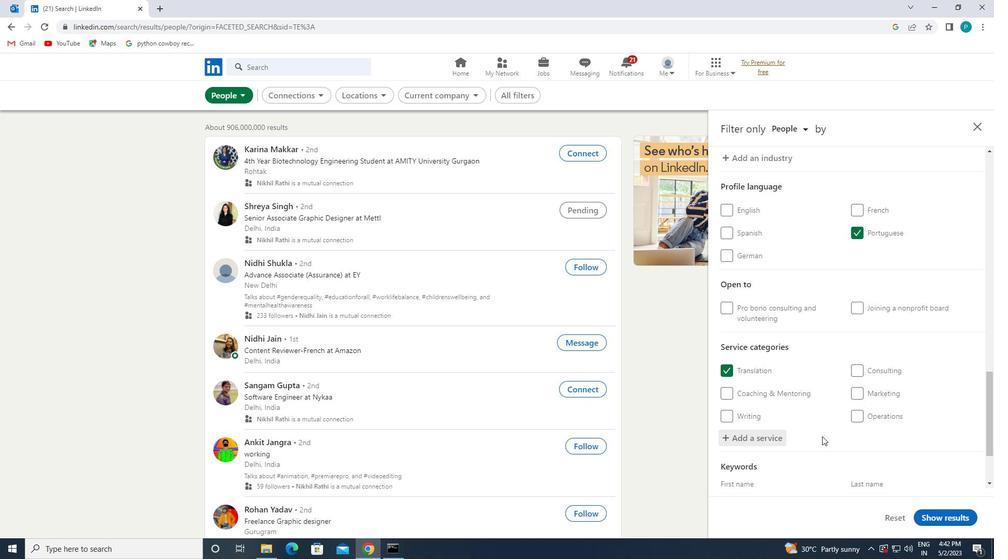 
Action: Mouse scrolled (822, 436) with delta (0, 0)
Screenshot: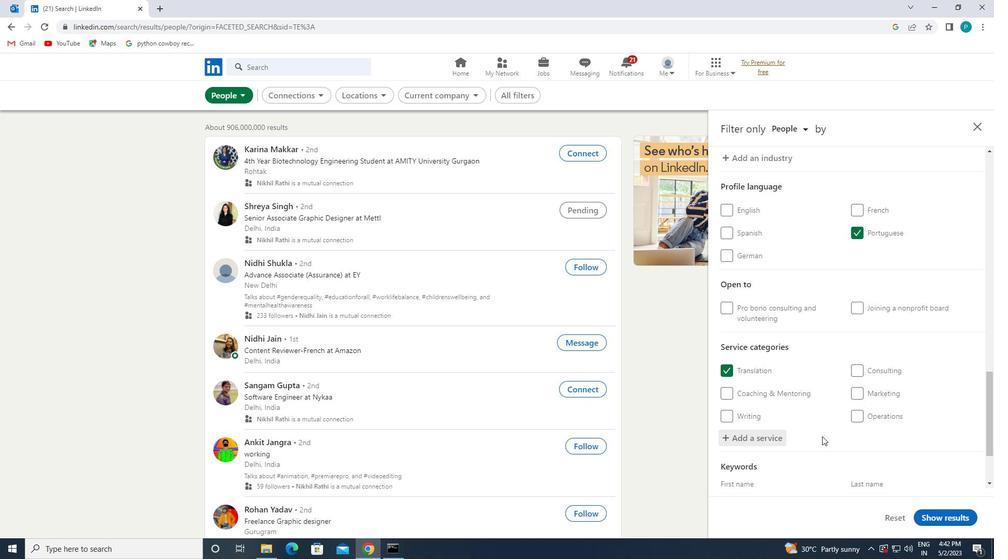 
Action: Mouse scrolled (822, 436) with delta (0, 0)
Screenshot: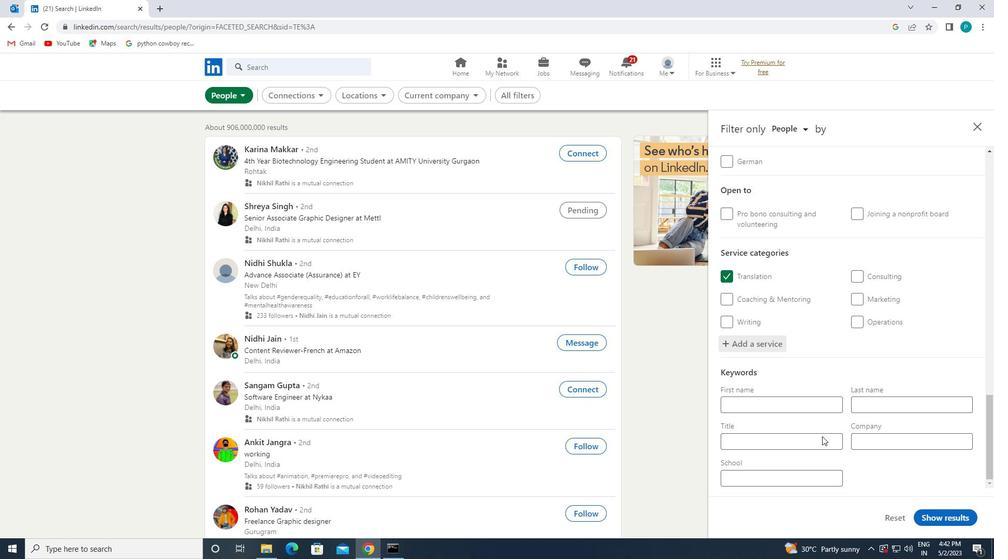 
Action: Mouse pressed left at (822, 436)
Screenshot: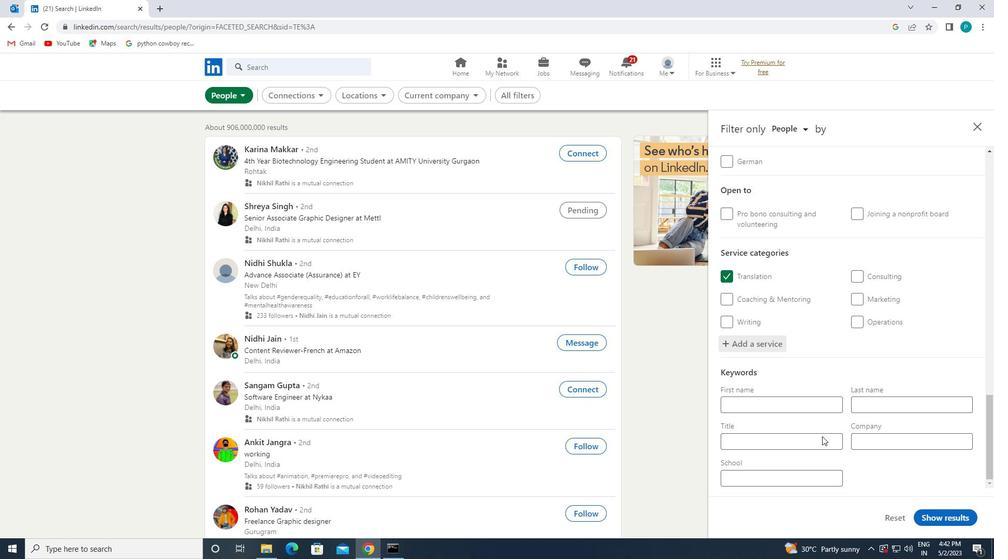 
Action: Key pressed <Key.caps_lock>A<Key.caps_lock>NIMAL<Key.space><Key.caps_lock>S<Key.caps_lock>HELTER<Key.space><Key.caps_lock>M<Key.caps_lock>ANAGER
Screenshot: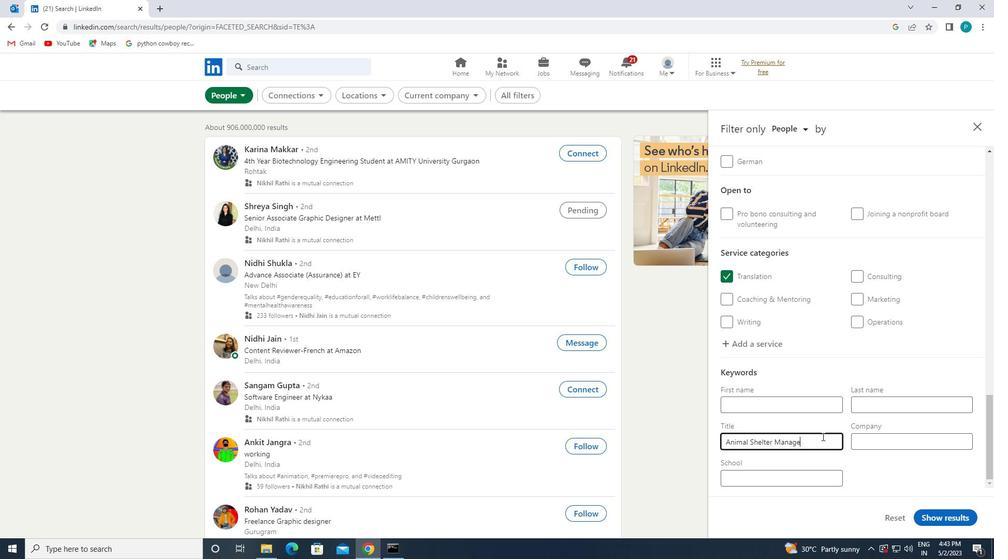 
Action: Mouse moved to (944, 511)
Screenshot: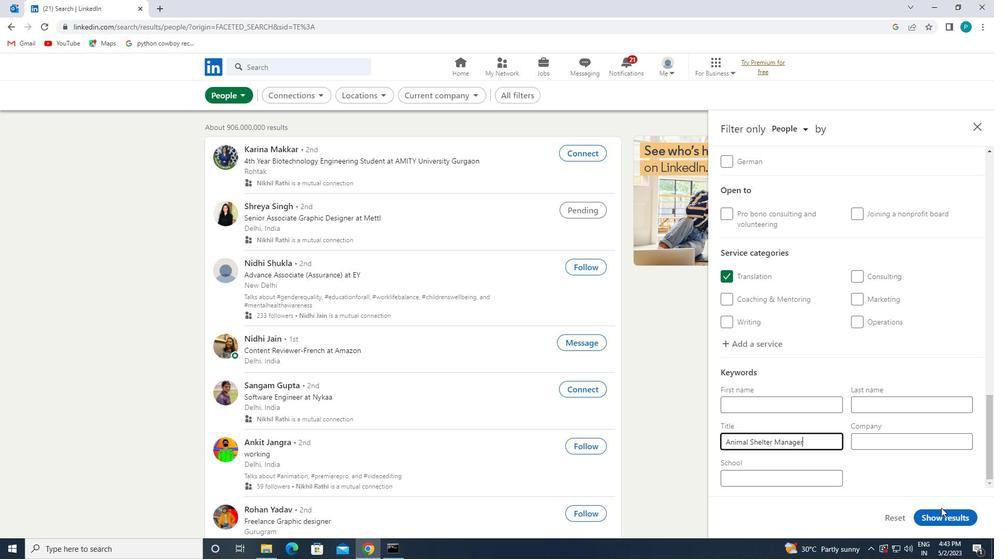 
Action: Mouse pressed left at (944, 511)
Screenshot: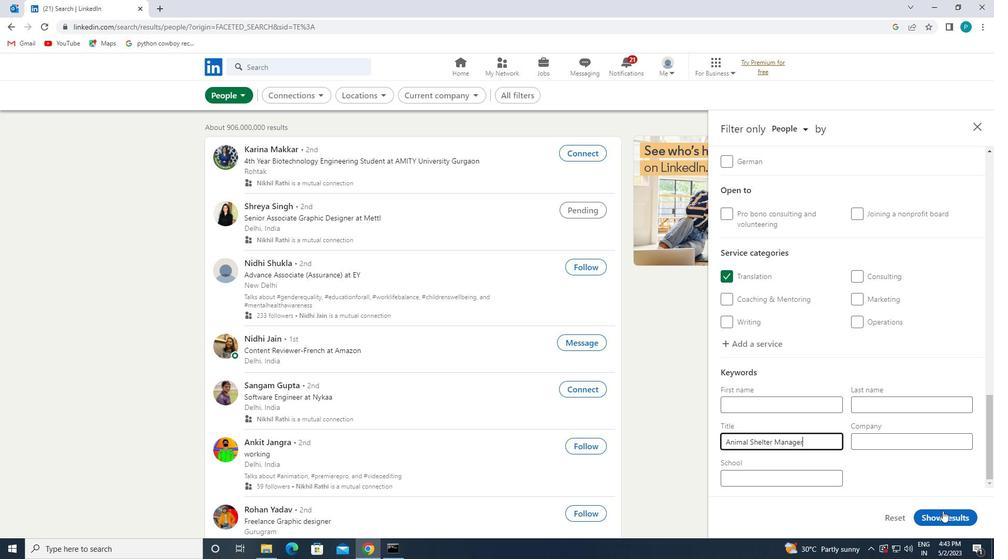 
